 Task: nan
Action: Mouse moved to (566, 714)
Screenshot: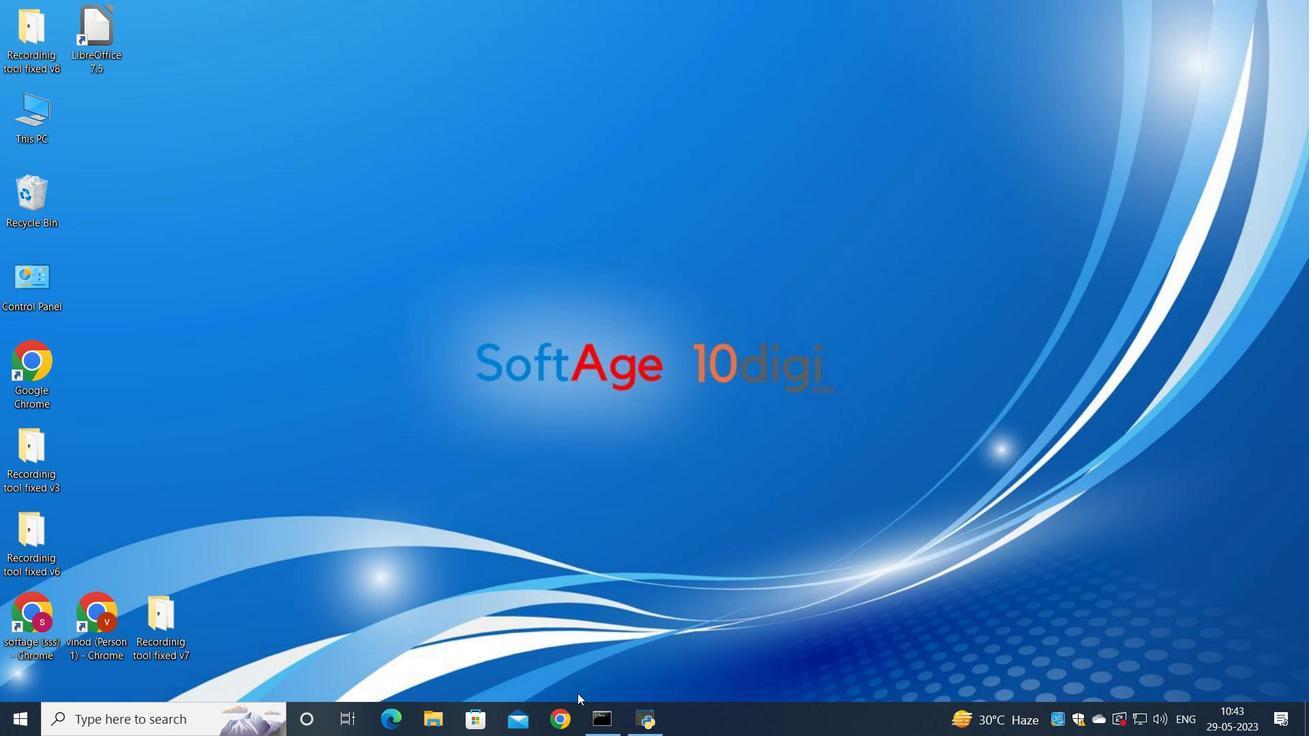 
Action: Mouse pressed left at (566, 714)
Screenshot: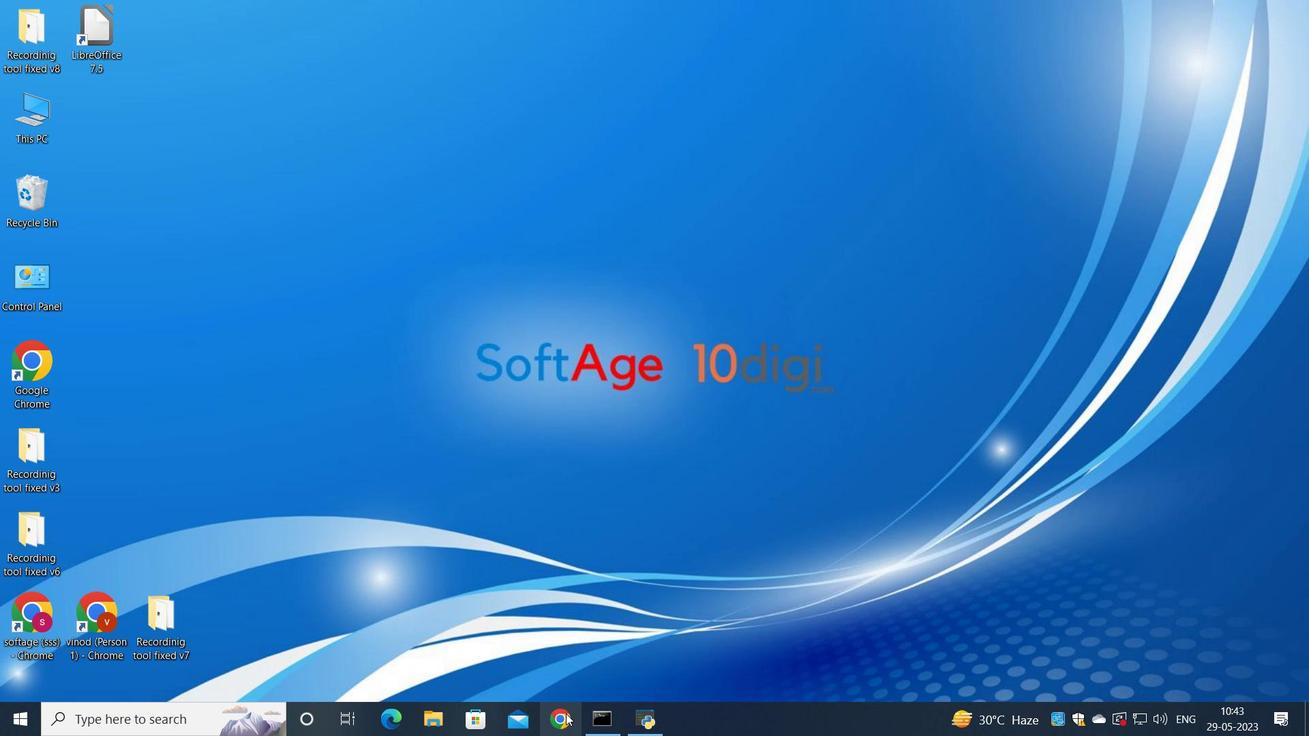 
Action: Mouse moved to (574, 471)
Screenshot: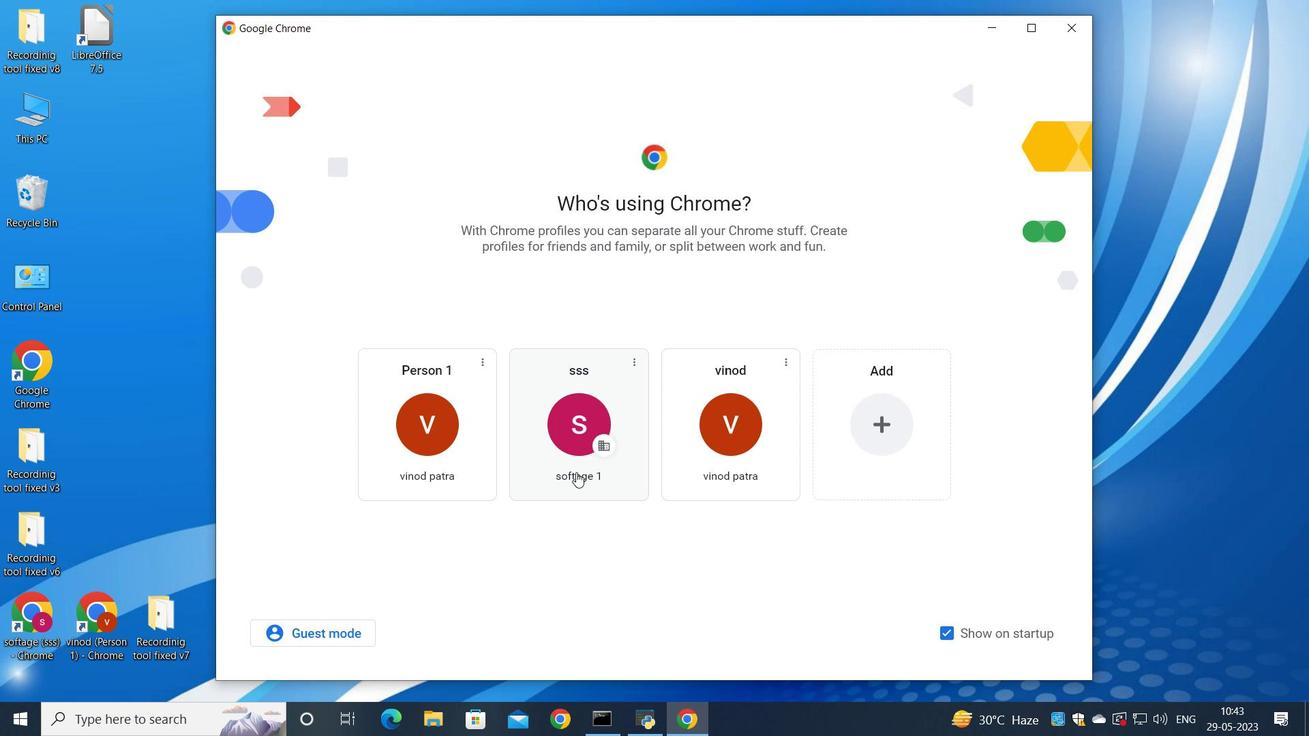 
Action: Mouse pressed left at (574, 471)
Screenshot: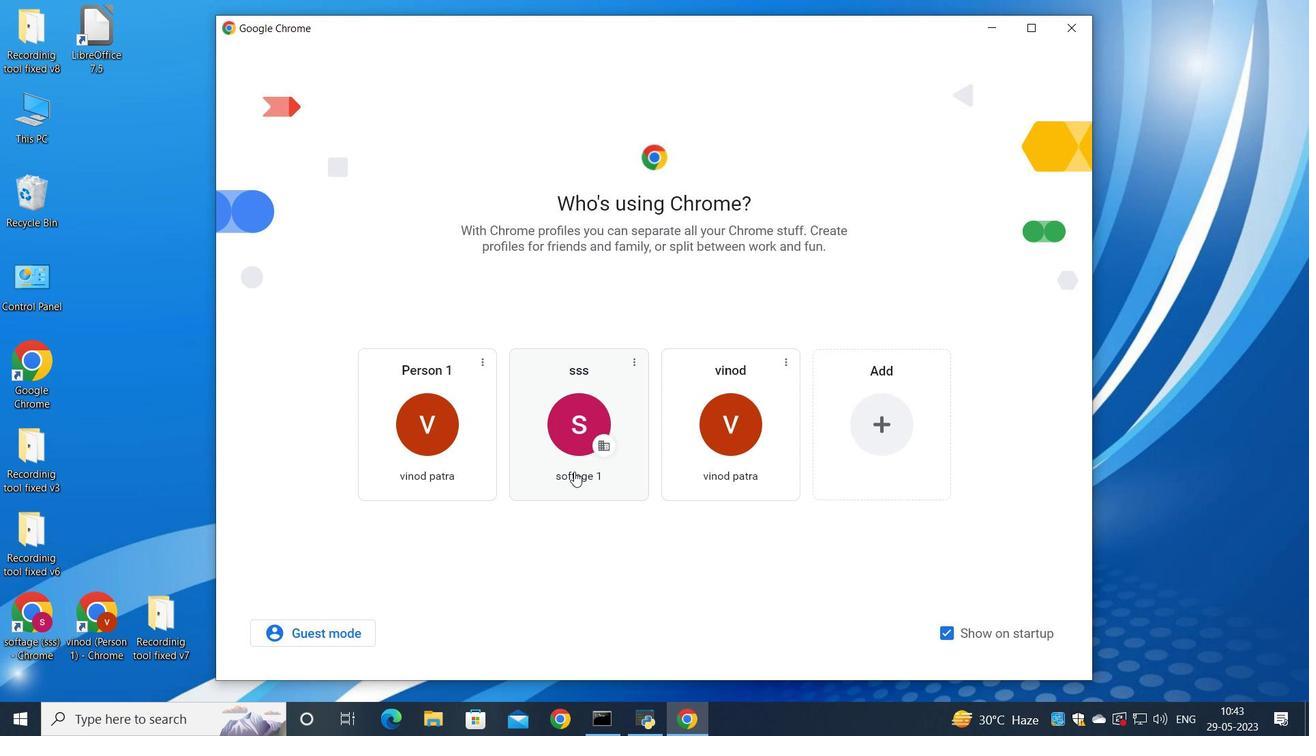 
Action: Mouse moved to (1142, 87)
Screenshot: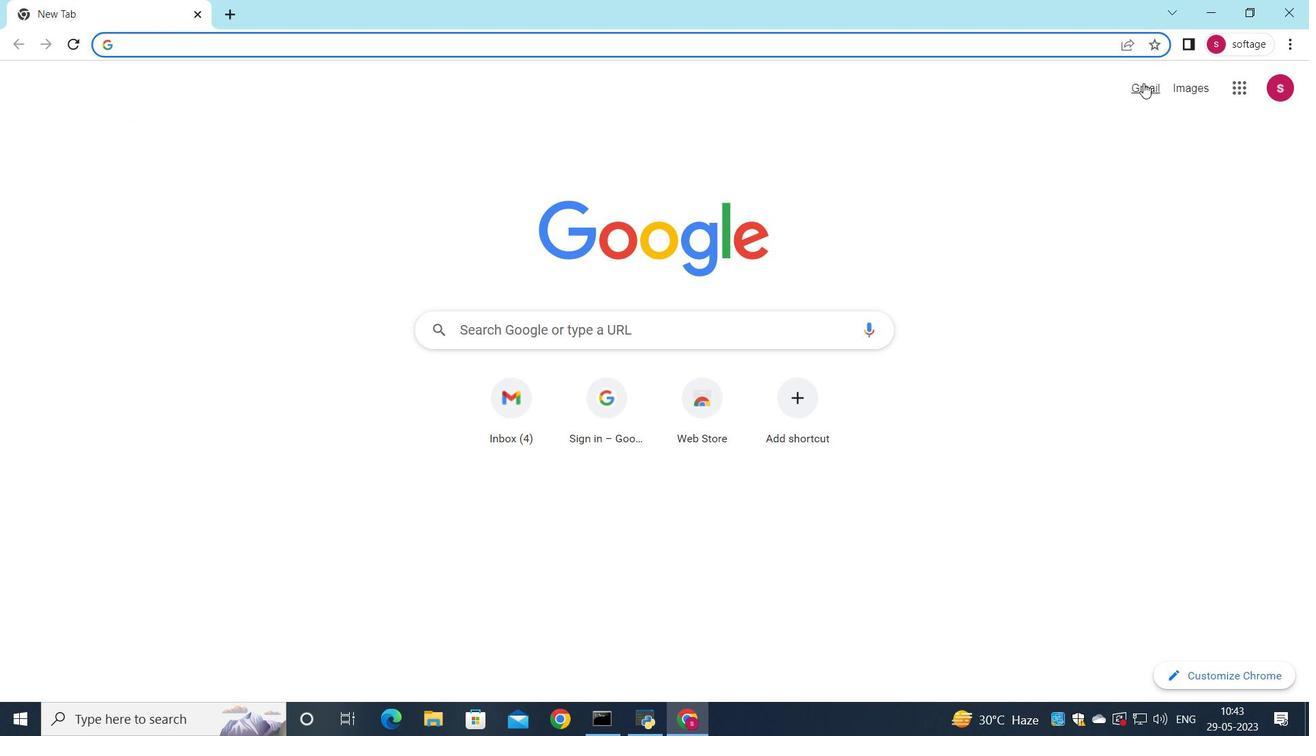 
Action: Mouse pressed left at (1142, 87)
Screenshot: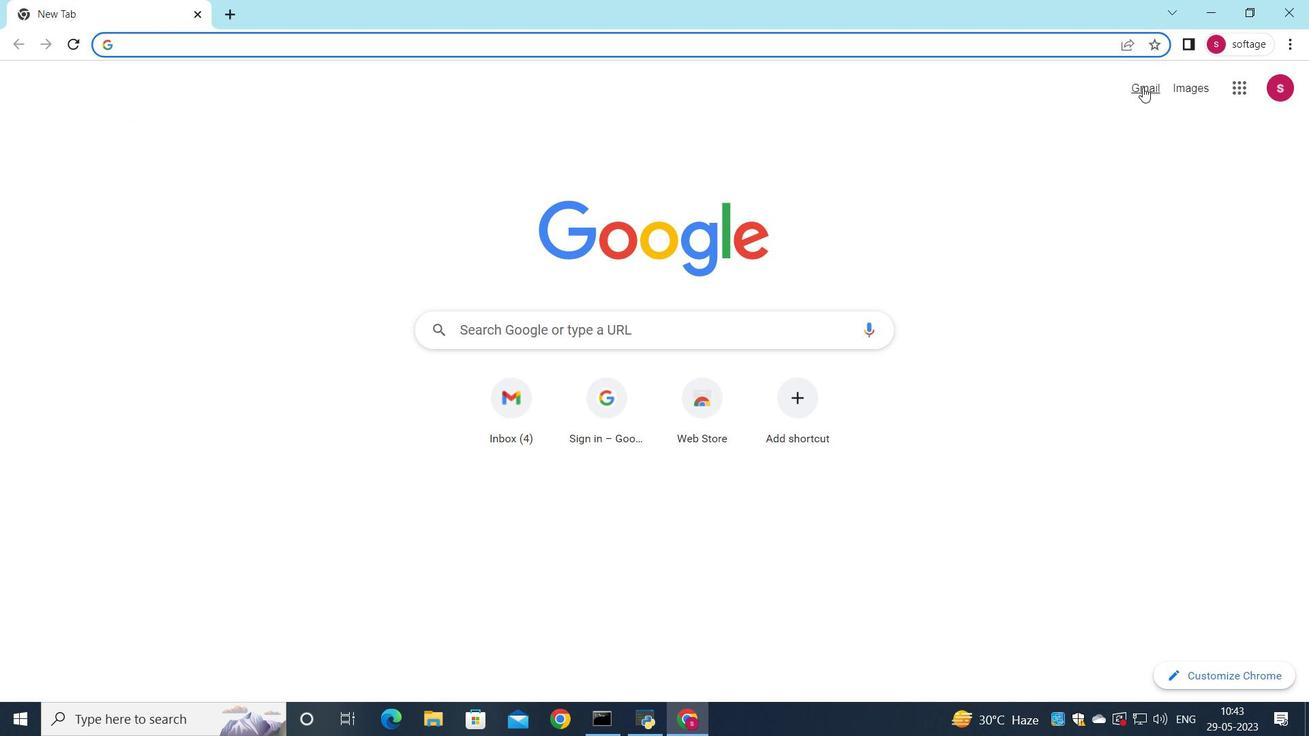 
Action: Mouse moved to (1117, 115)
Screenshot: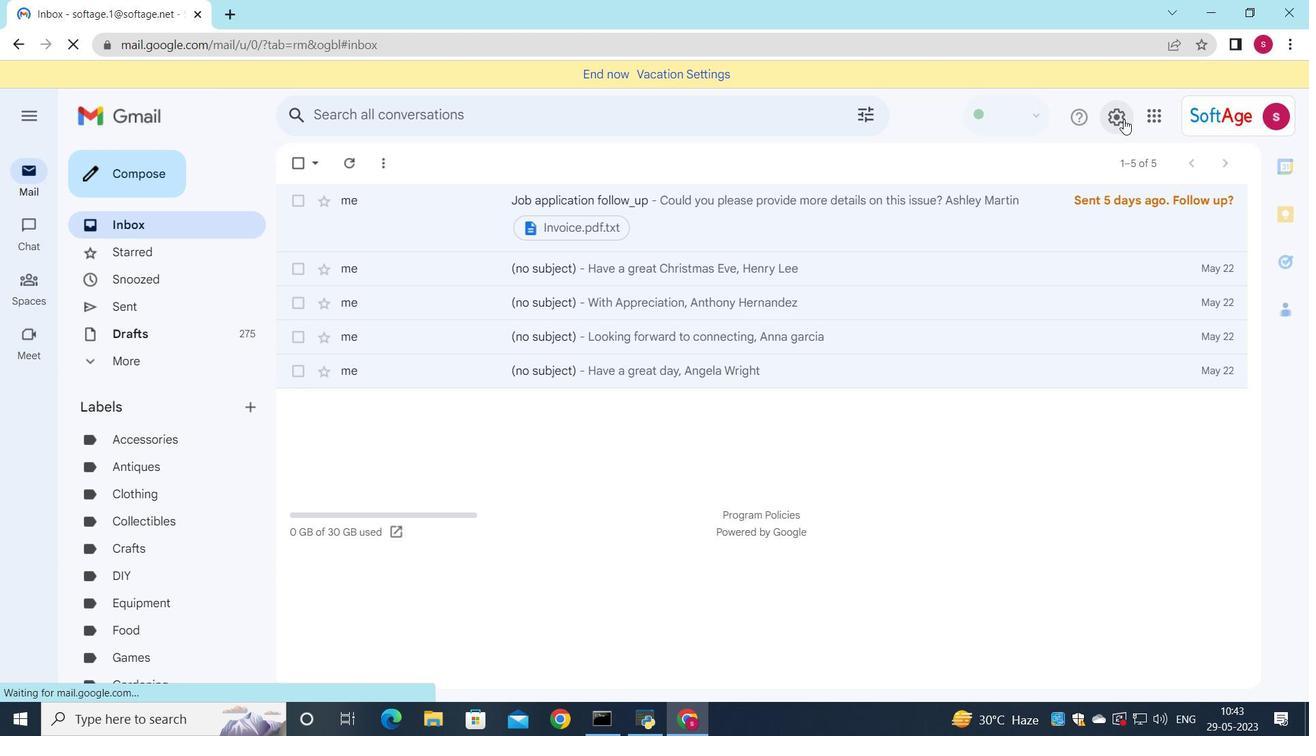 
Action: Mouse pressed left at (1117, 115)
Screenshot: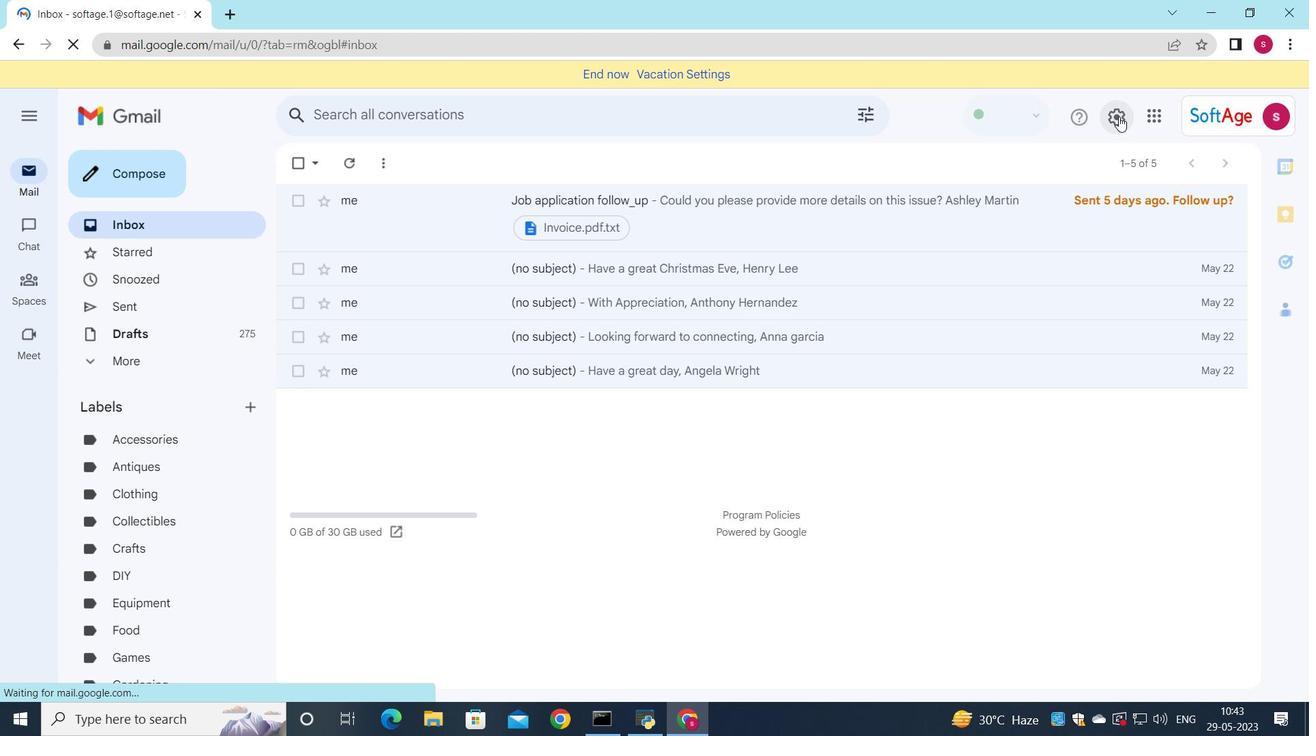 
Action: Mouse moved to (1118, 195)
Screenshot: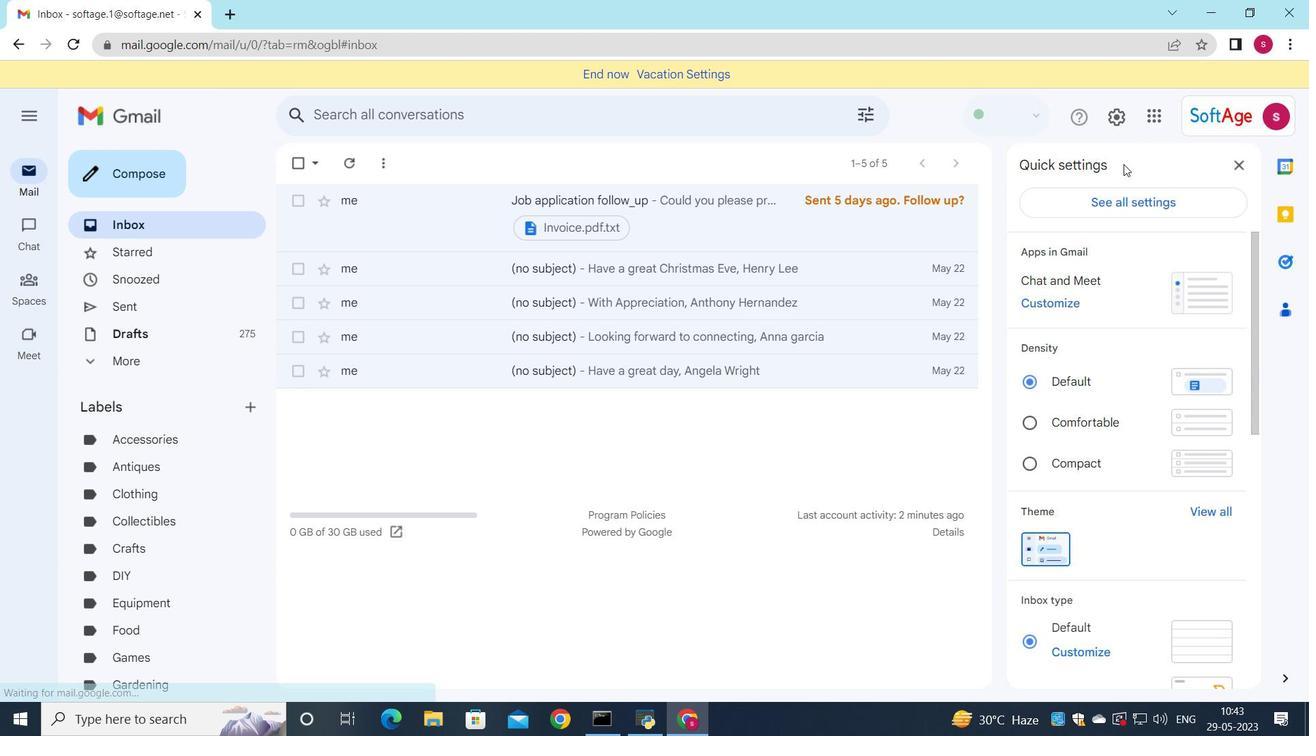 
Action: Mouse pressed left at (1118, 195)
Screenshot: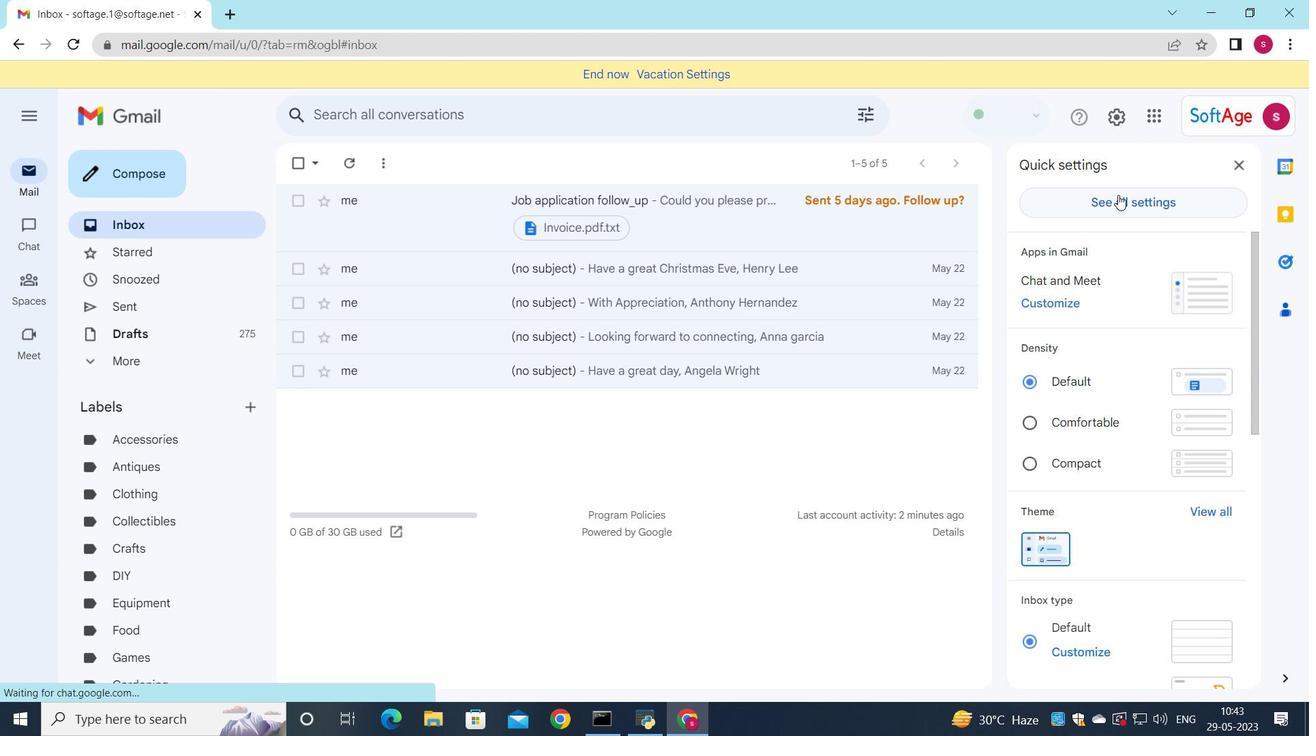 
Action: Mouse moved to (1144, 203)
Screenshot: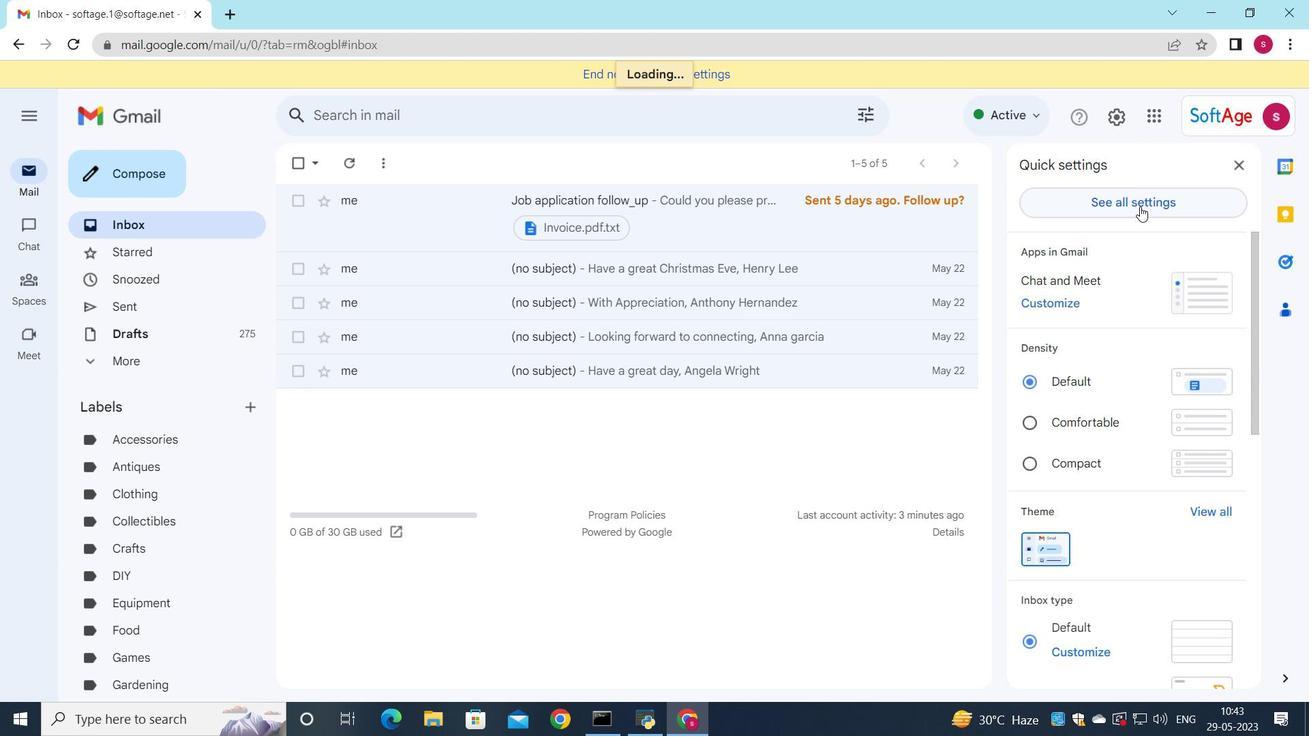 
Action: Mouse pressed left at (1144, 203)
Screenshot: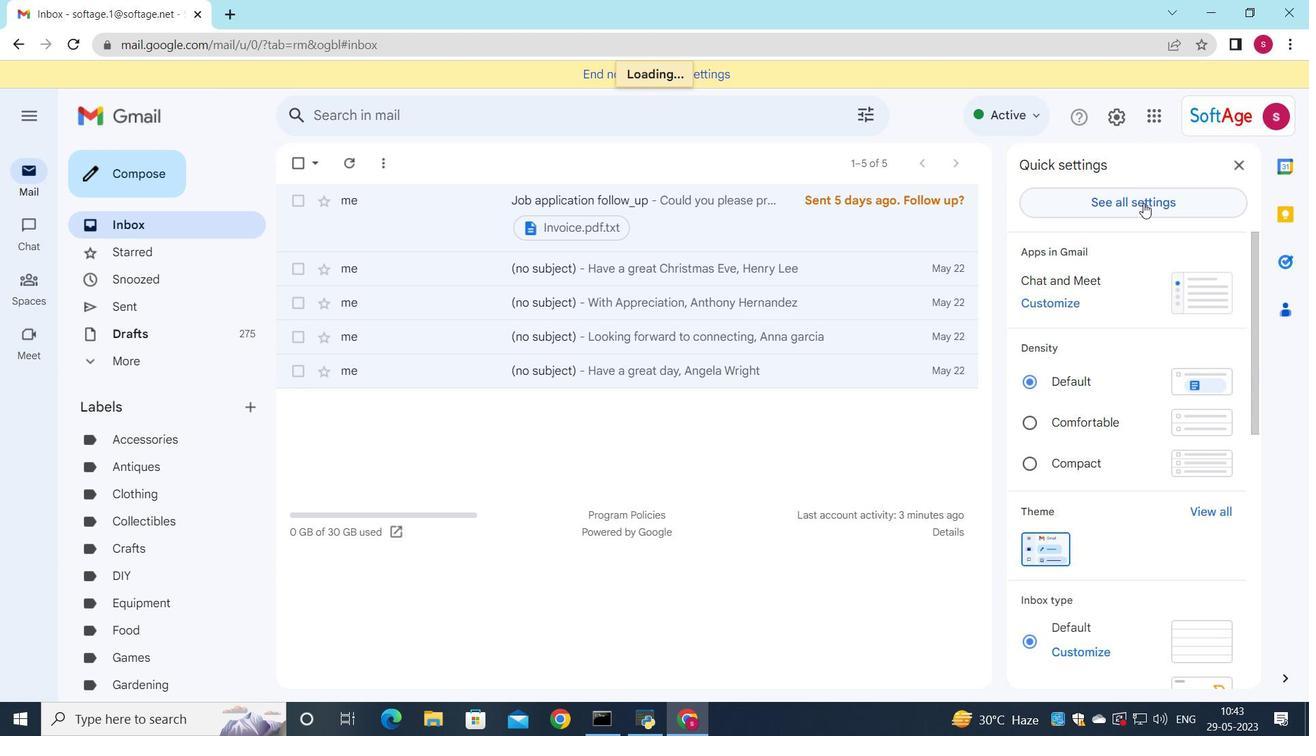 
Action: Mouse moved to (845, 263)
Screenshot: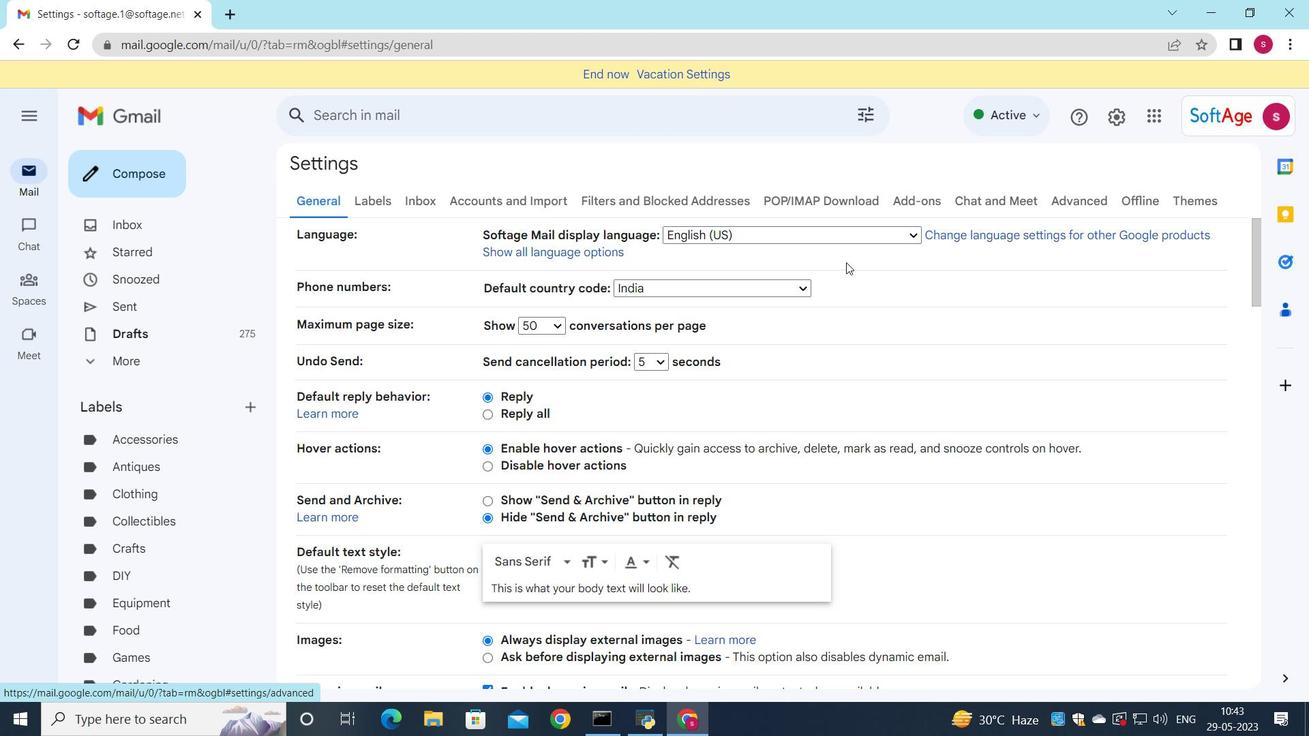 
Action: Mouse scrolled (845, 262) with delta (0, 0)
Screenshot: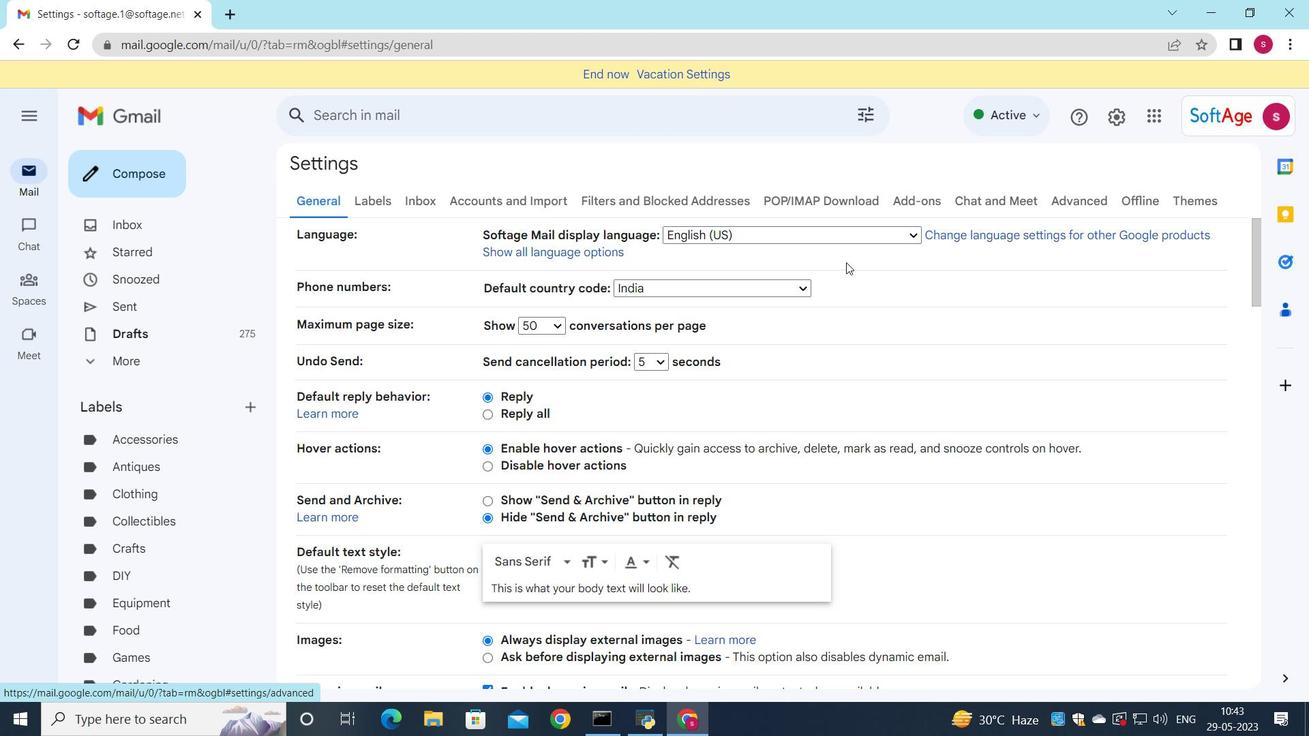 
Action: Mouse moved to (845, 263)
Screenshot: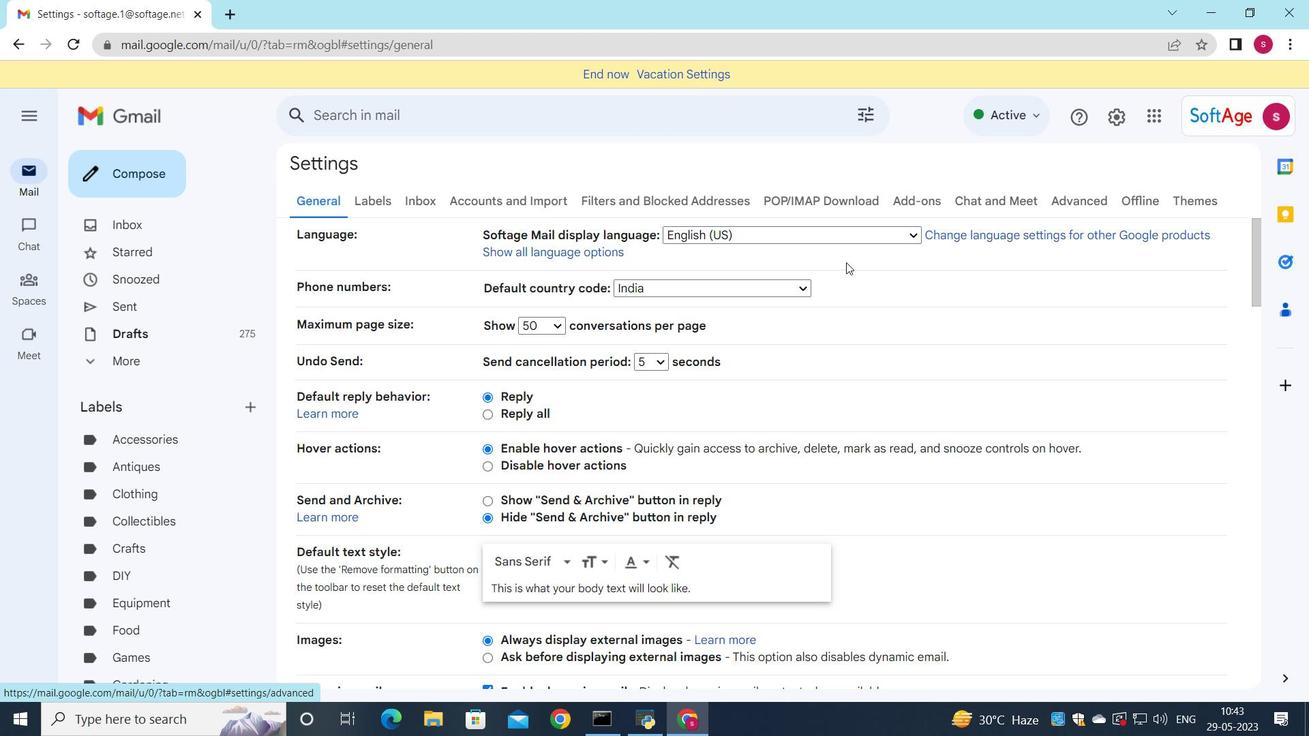 
Action: Mouse scrolled (845, 262) with delta (0, 0)
Screenshot: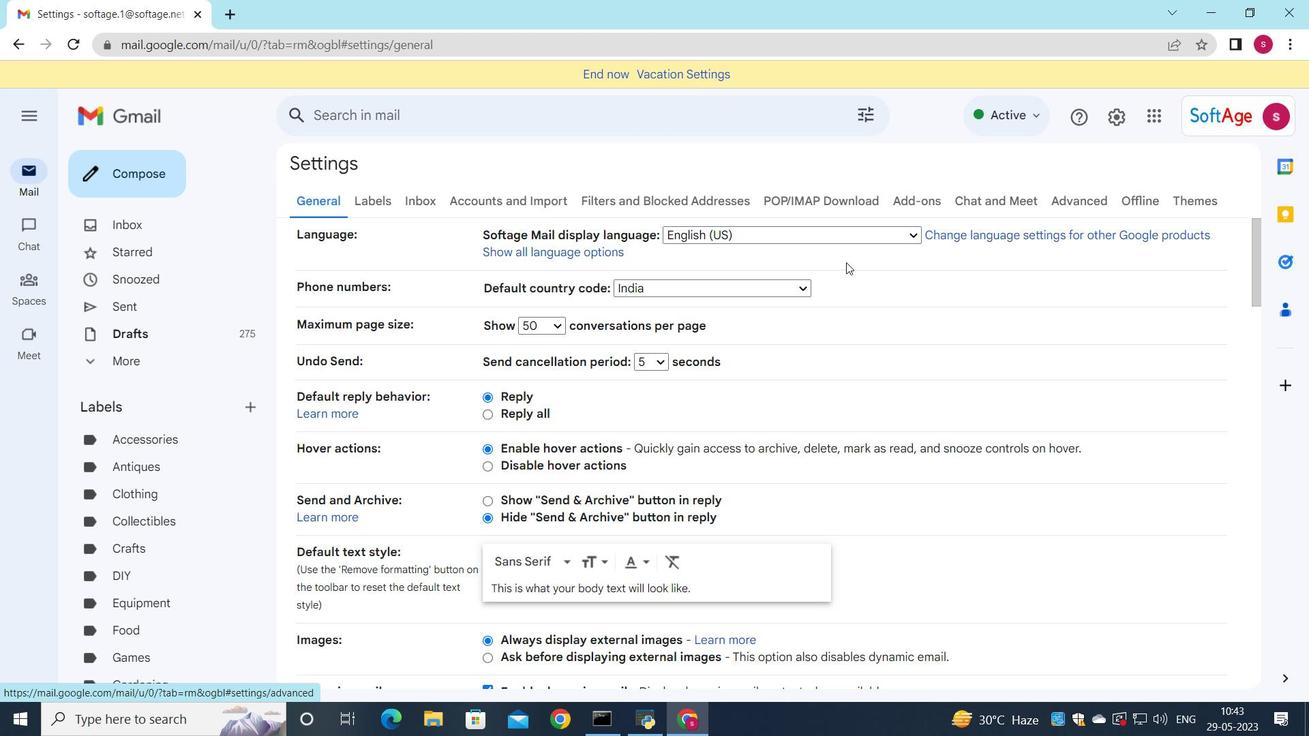 
Action: Mouse scrolled (845, 262) with delta (0, 0)
Screenshot: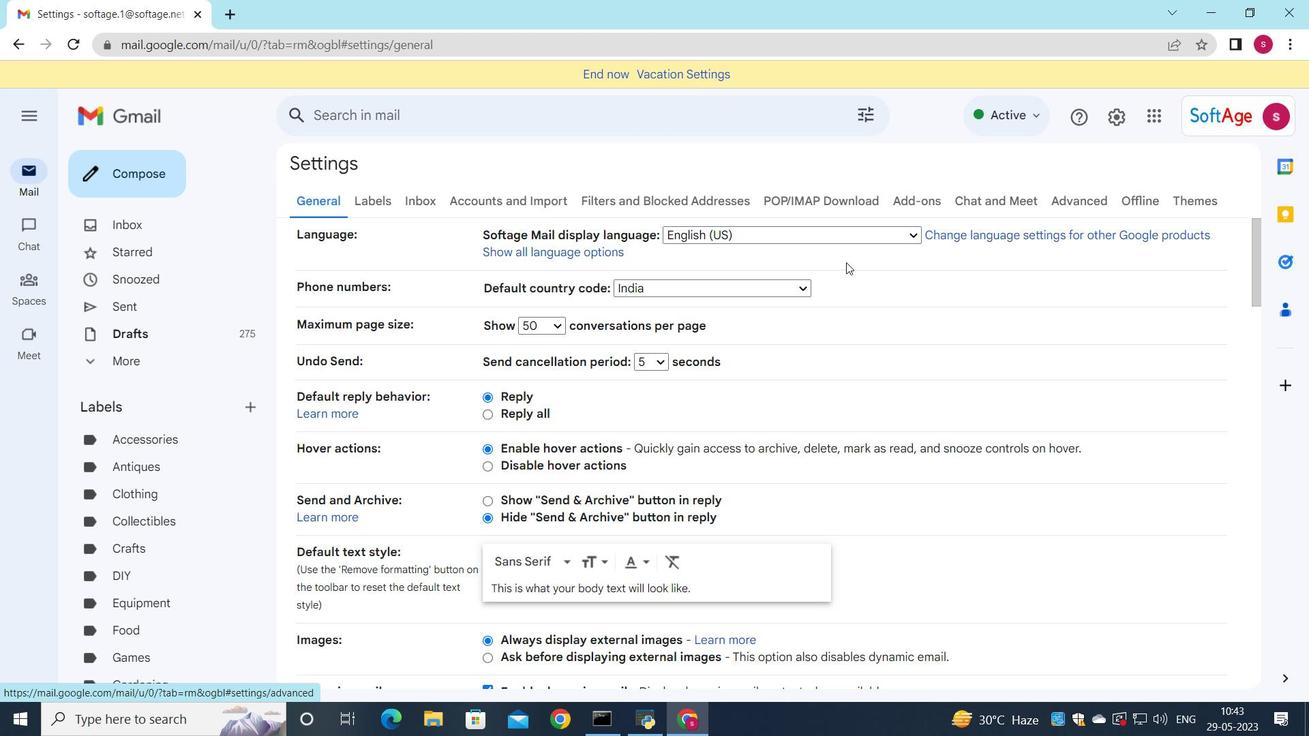
Action: Mouse moved to (844, 263)
Screenshot: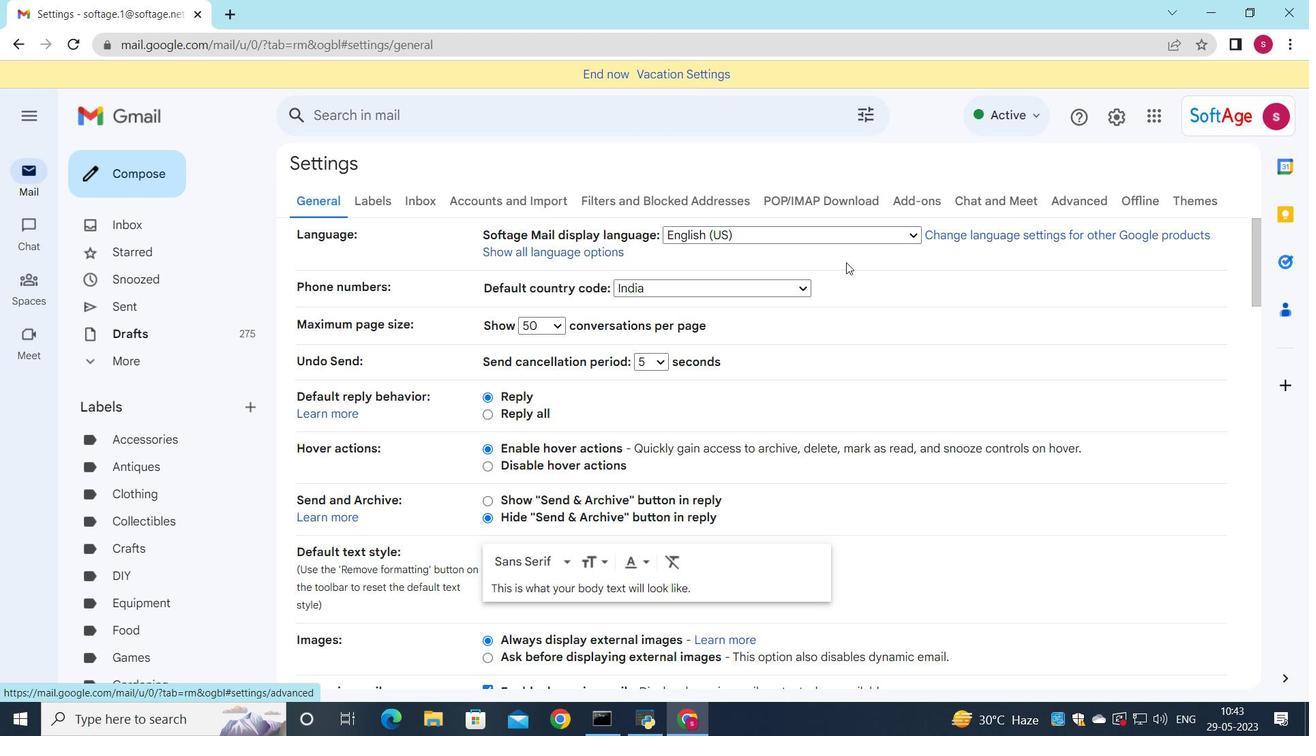 
Action: Mouse scrolled (844, 263) with delta (0, 0)
Screenshot: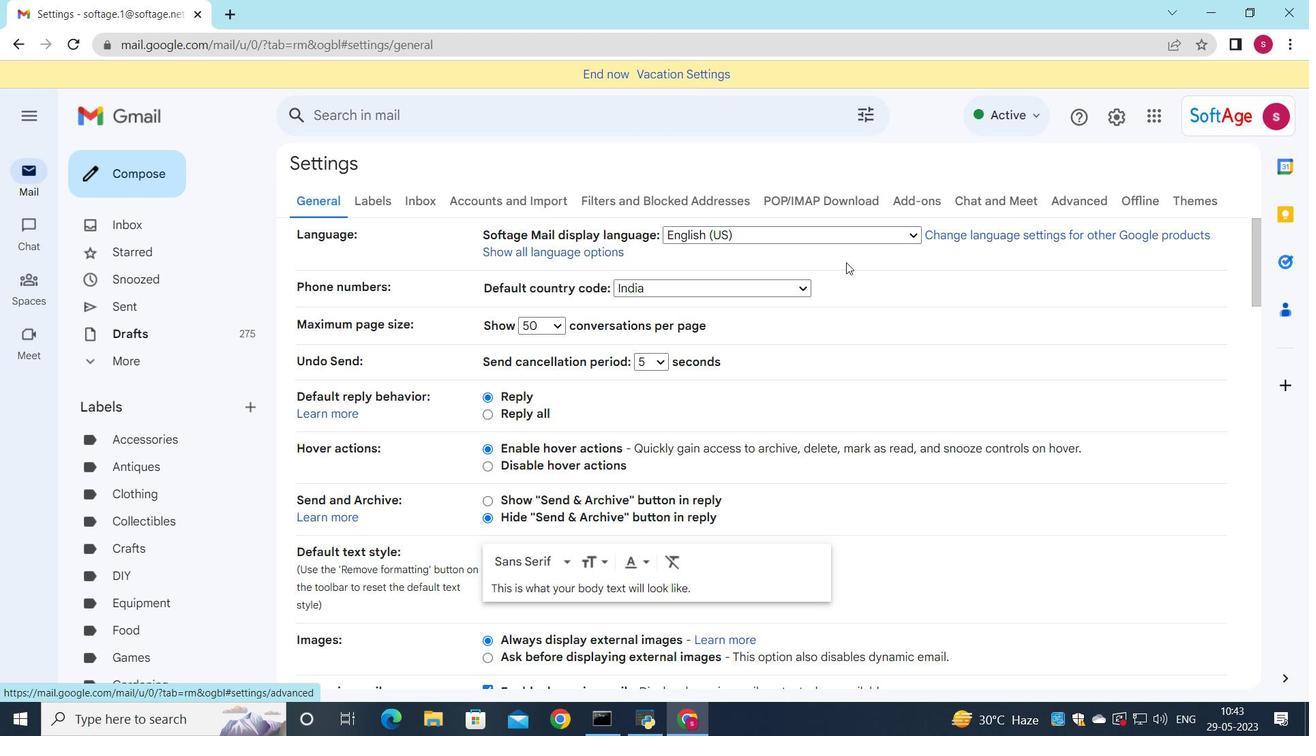 
Action: Mouse moved to (615, 298)
Screenshot: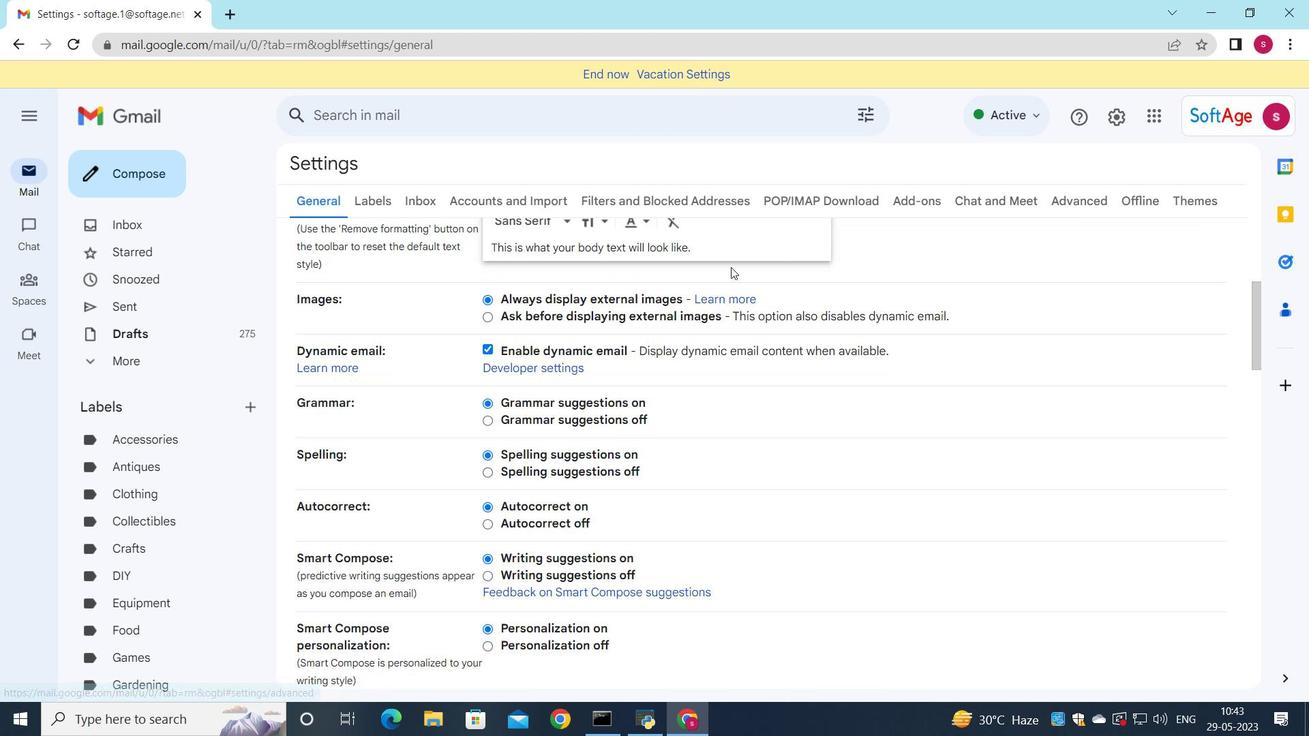 
Action: Mouse scrolled (615, 297) with delta (0, 0)
Screenshot: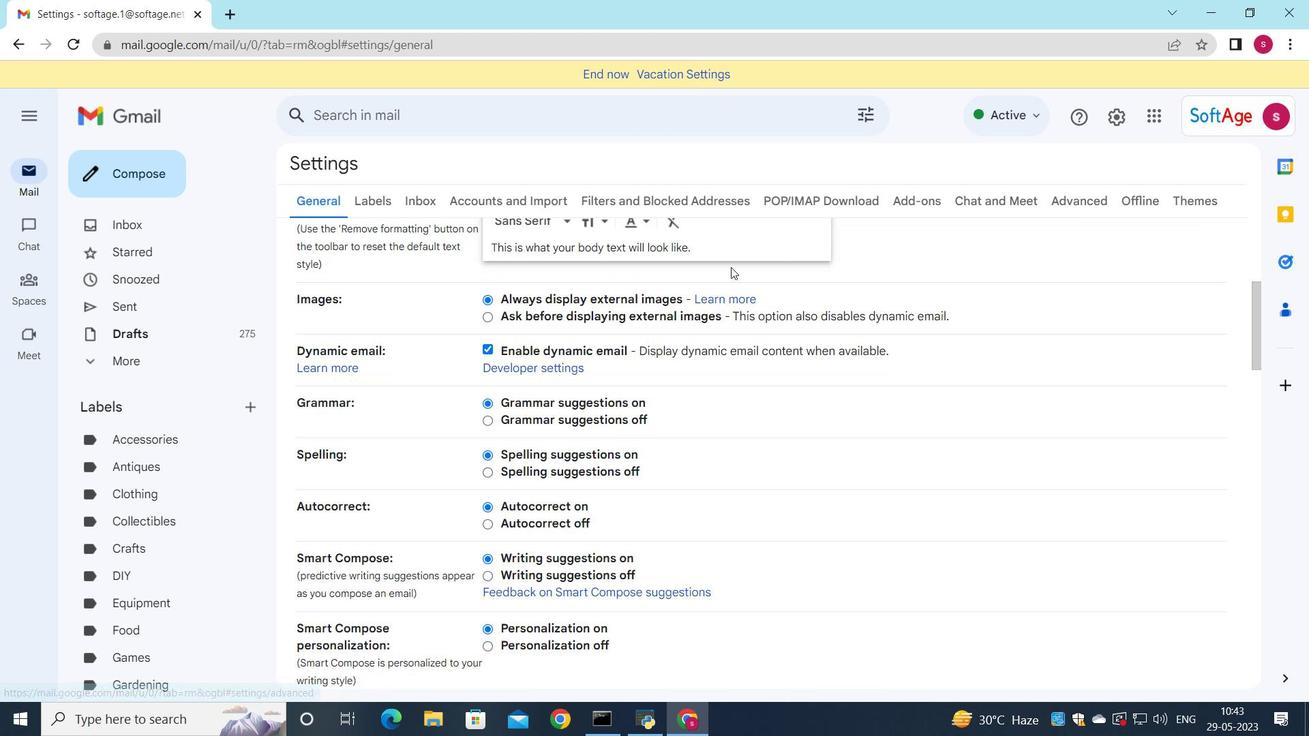 
Action: Mouse moved to (609, 304)
Screenshot: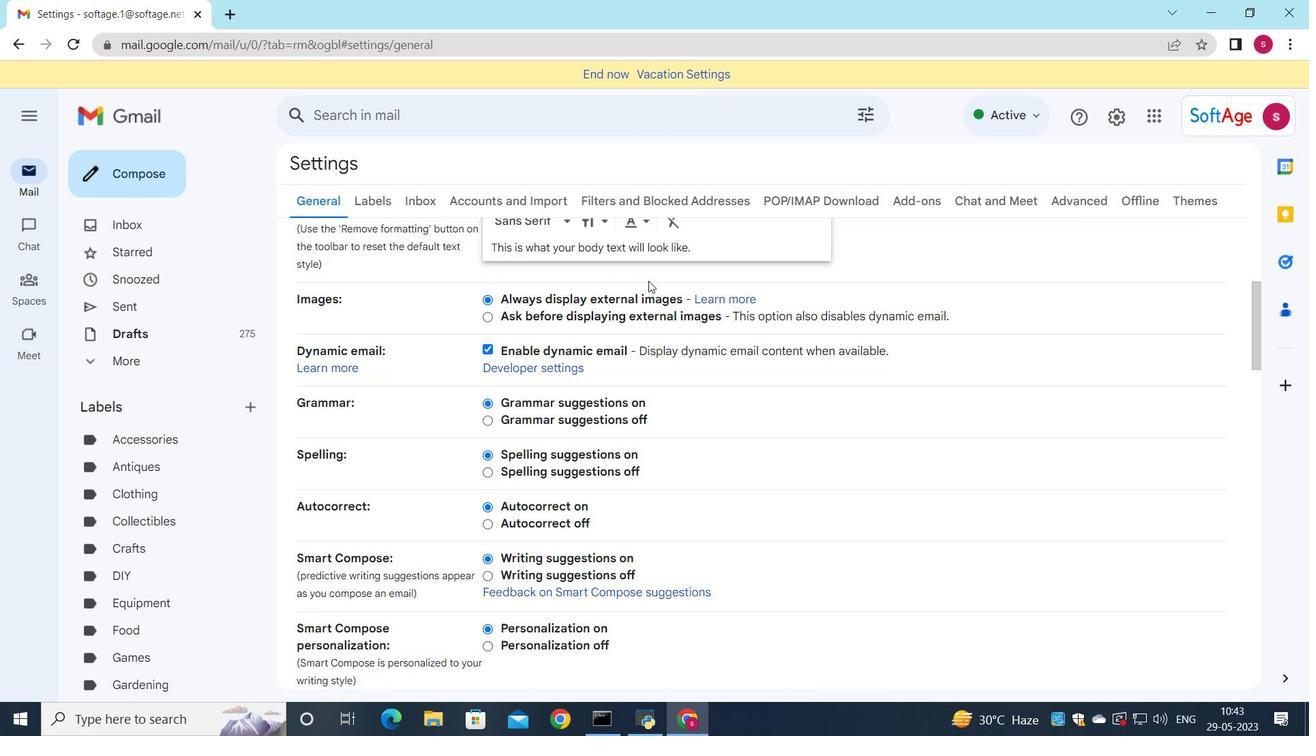 
Action: Mouse scrolled (609, 304) with delta (0, 0)
Screenshot: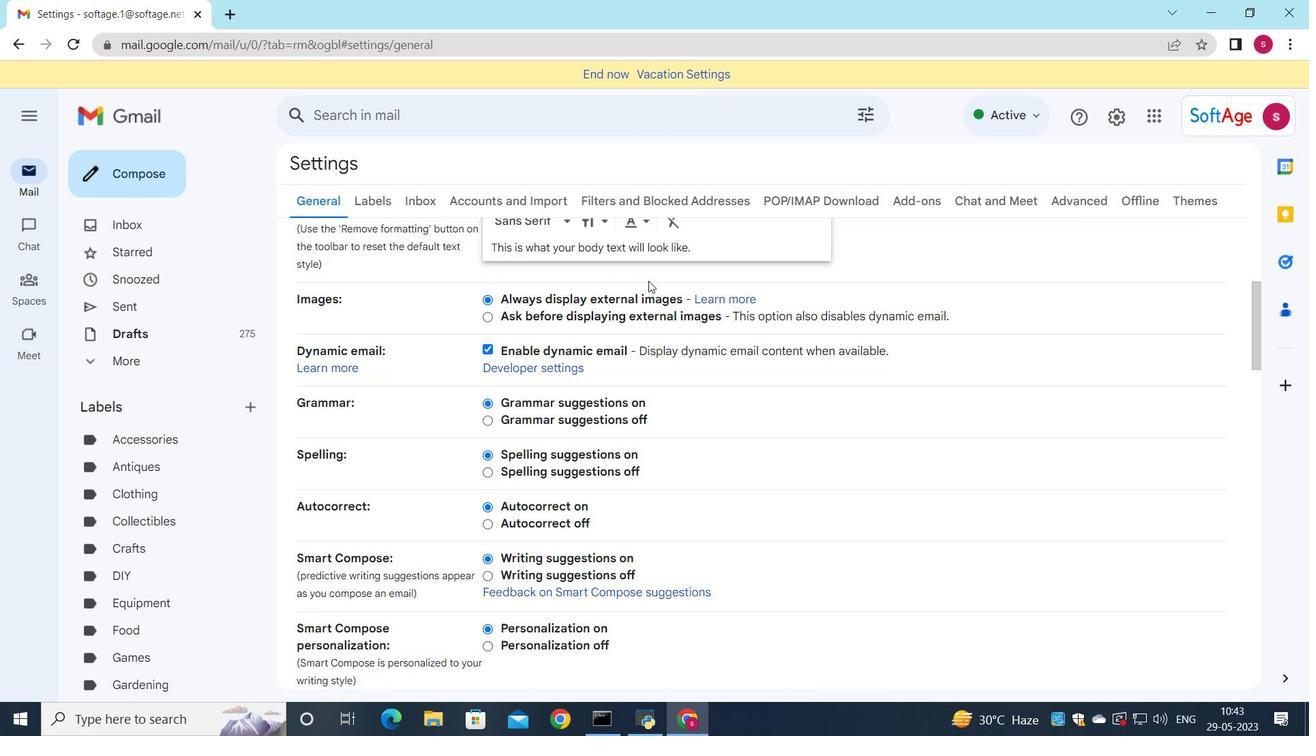 
Action: Mouse moved to (606, 307)
Screenshot: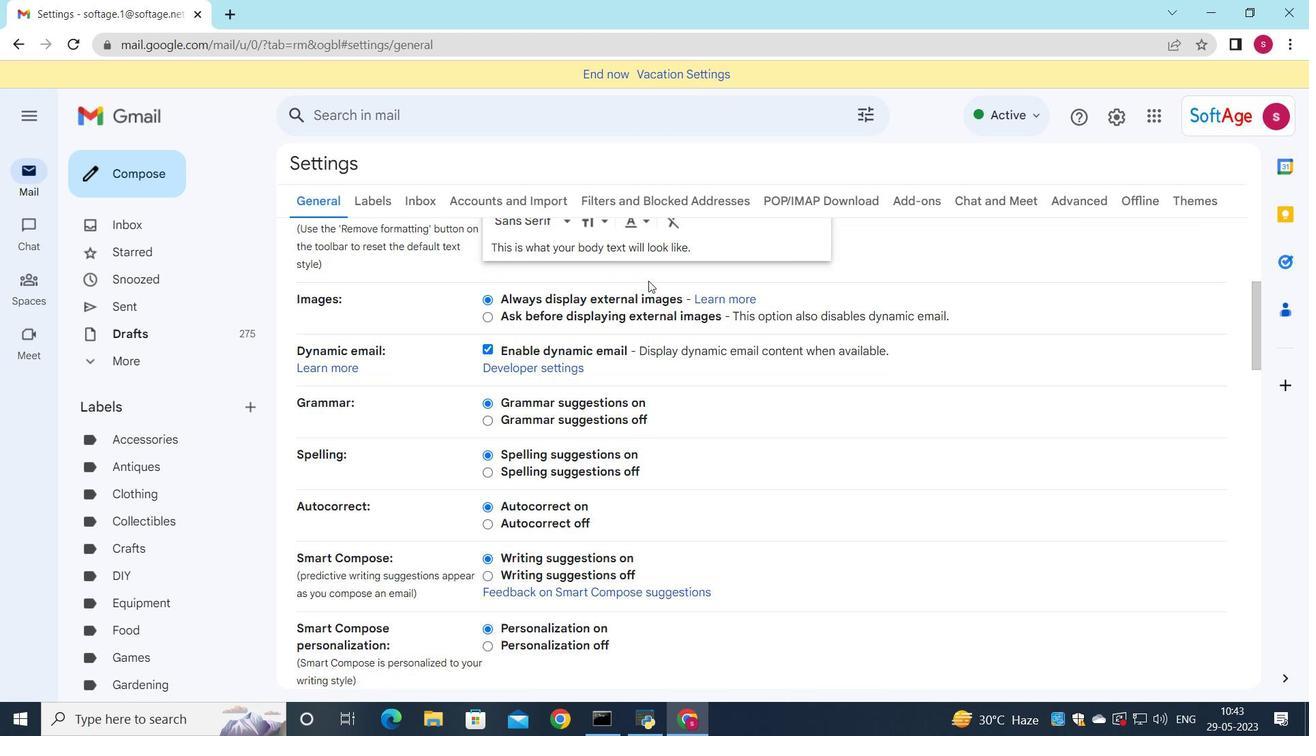 
Action: Mouse scrolled (606, 306) with delta (0, 0)
Screenshot: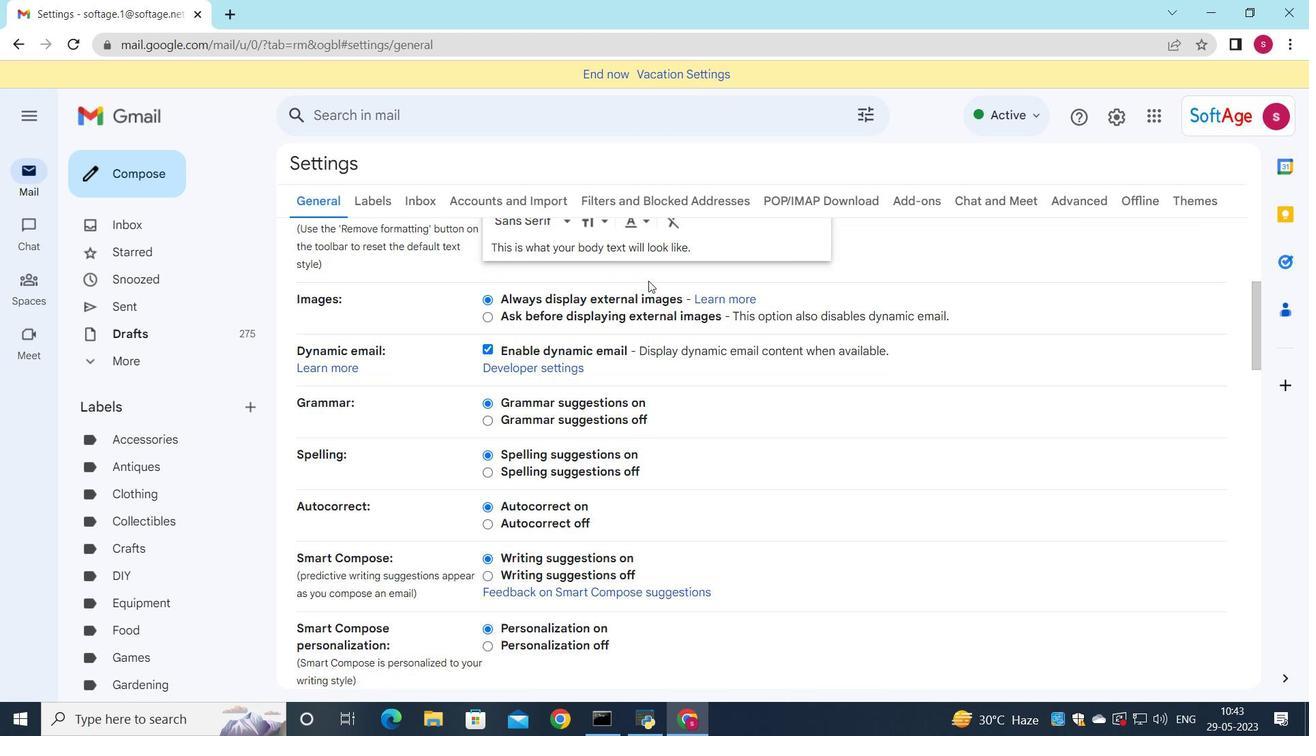 
Action: Mouse moved to (605, 309)
Screenshot: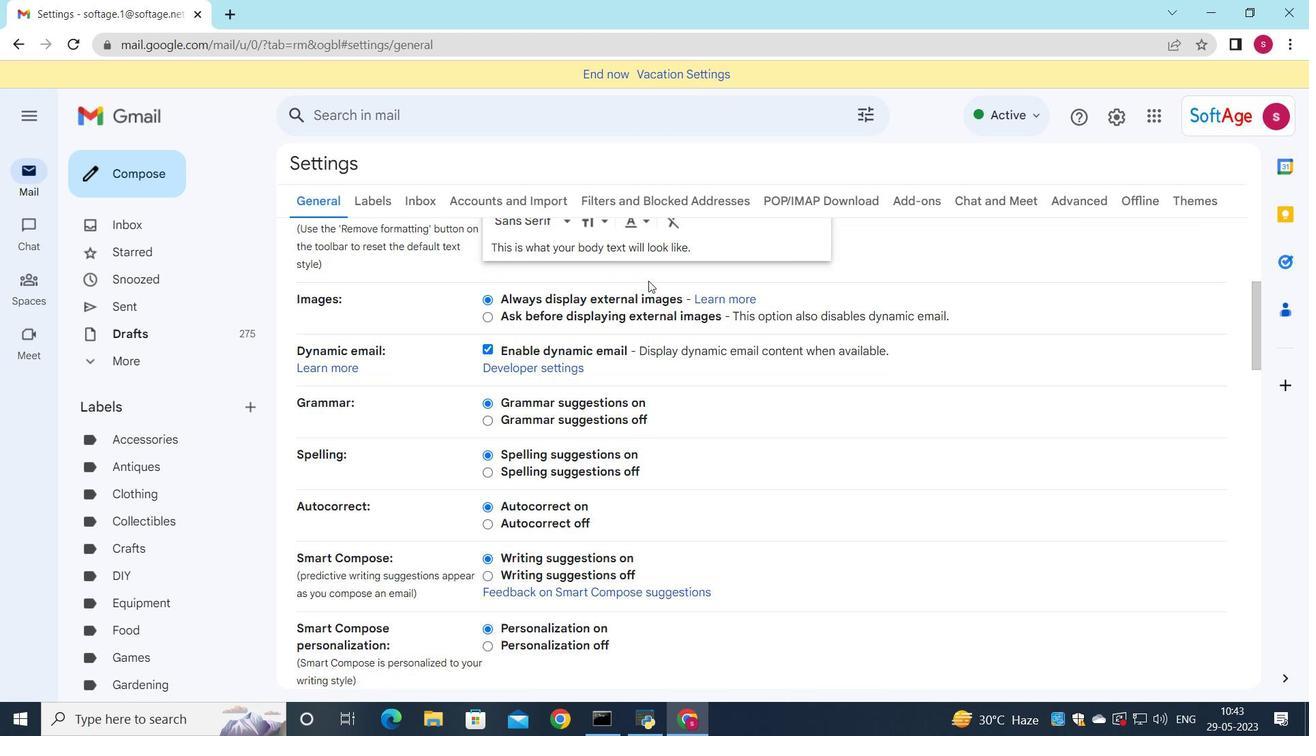 
Action: Mouse scrolled (605, 308) with delta (0, 0)
Screenshot: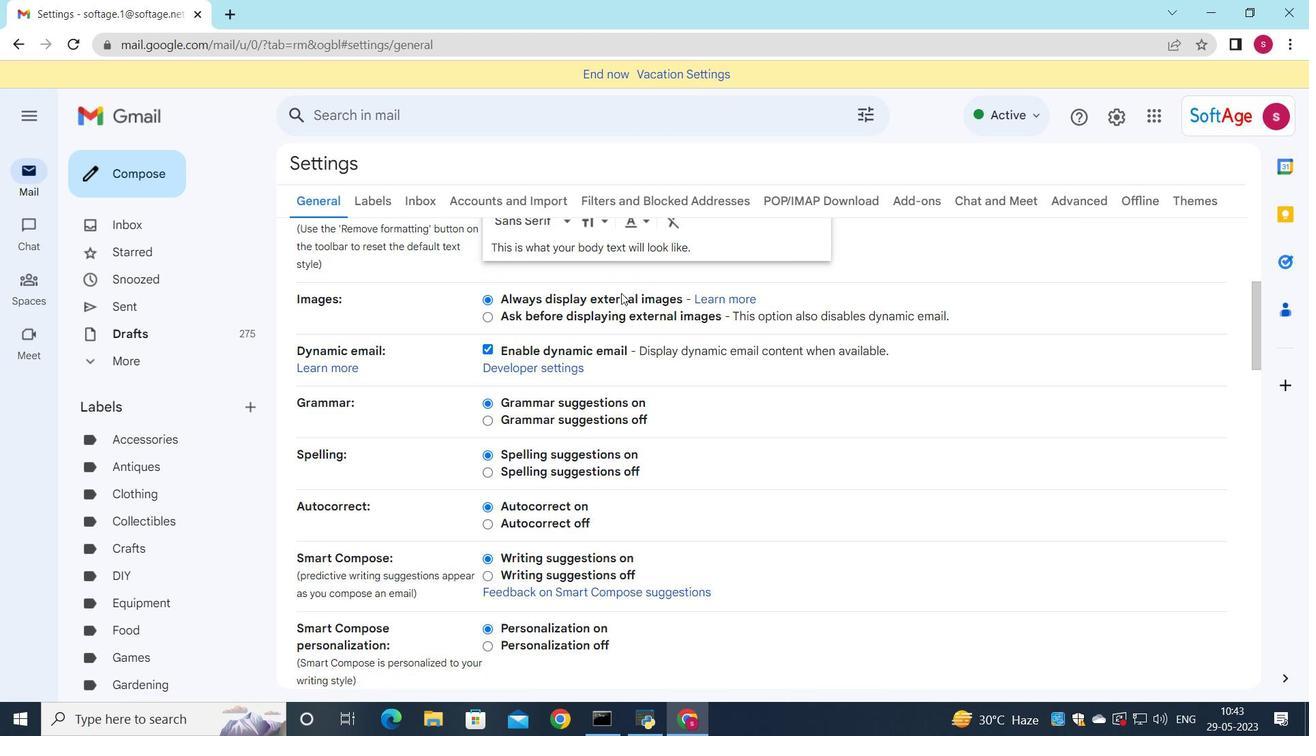 
Action: Mouse moved to (603, 312)
Screenshot: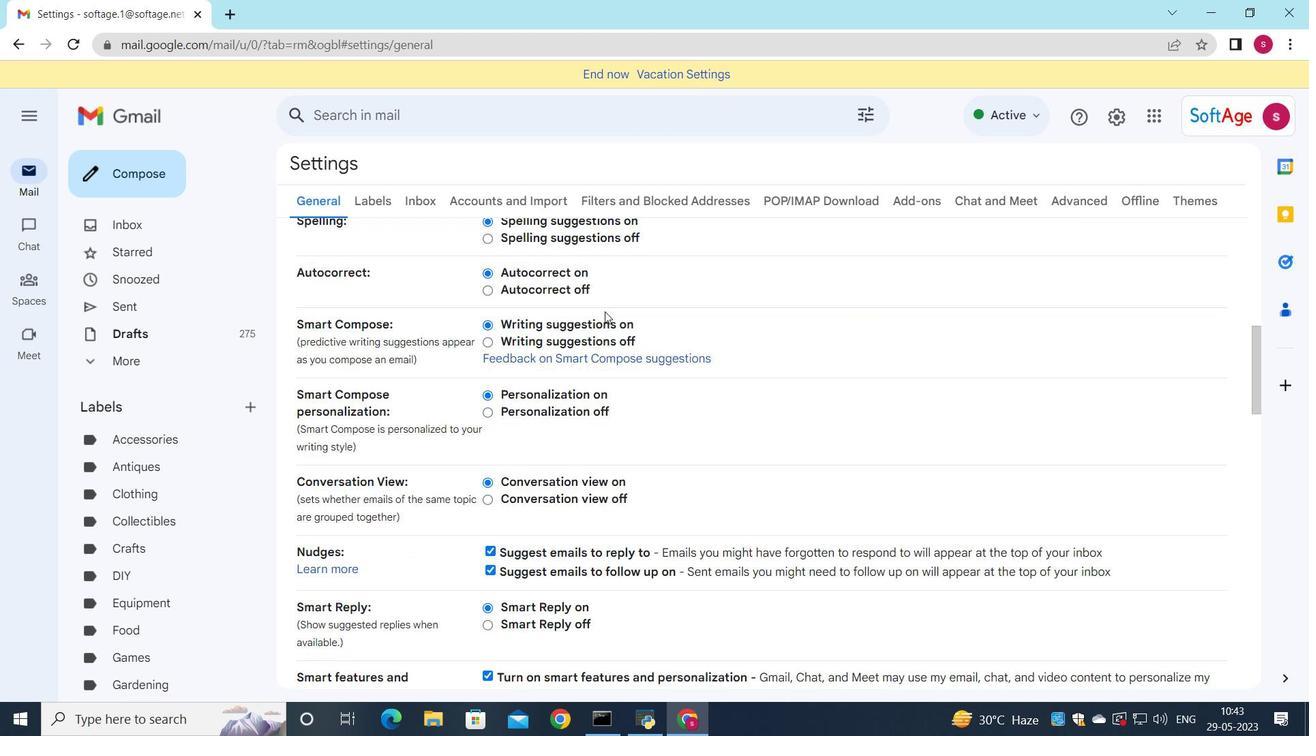 
Action: Mouse scrolled (603, 311) with delta (0, 0)
Screenshot: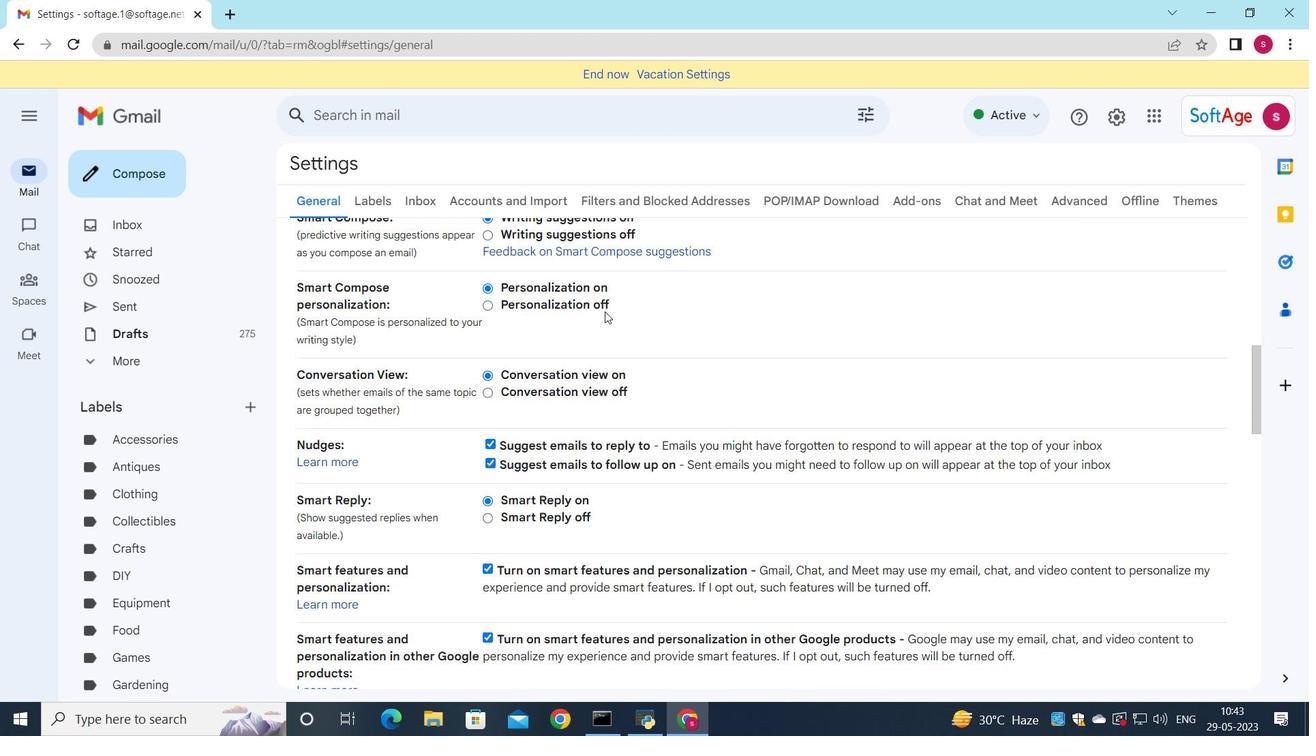 
Action: Mouse scrolled (603, 311) with delta (0, 0)
Screenshot: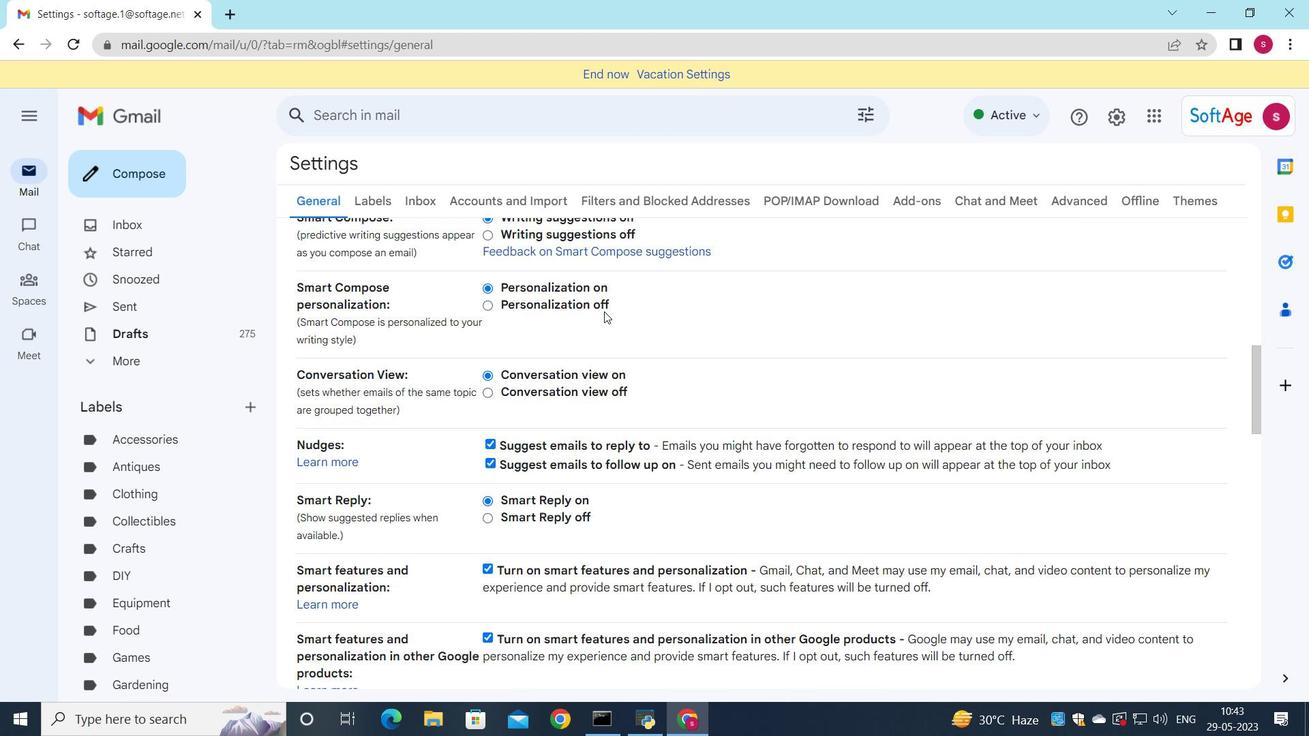 
Action: Mouse moved to (603, 313)
Screenshot: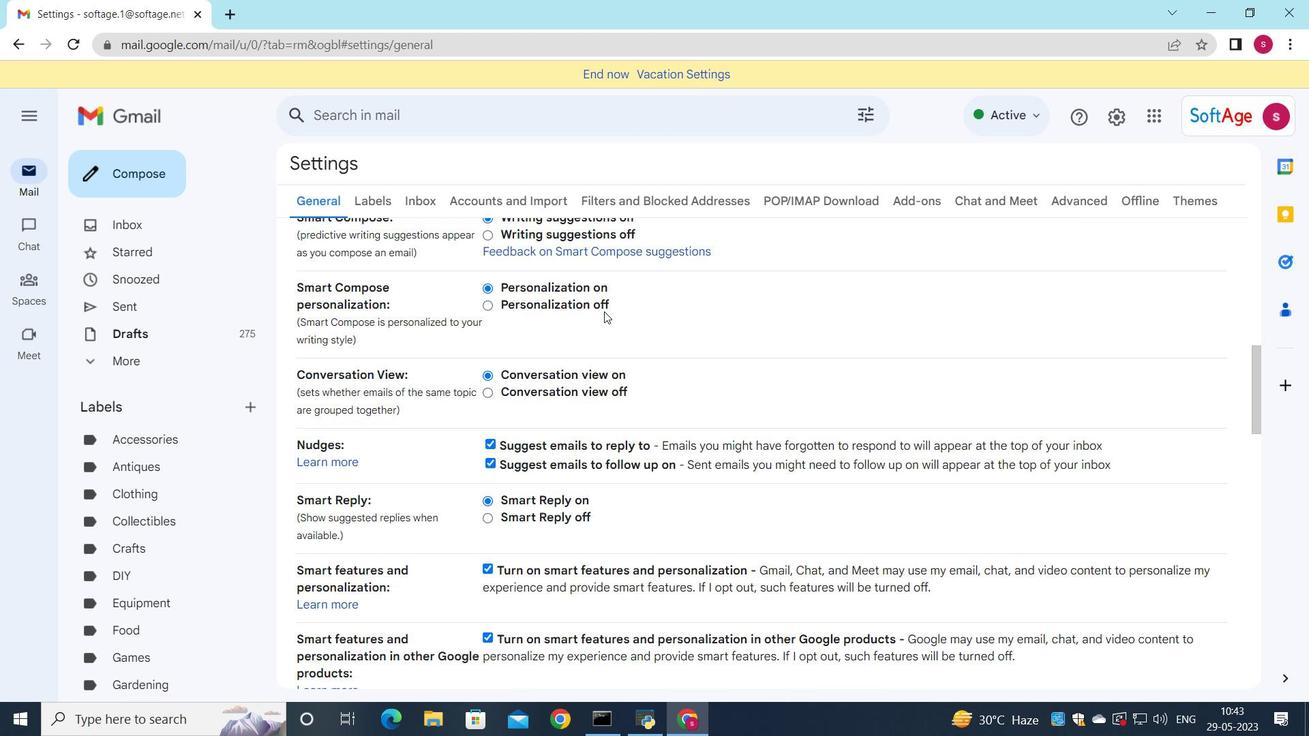 
Action: Mouse scrolled (603, 312) with delta (0, 0)
Screenshot: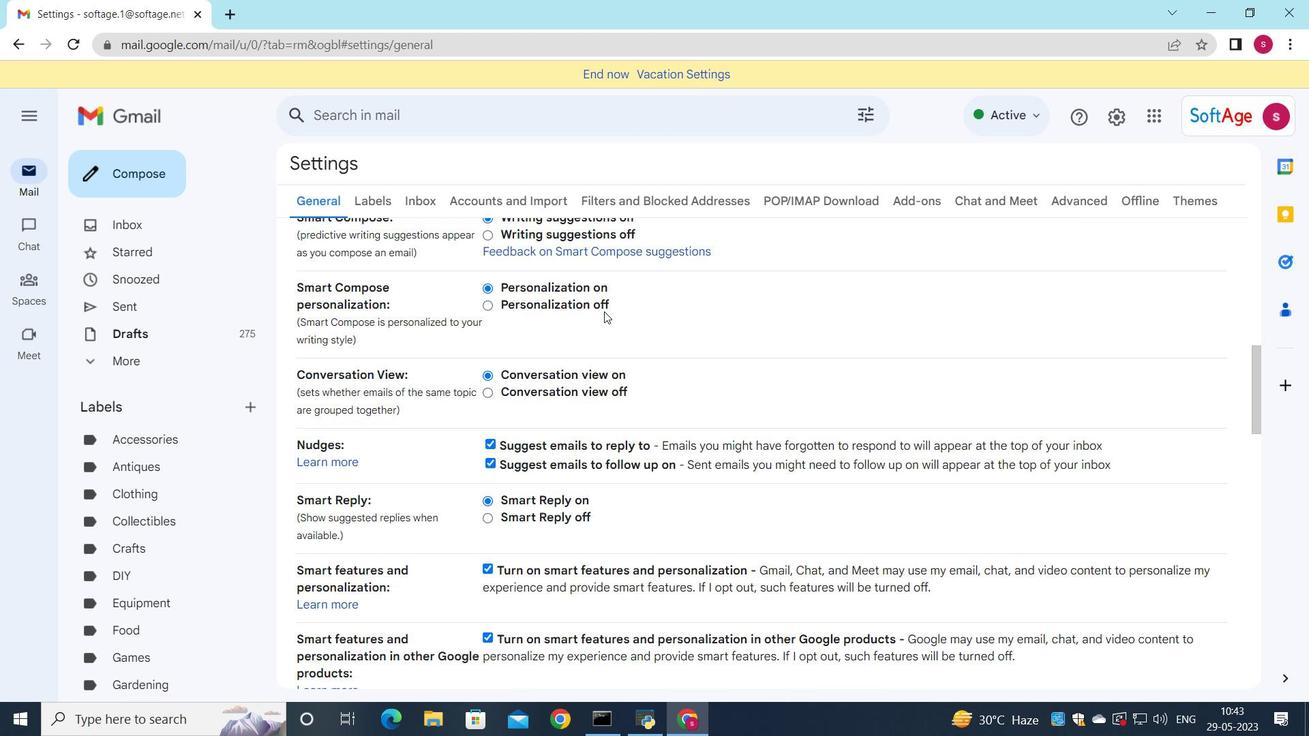 
Action: Mouse moved to (603, 314)
Screenshot: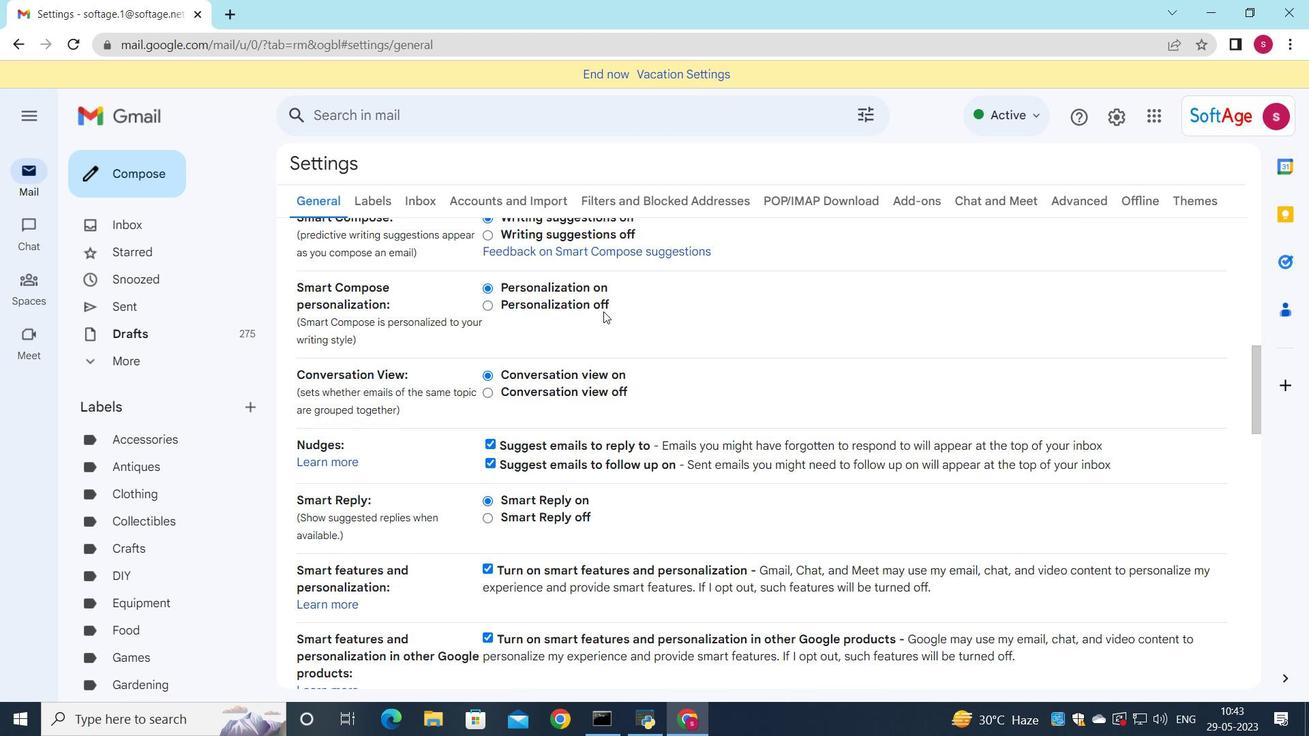 
Action: Mouse scrolled (603, 313) with delta (0, 0)
Screenshot: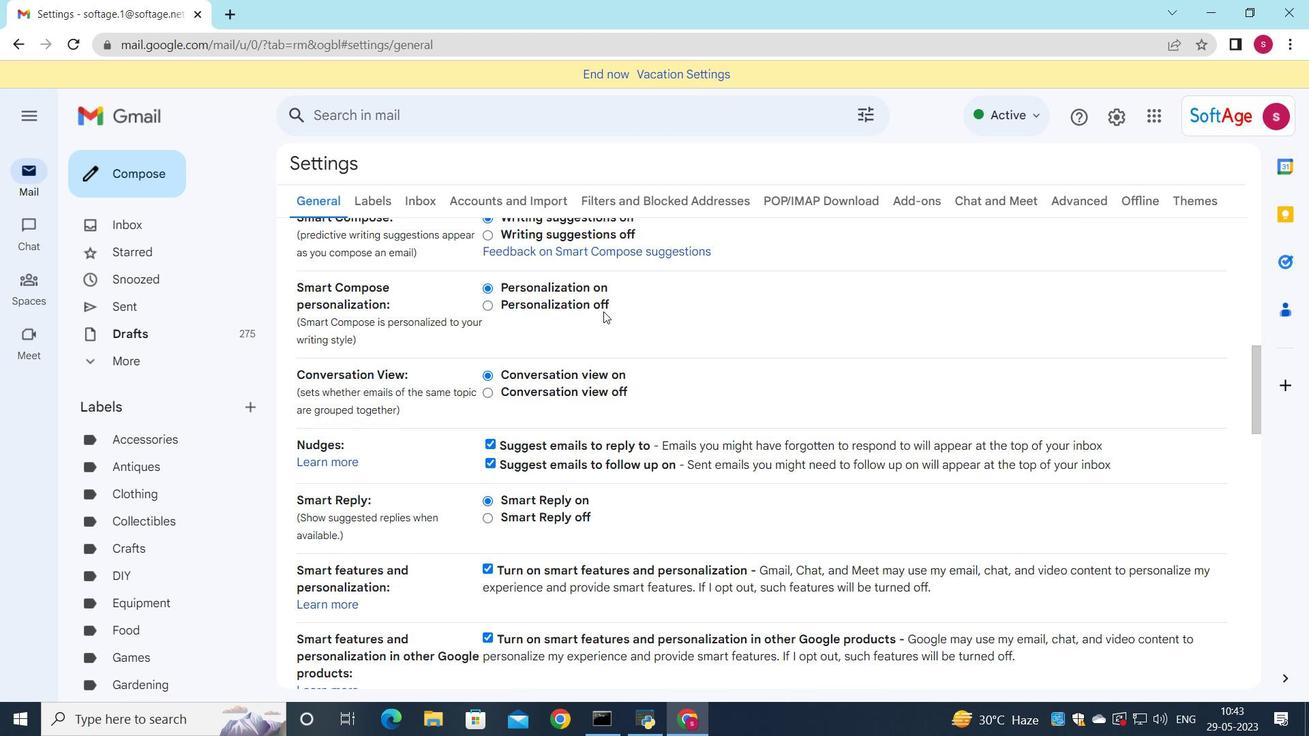 
Action: Mouse moved to (602, 332)
Screenshot: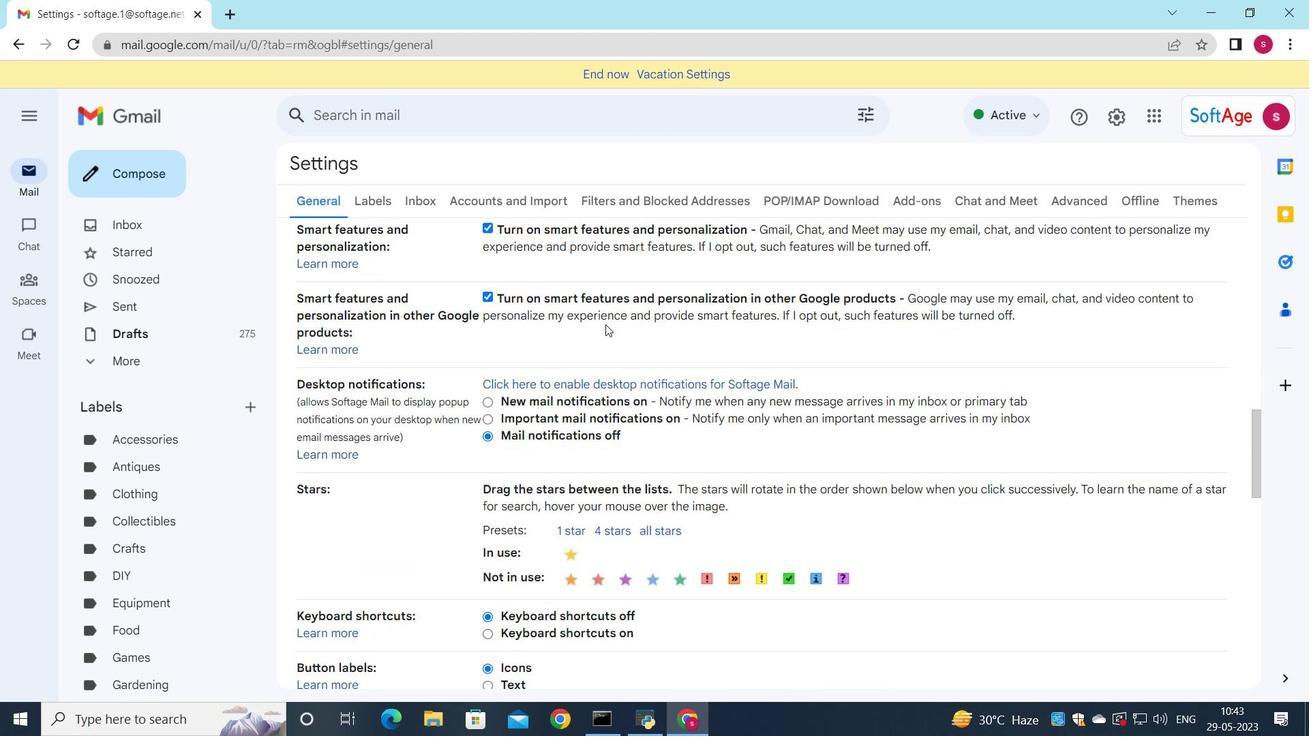 
Action: Mouse scrolled (602, 332) with delta (0, 0)
Screenshot: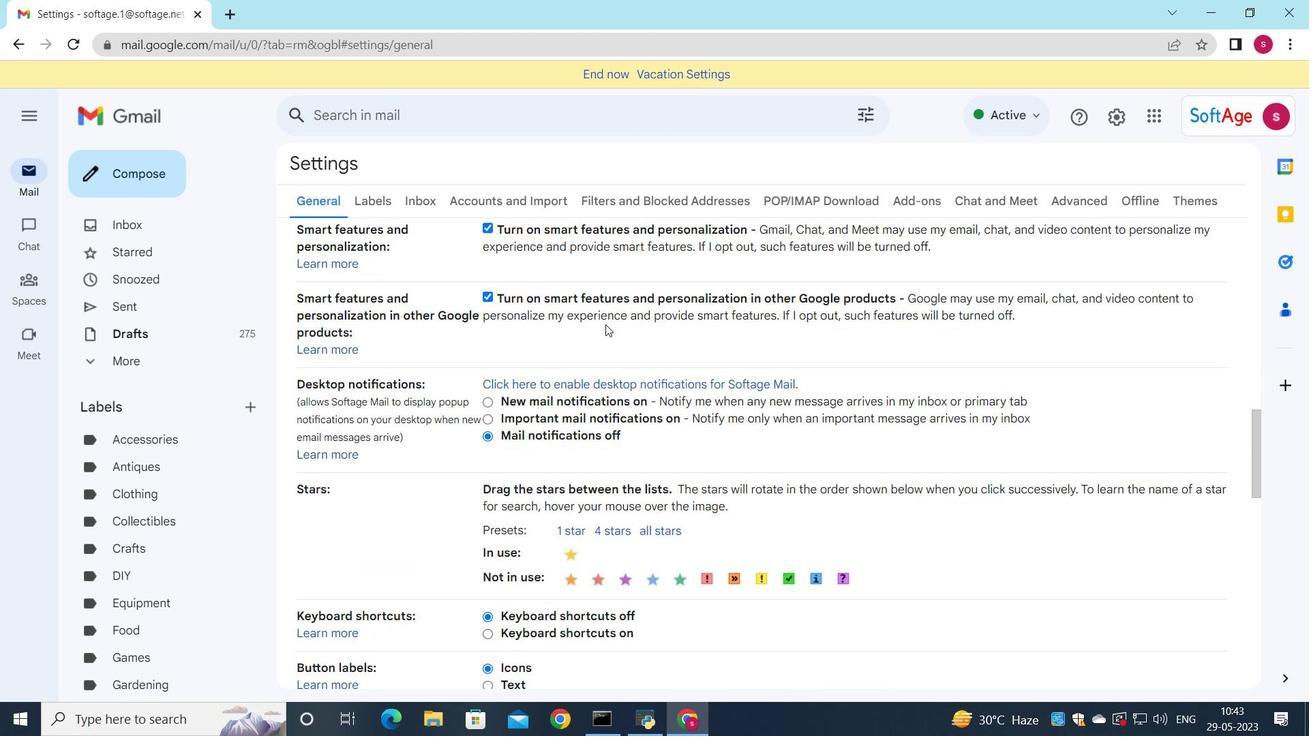 
Action: Mouse moved to (602, 334)
Screenshot: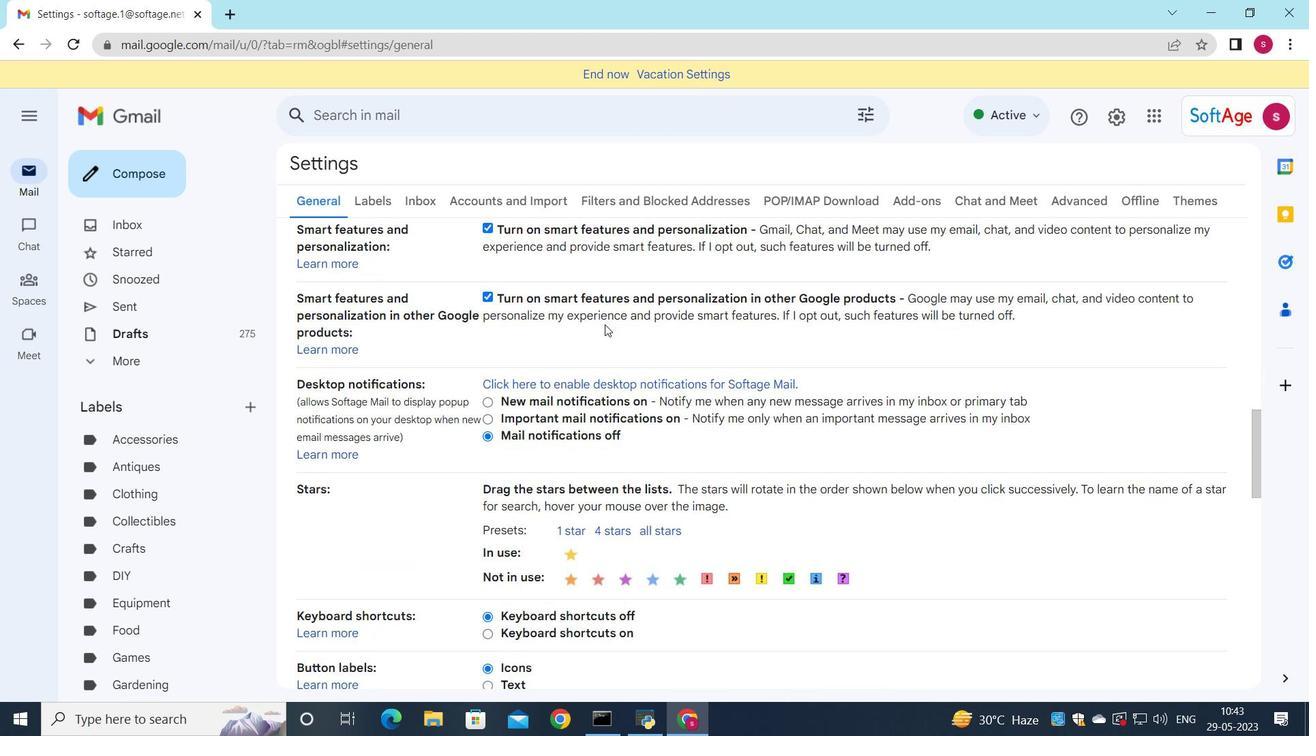 
Action: Mouse scrolled (602, 334) with delta (0, 0)
Screenshot: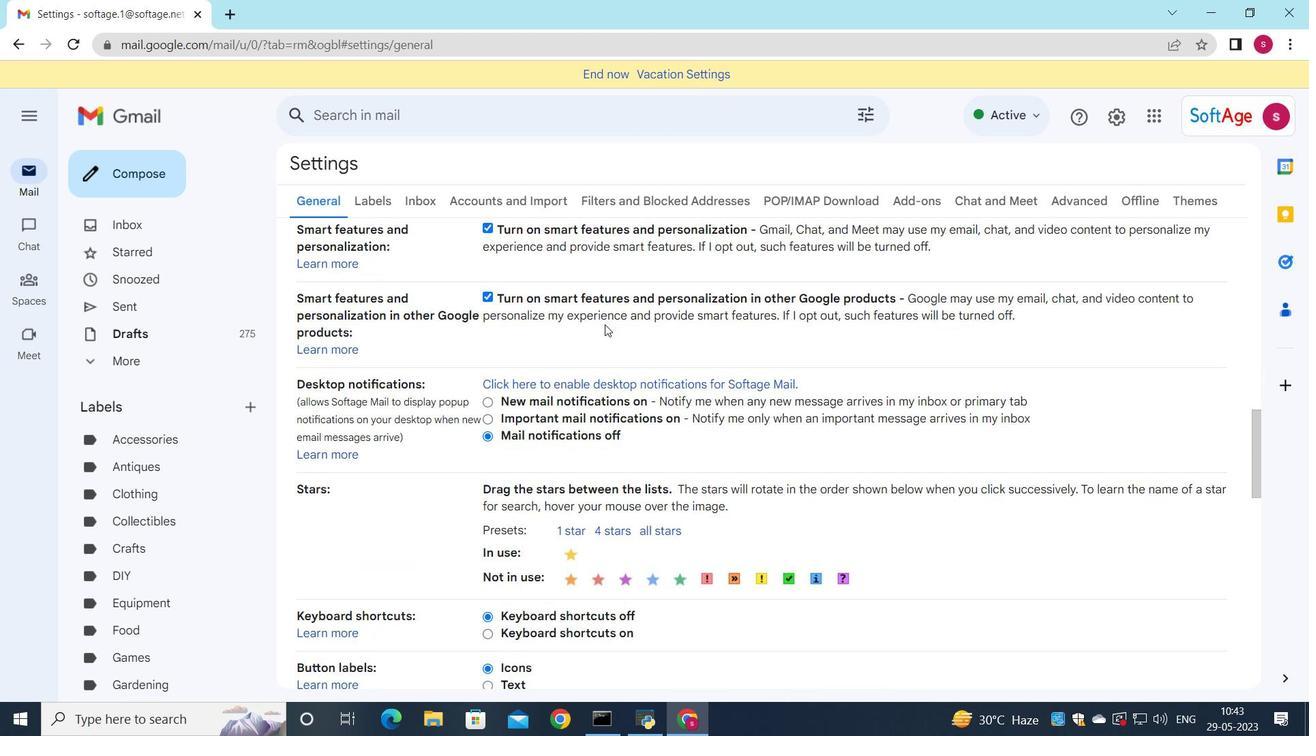 
Action: Mouse moved to (602, 340)
Screenshot: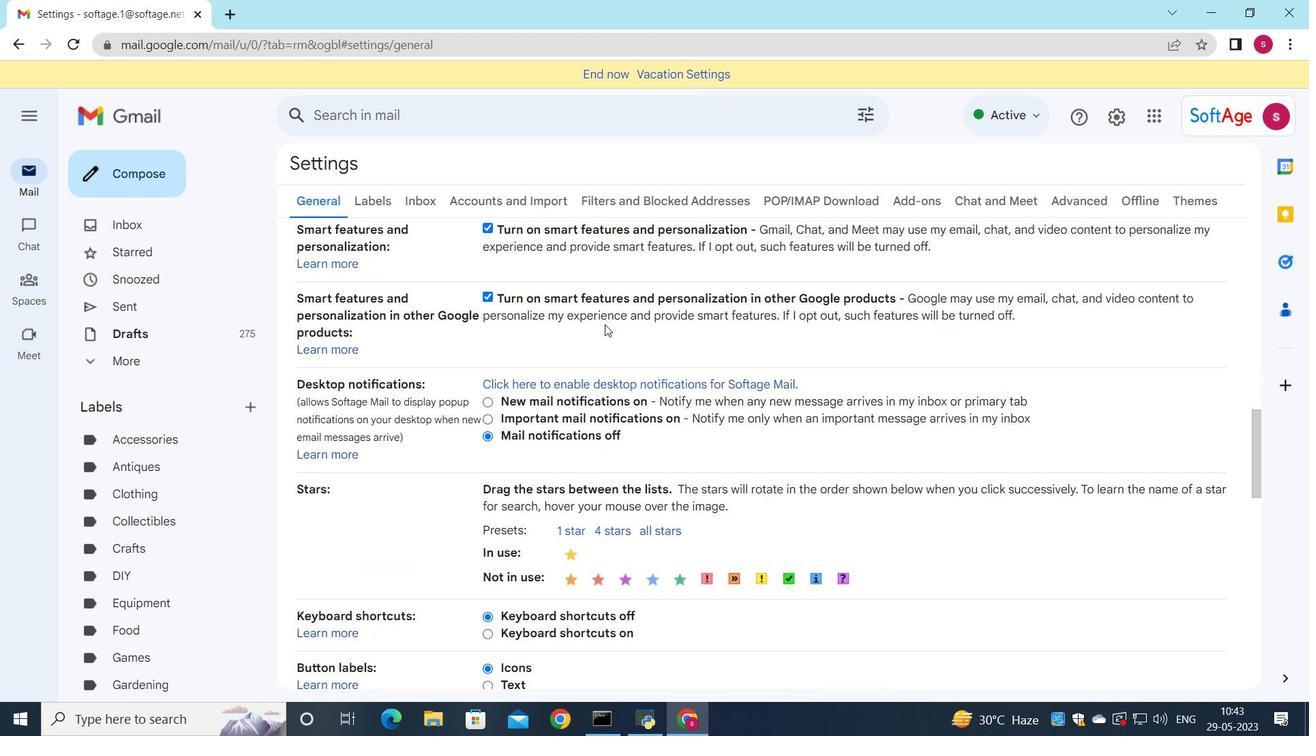 
Action: Mouse scrolled (602, 339) with delta (0, 0)
Screenshot: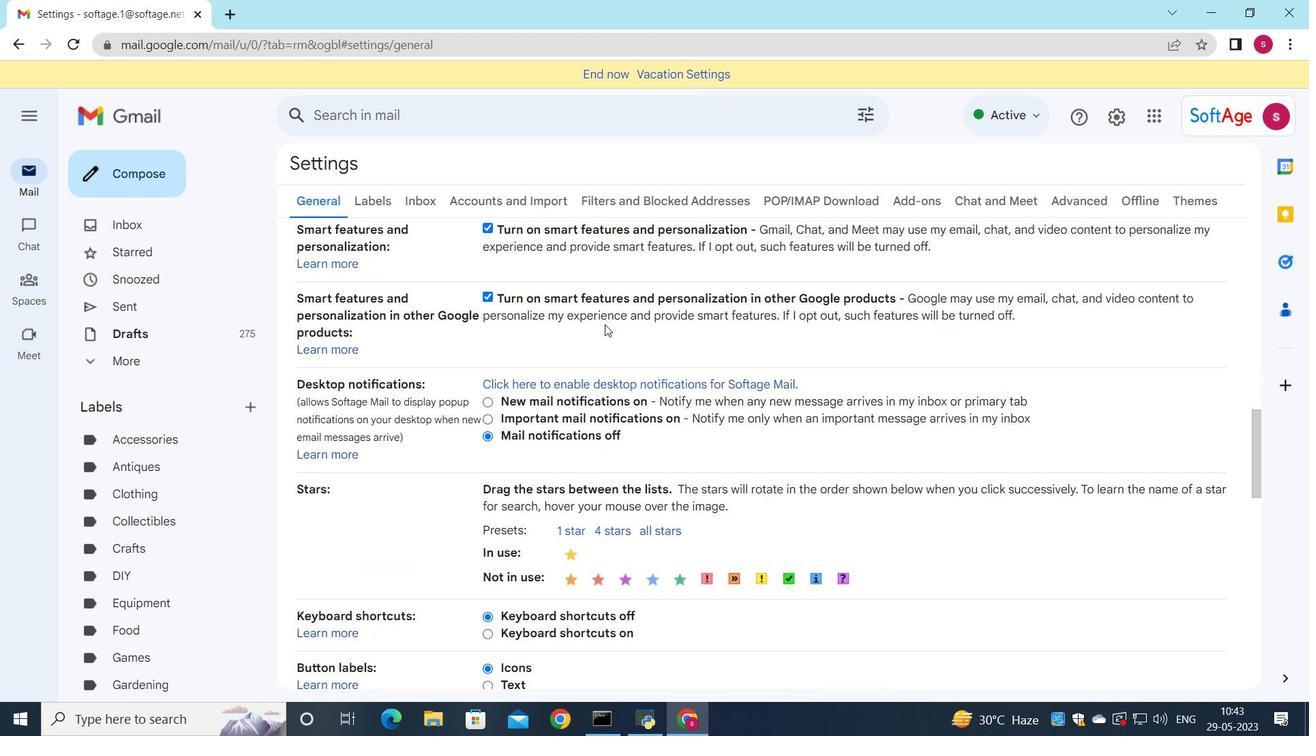 
Action: Mouse moved to (602, 342)
Screenshot: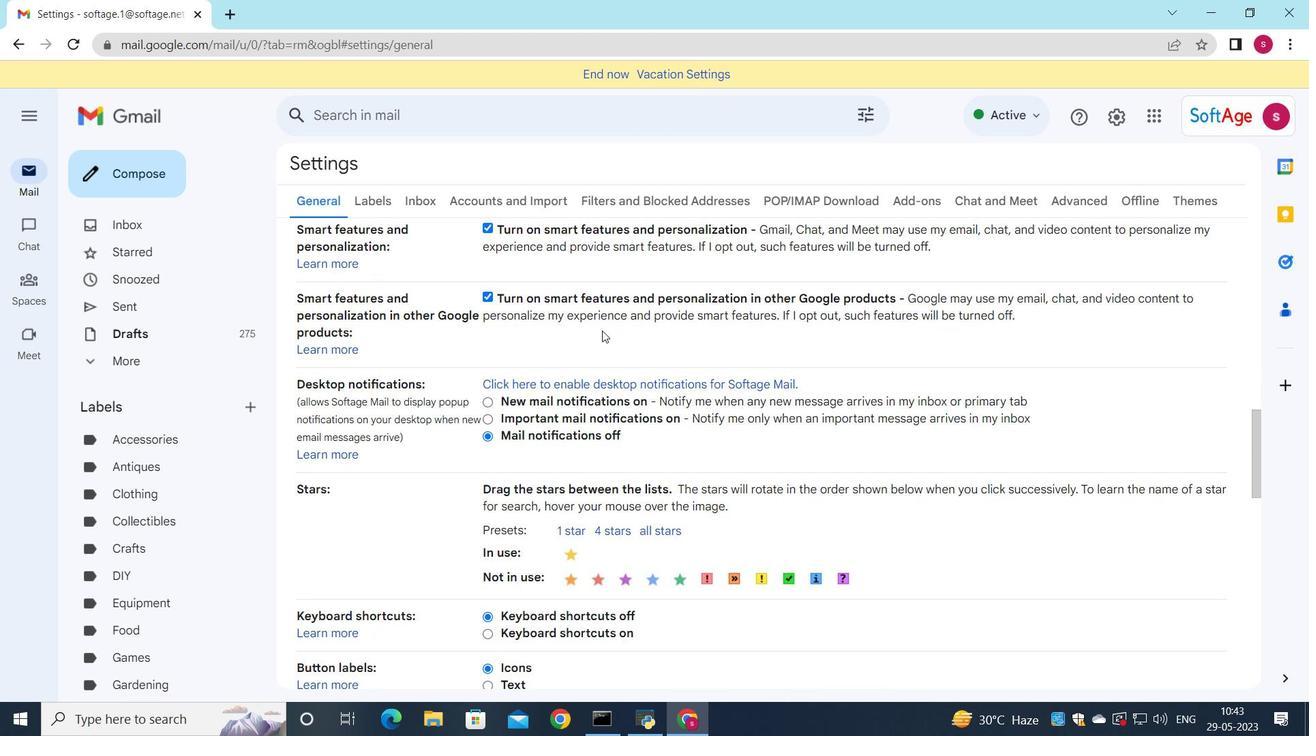 
Action: Mouse scrolled (602, 341) with delta (0, 0)
Screenshot: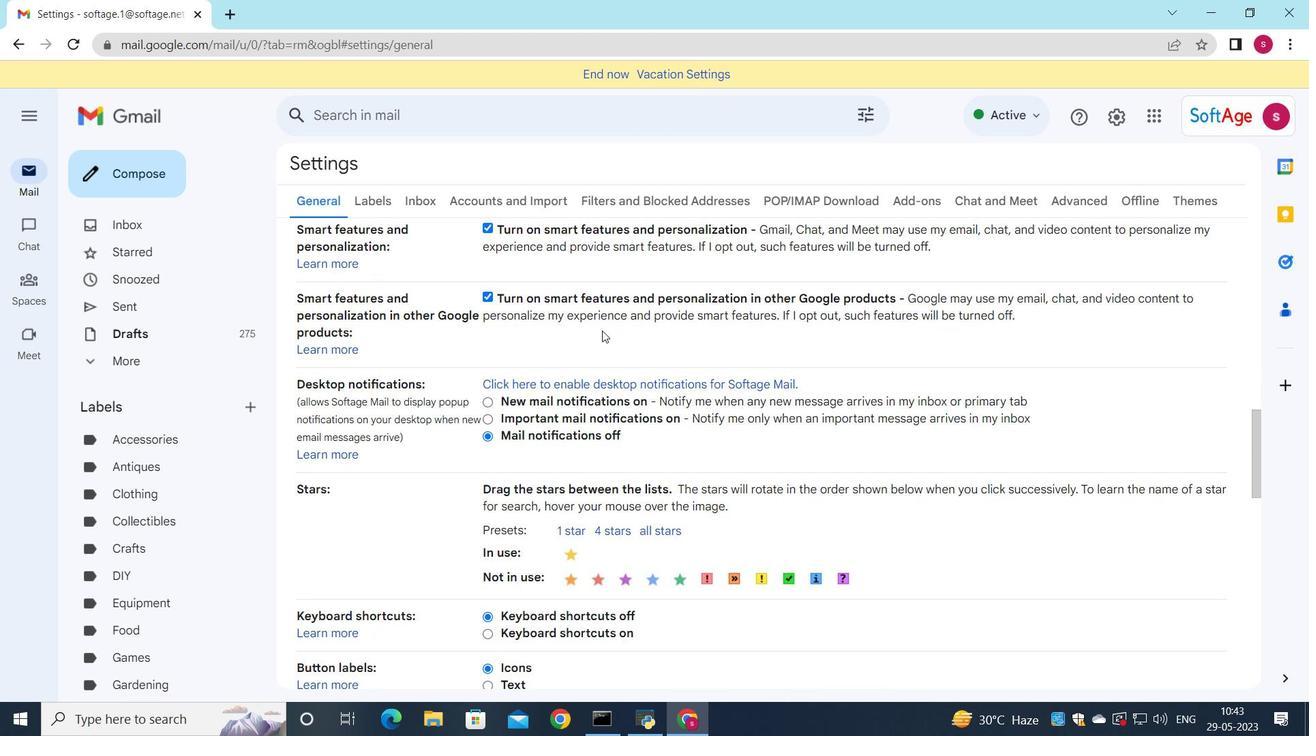 
Action: Mouse moved to (593, 365)
Screenshot: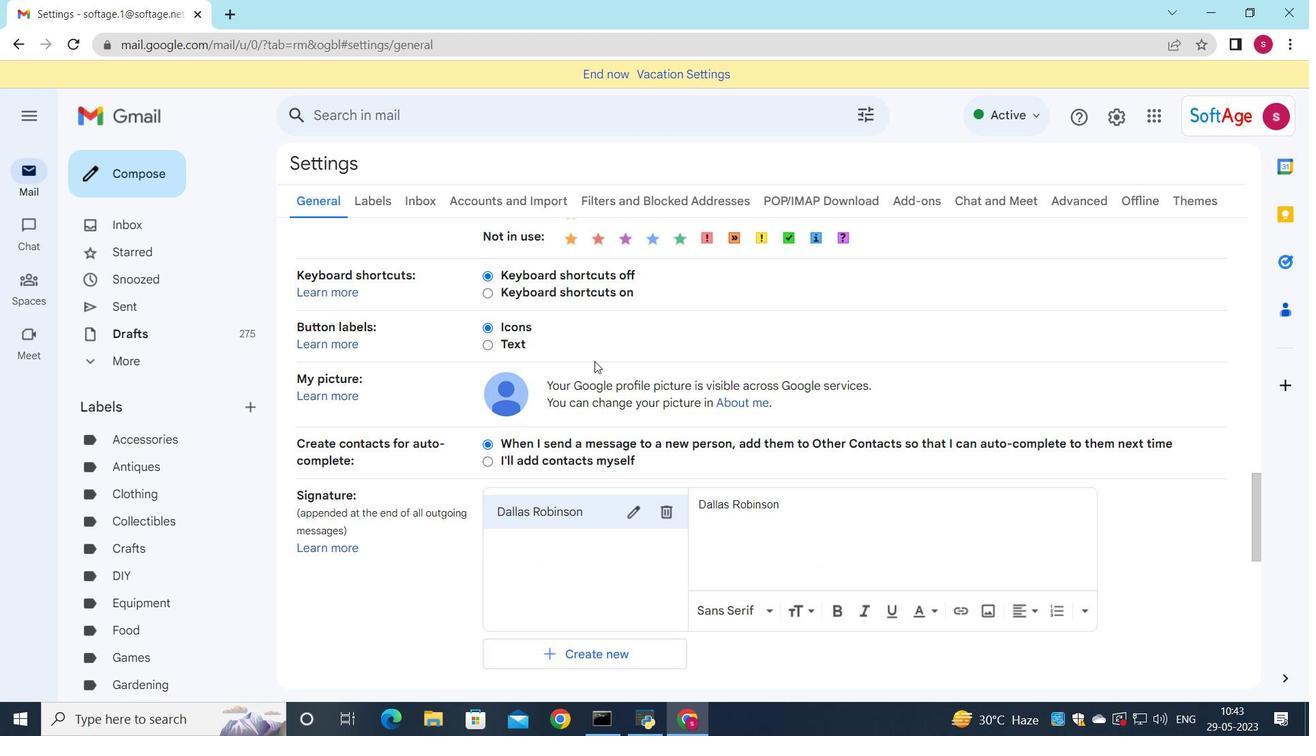 
Action: Mouse scrolled (593, 364) with delta (0, 0)
Screenshot: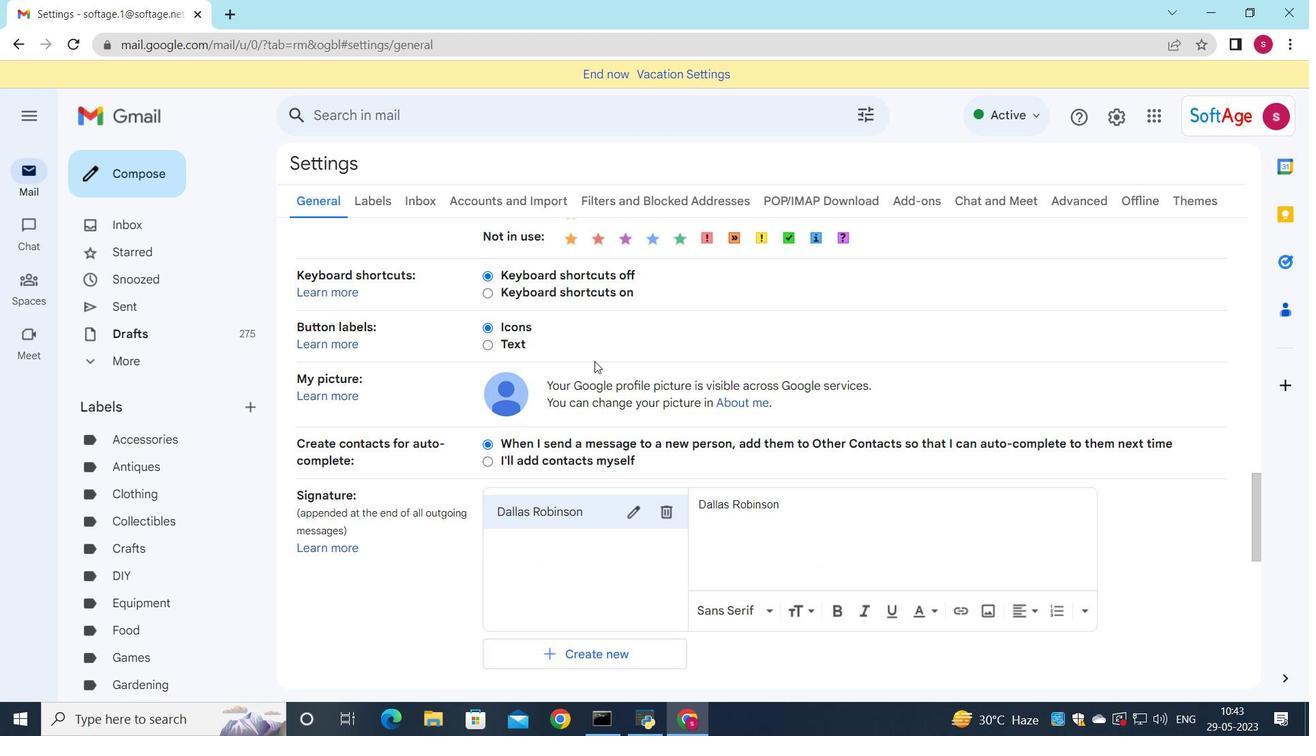 
Action: Mouse moved to (593, 366)
Screenshot: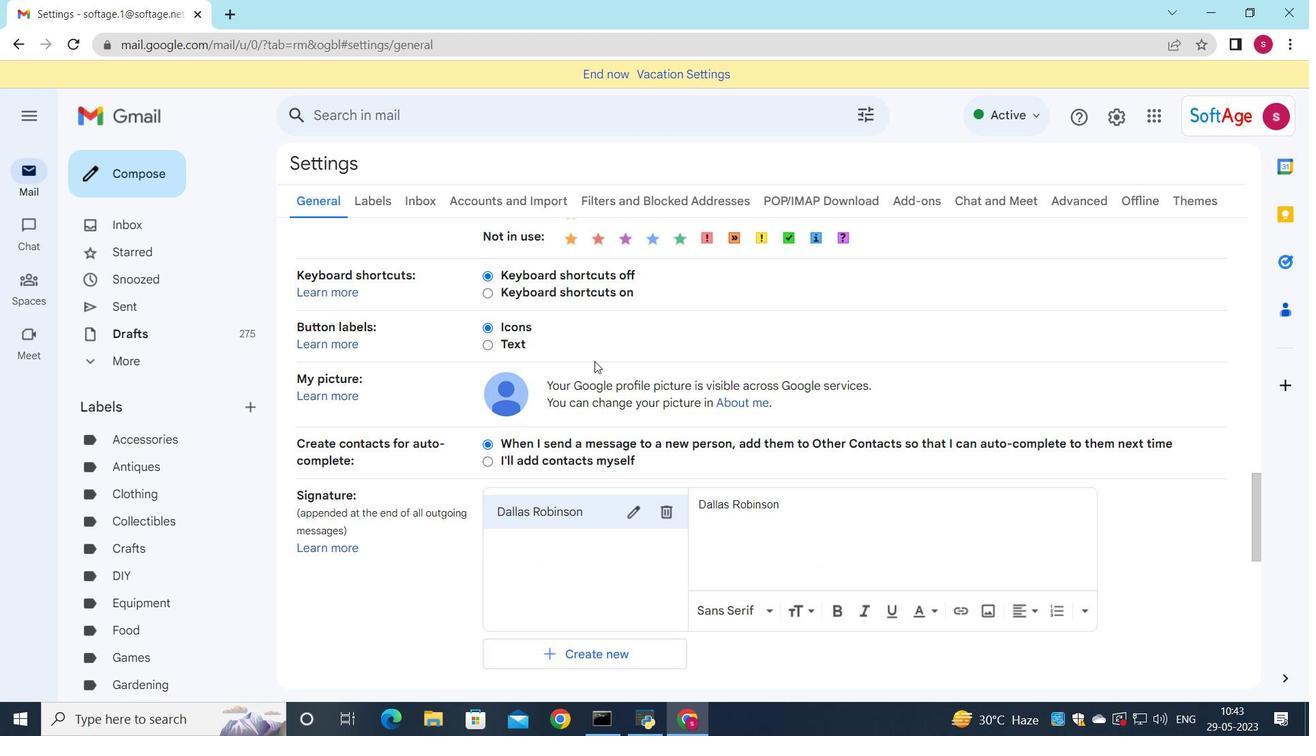 
Action: Mouse scrolled (593, 366) with delta (0, 0)
Screenshot: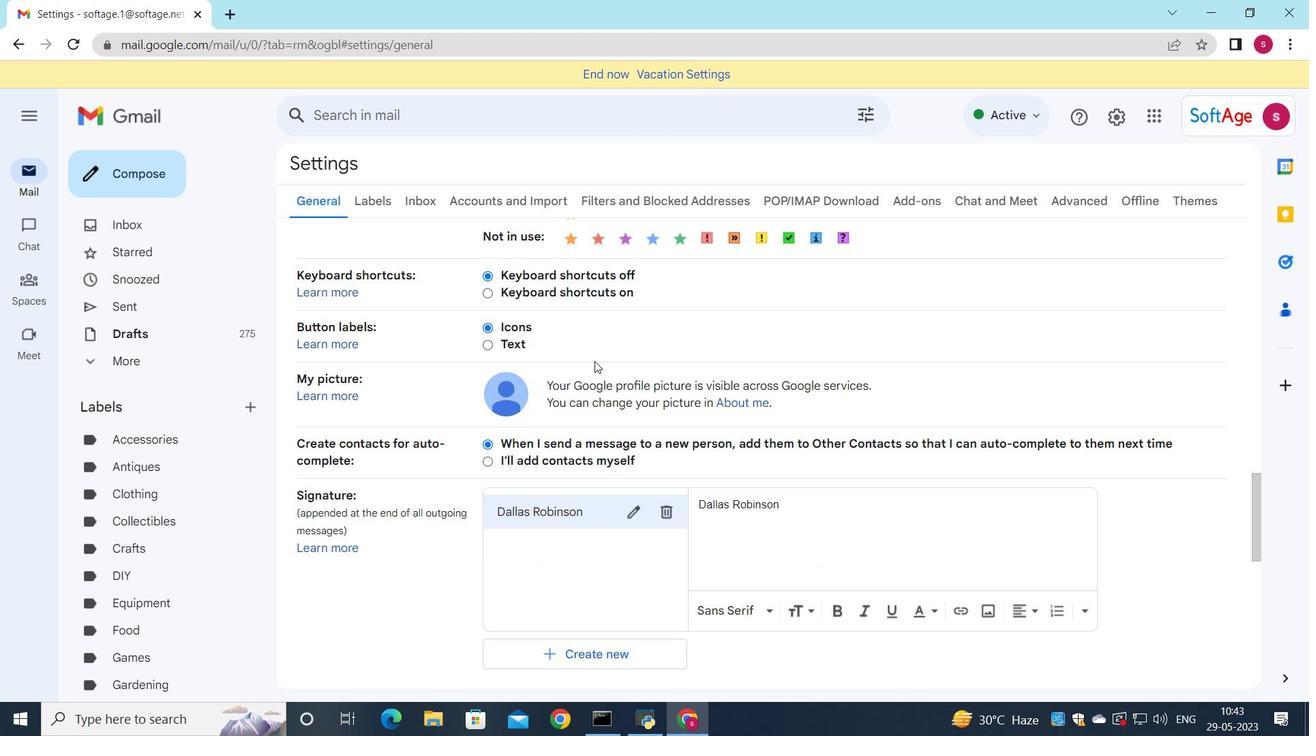 
Action: Mouse moved to (594, 369)
Screenshot: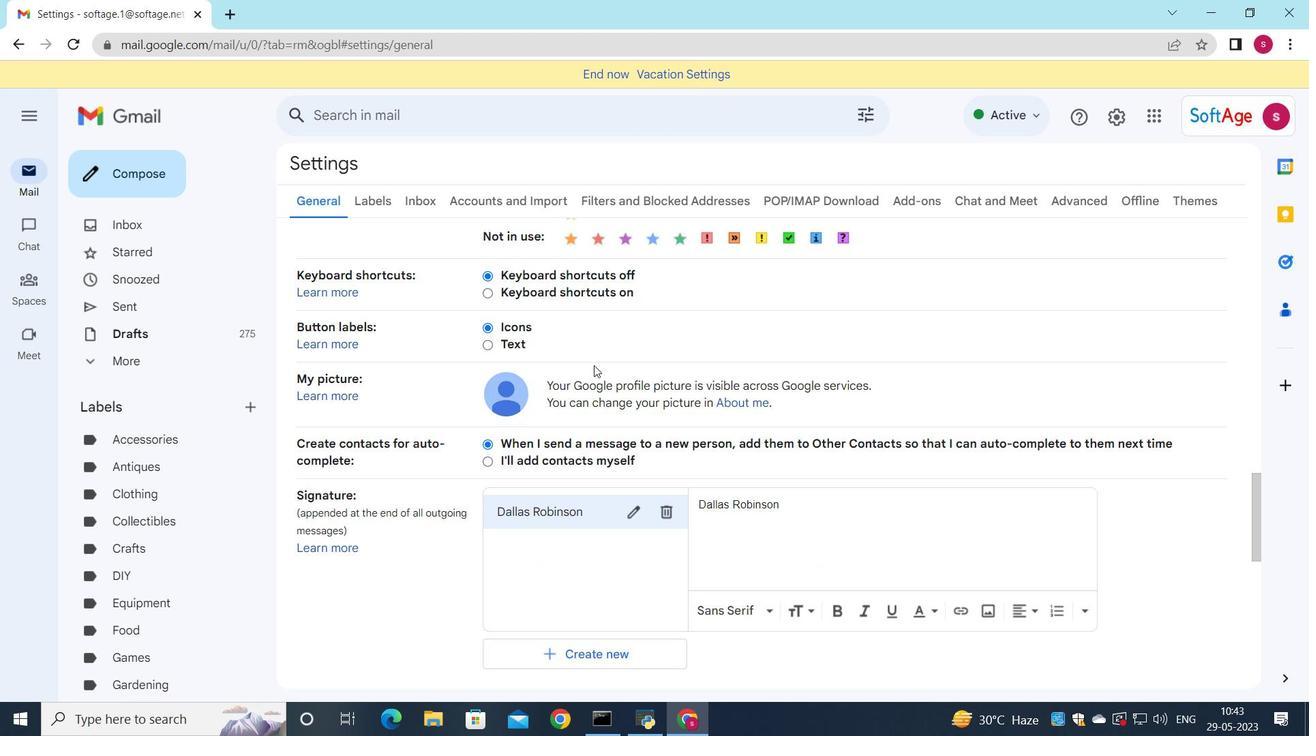 
Action: Mouse scrolled (594, 368) with delta (0, 0)
Screenshot: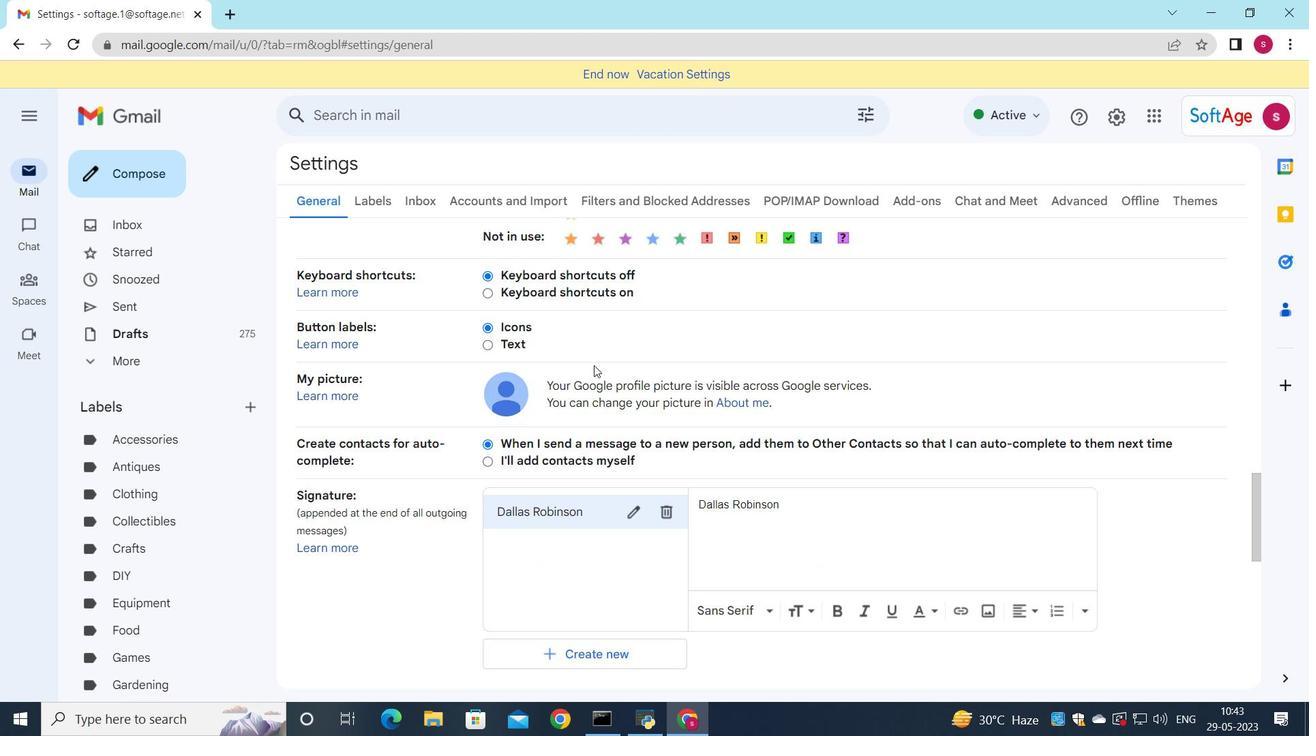 
Action: Mouse moved to (667, 265)
Screenshot: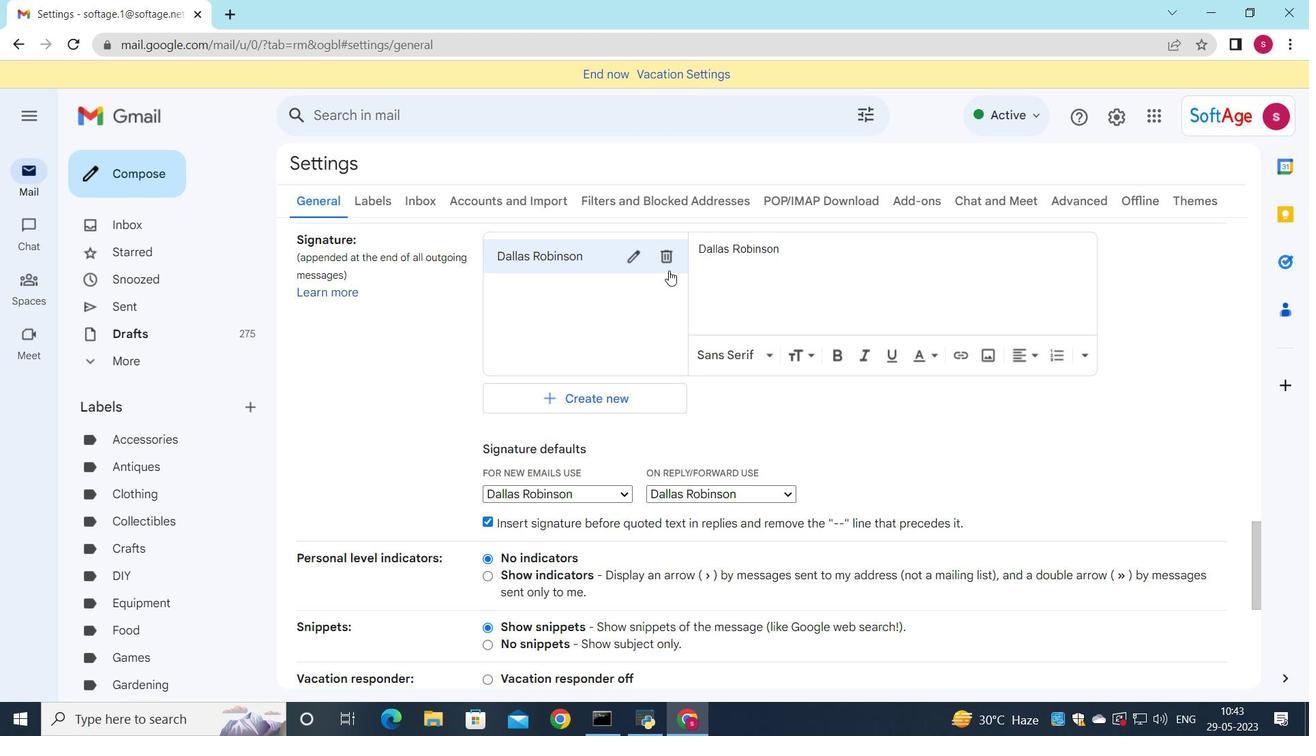 
Action: Mouse pressed left at (667, 265)
Screenshot: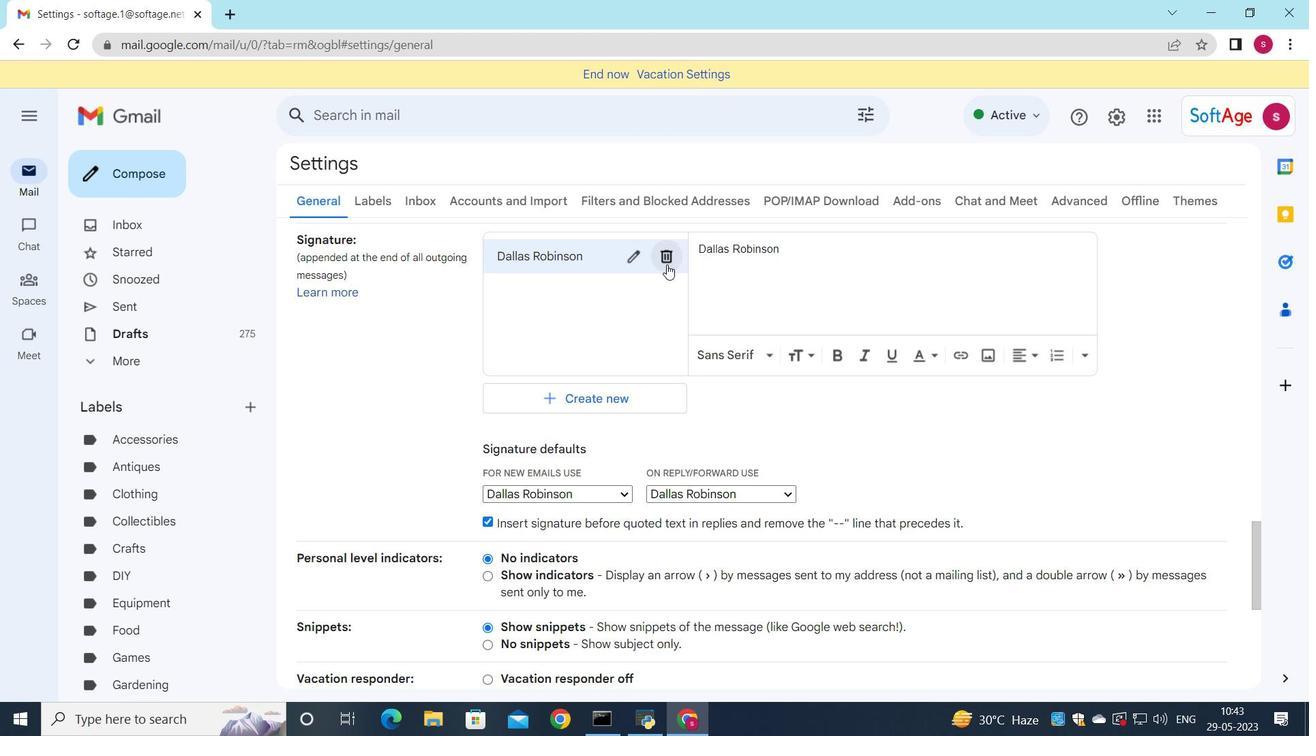 
Action: Mouse moved to (830, 414)
Screenshot: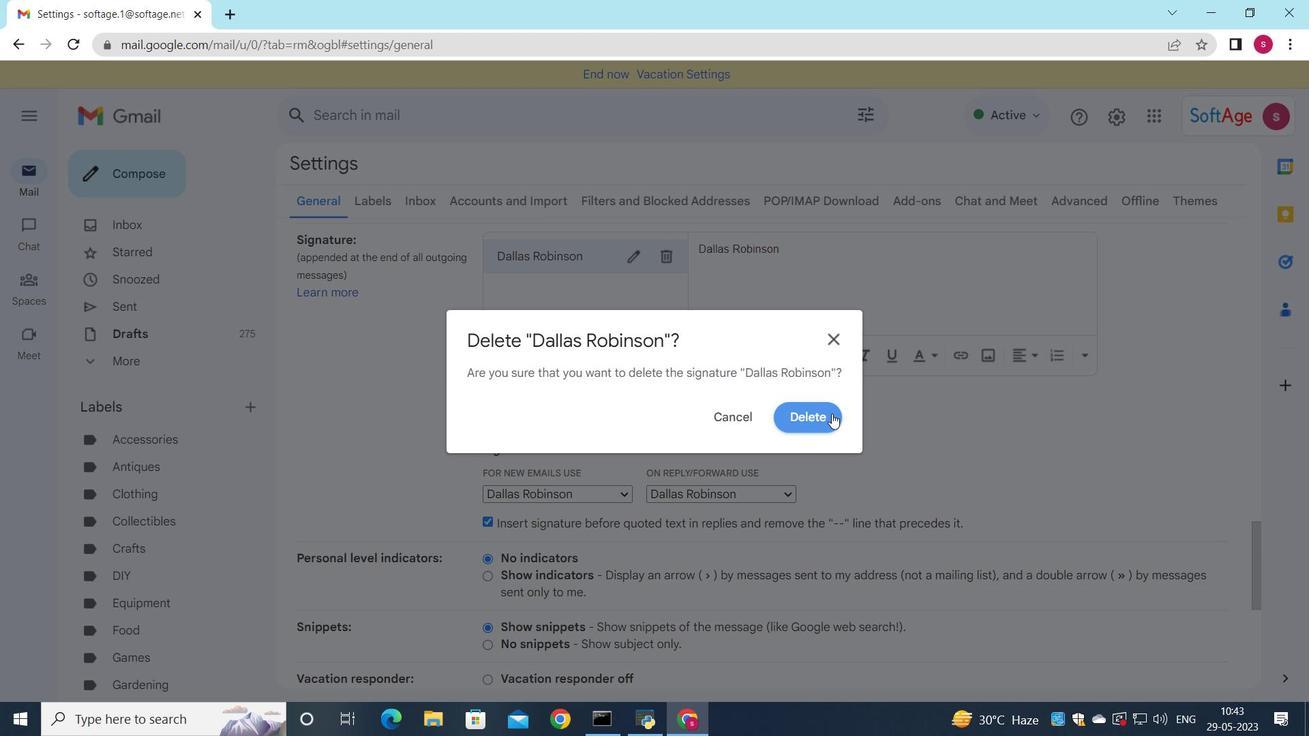 
Action: Mouse pressed left at (830, 414)
Screenshot: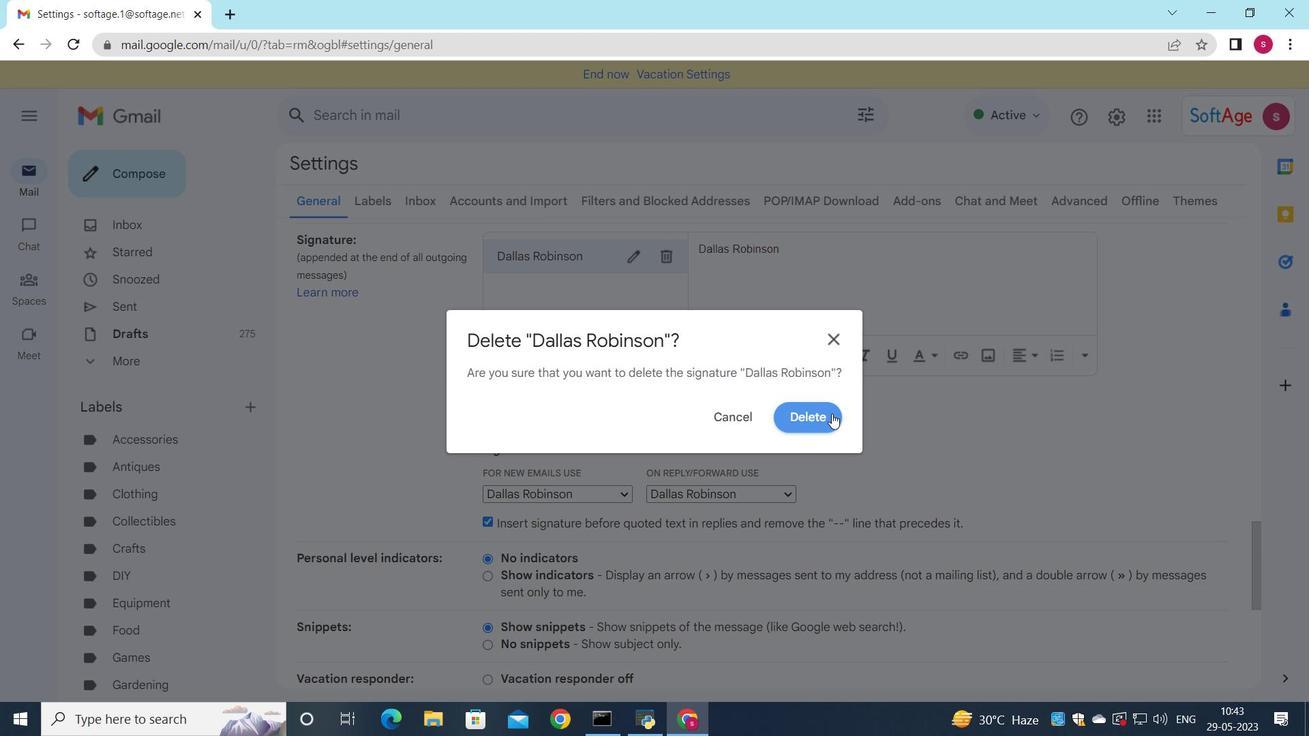 
Action: Mouse moved to (563, 278)
Screenshot: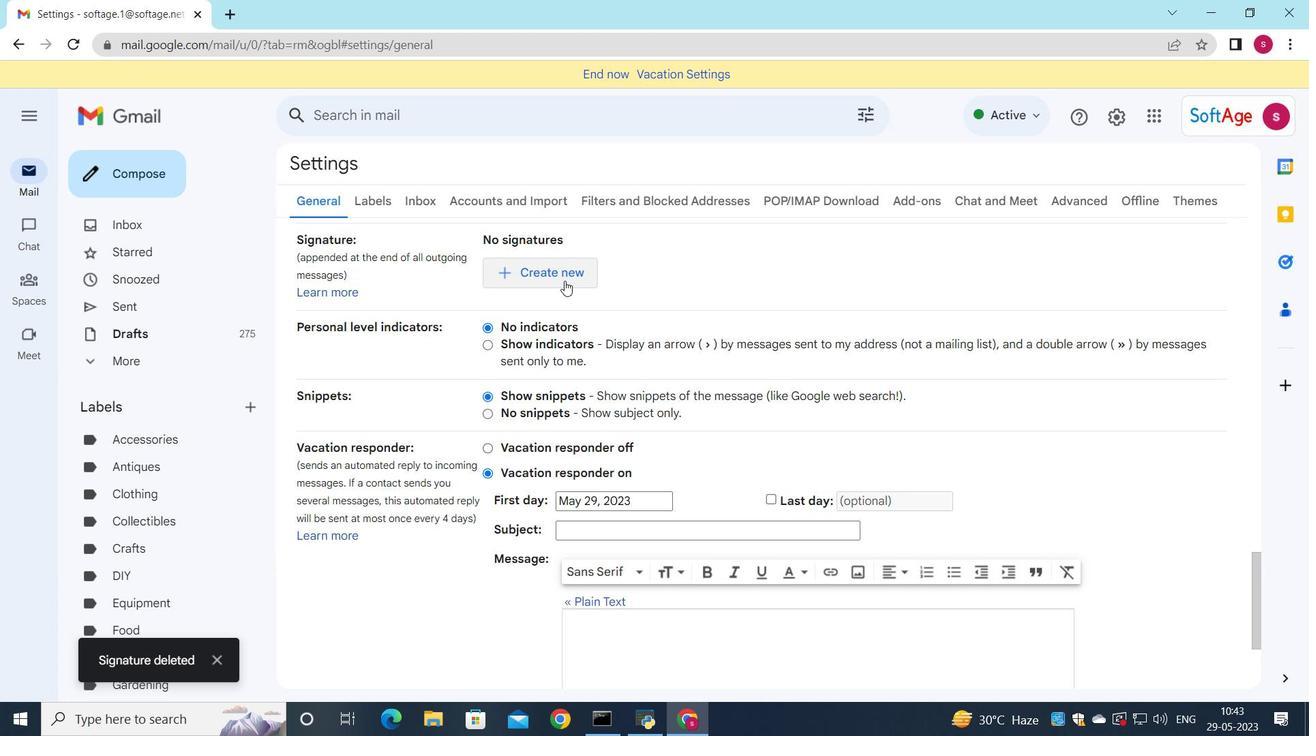 
Action: Mouse pressed left at (563, 278)
Screenshot: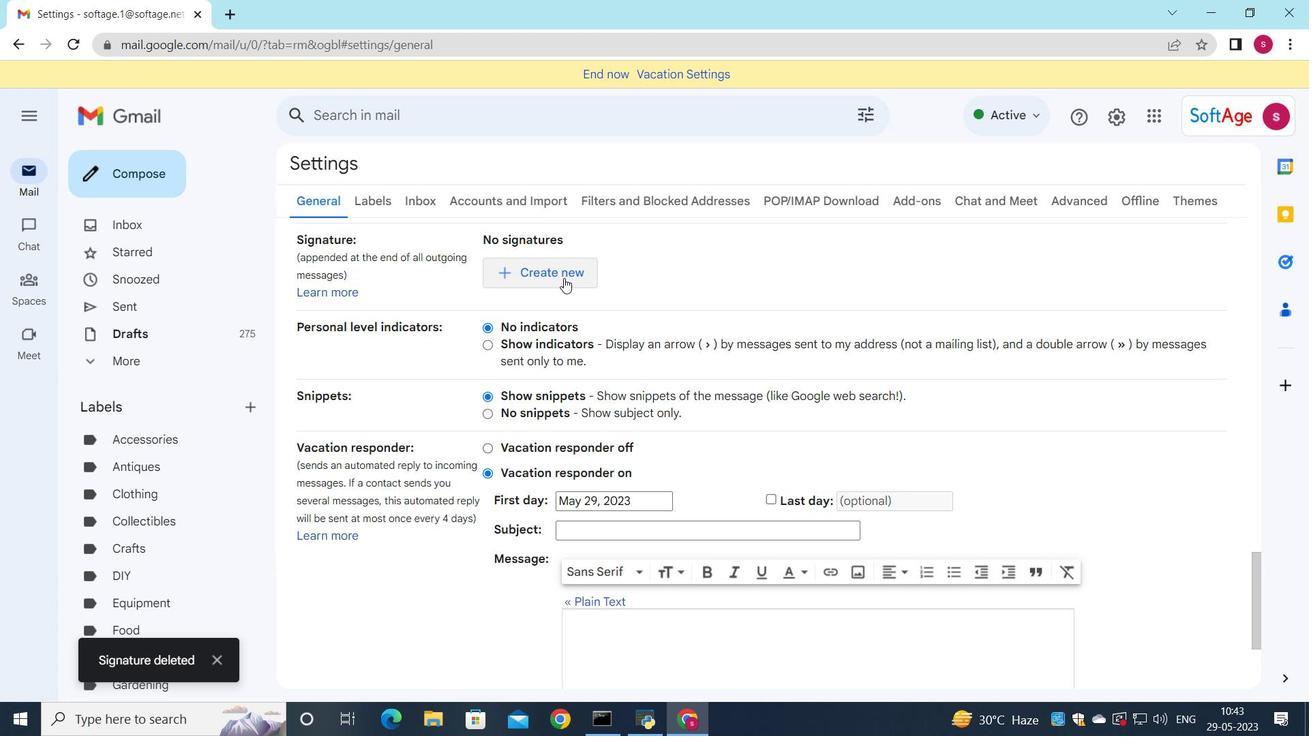 
Action: Mouse moved to (1019, 290)
Screenshot: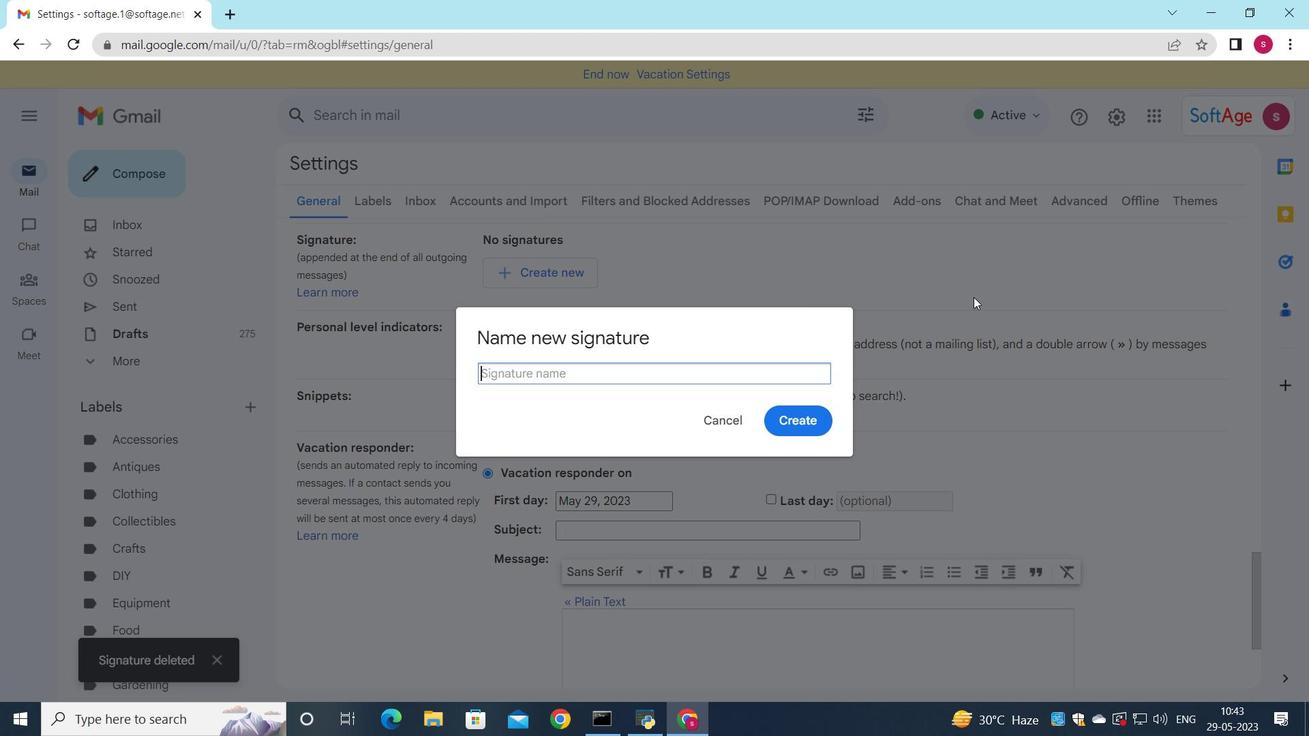 
Action: Key pressed <Key.shift>dana<Key.space><Key.backspace><Key.backspace><Key.backspace><Key.backspace><Key.backspace><Key.backspace><Key.backspace><Key.backspace><Key.backspace><Key.backspace><Key.backspace><Key.shift>Dana<Key.space><Key.shift>Mitchell
Screenshot: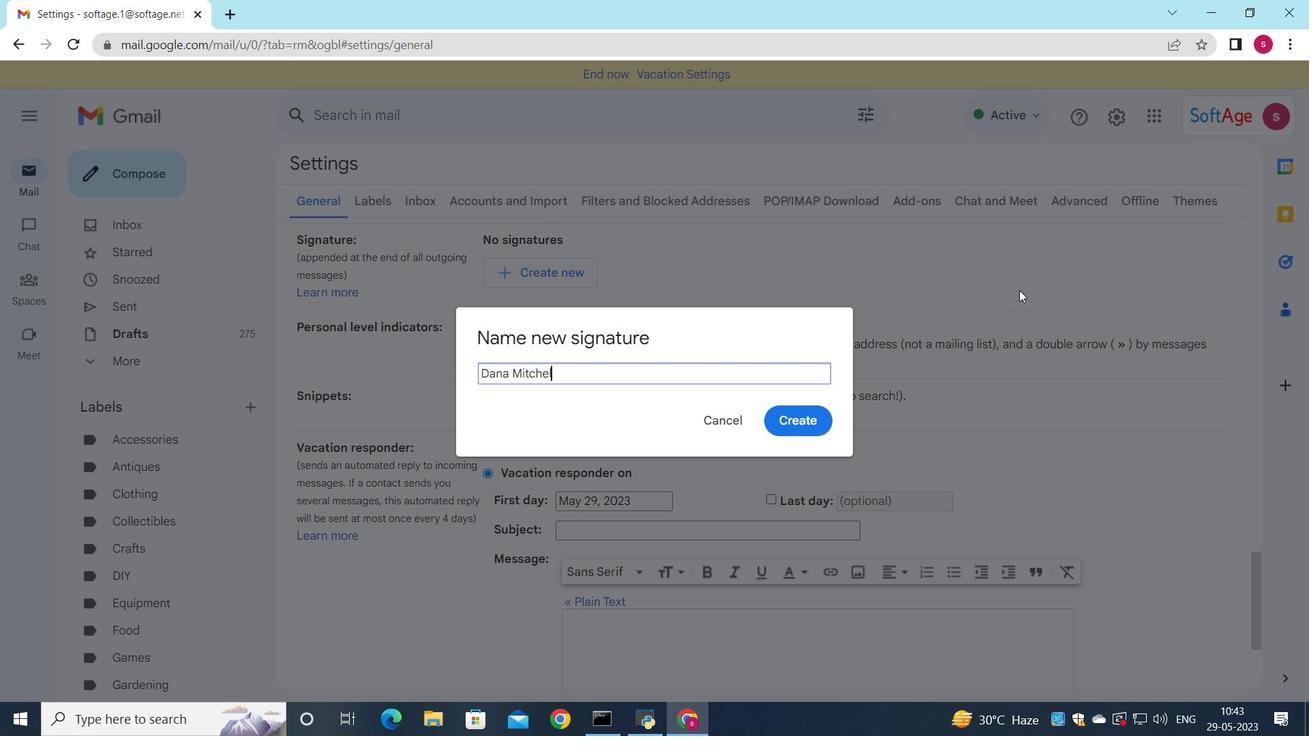 
Action: Mouse moved to (791, 429)
Screenshot: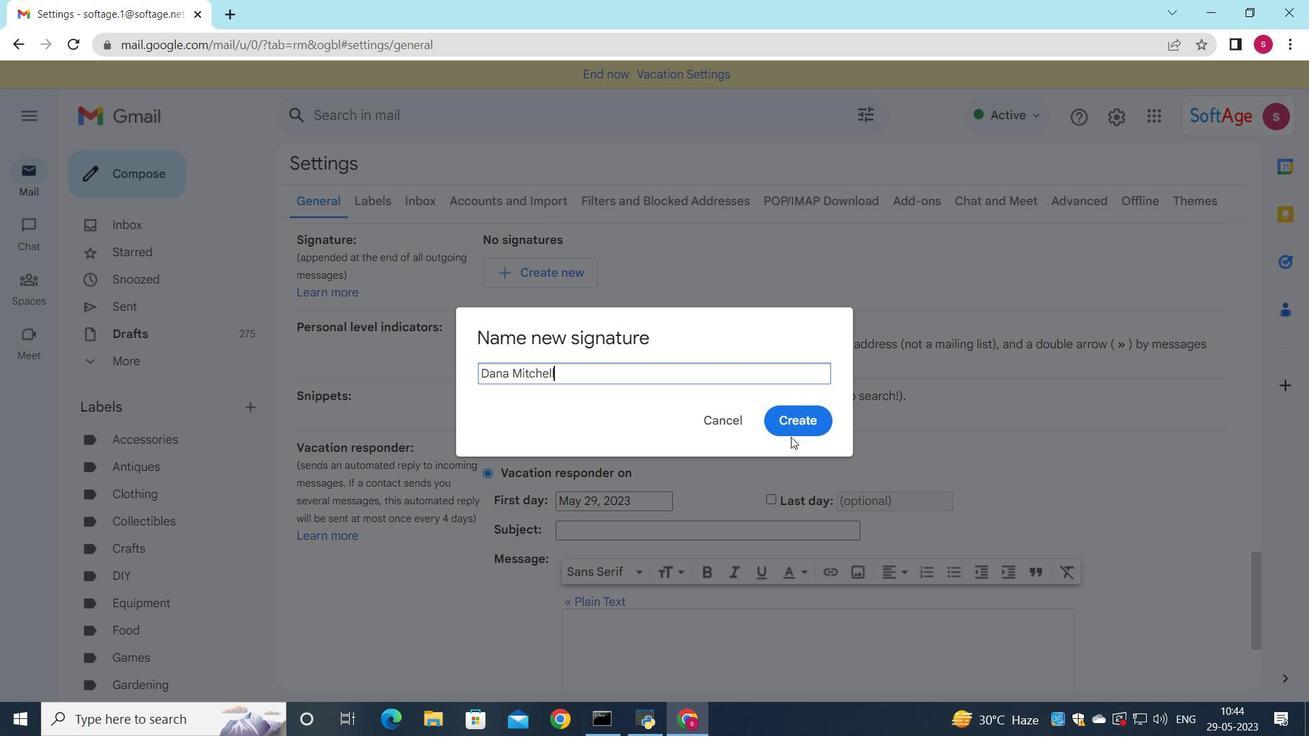 
Action: Mouse pressed left at (791, 429)
Screenshot: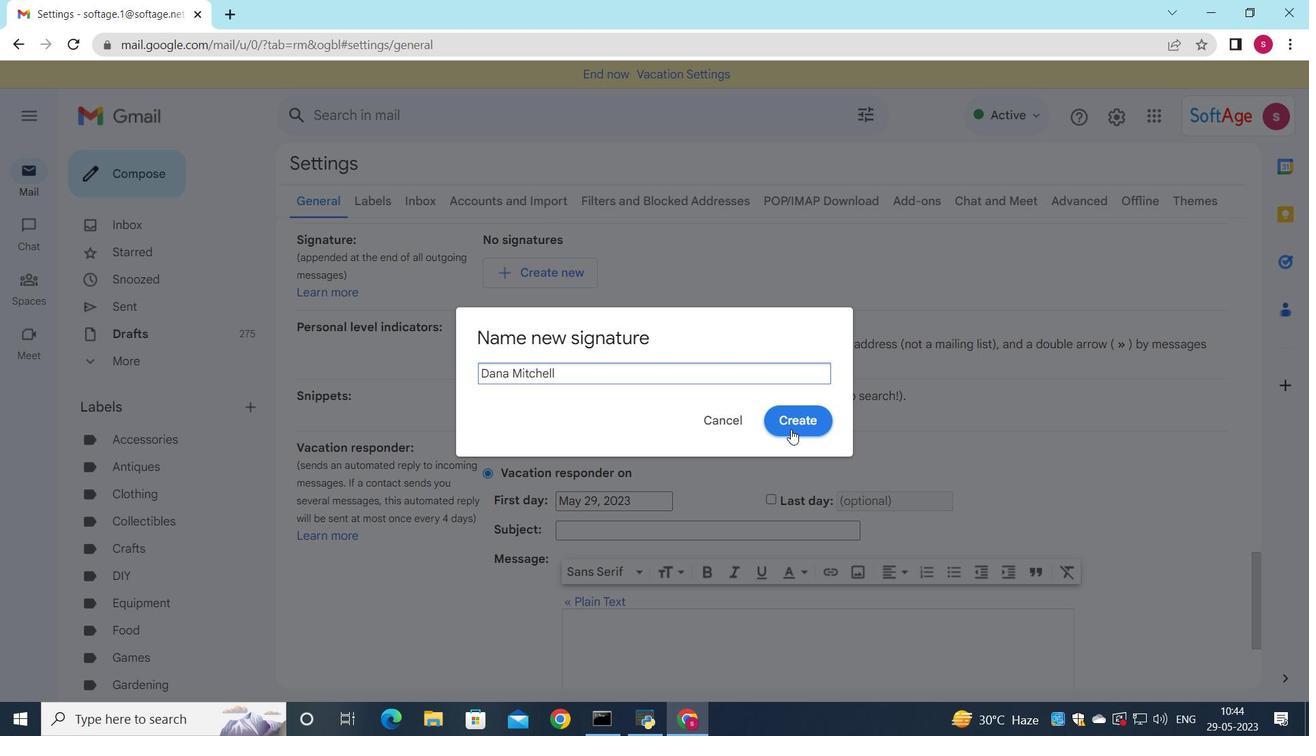 
Action: Mouse moved to (806, 291)
Screenshot: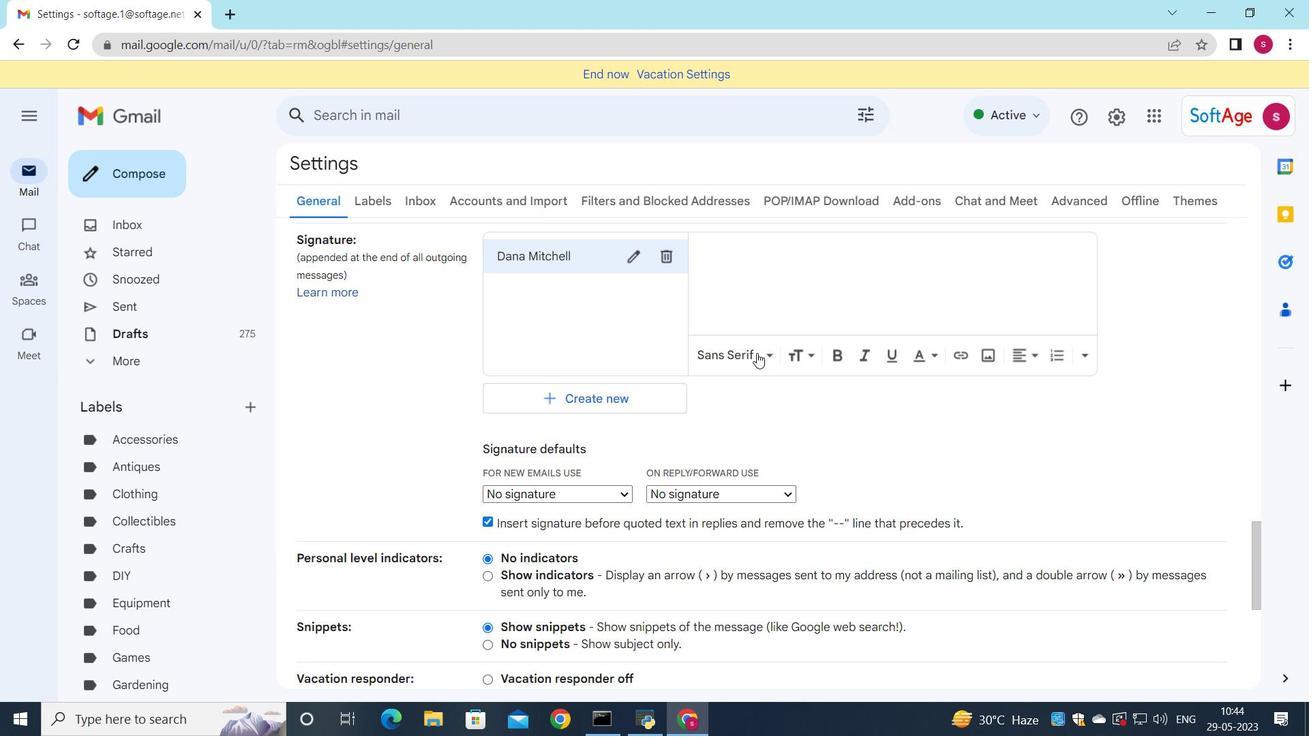 
Action: Mouse pressed left at (806, 291)
Screenshot: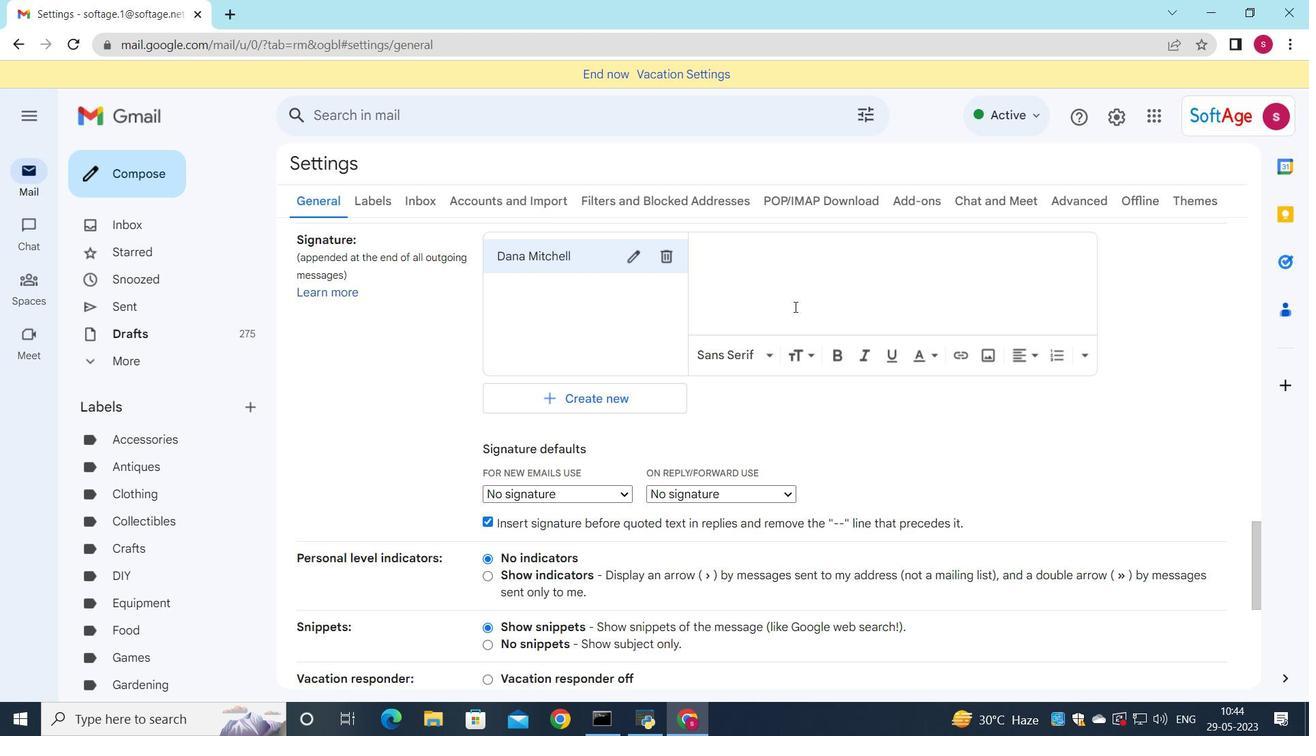 
Action: Key pressed <Key.shift>Dana<Key.space><Key.shift><Key.shift><Key.shift><Key.shift><Key.shift><Key.shift><Key.shift><Key.shift><Key.shift><Key.shift><Key.shift><Key.shift><Key.shift><Key.shift><Key.shift><Key.shift><Key.shift><Key.shift><Key.shift><Key.shift><Key.shift><Key.shift><Key.shift><Key.shift><Key.shift><Key.shift><Key.shift><Key.shift><Key.shift><Key.shift><Key.shift><Key.shift><Key.shift><Key.shift><Key.shift><Key.shift><Key.shift><Key.shift><Key.shift><Key.shift><Key.shift>Mitchell
Screenshot: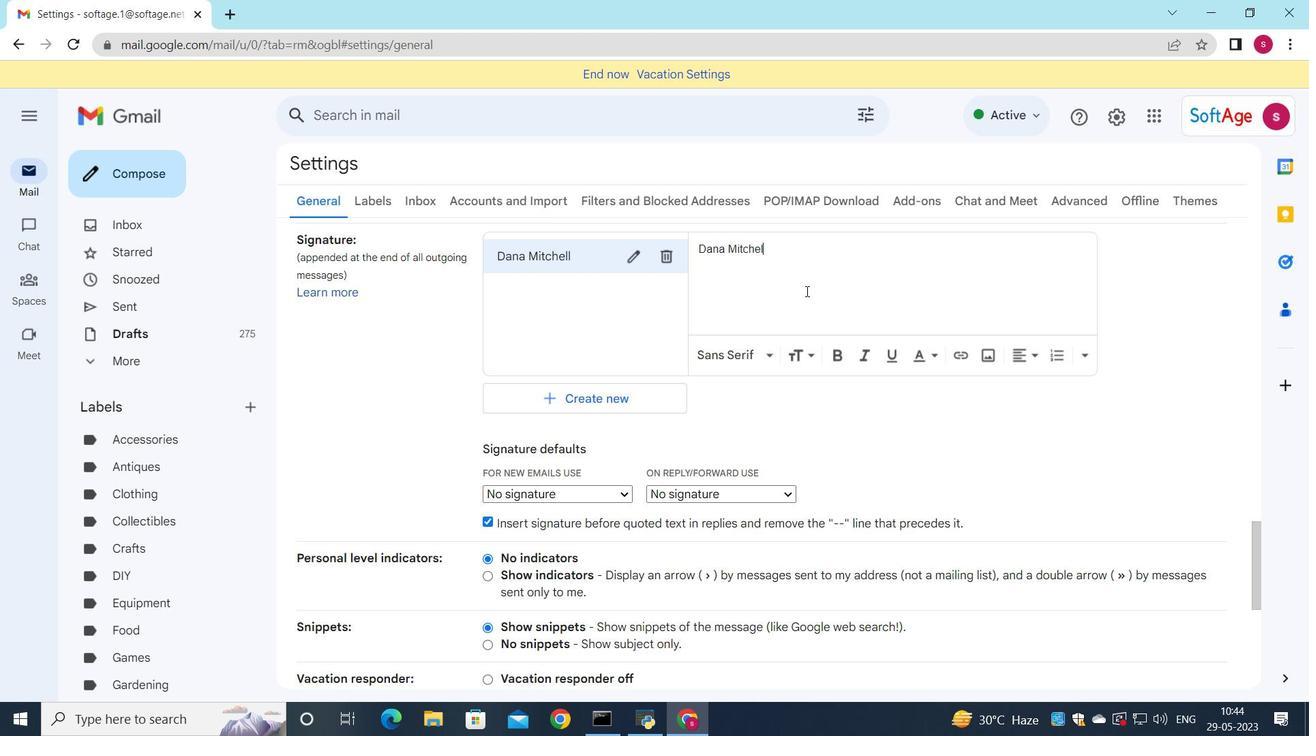 
Action: Mouse moved to (598, 312)
Screenshot: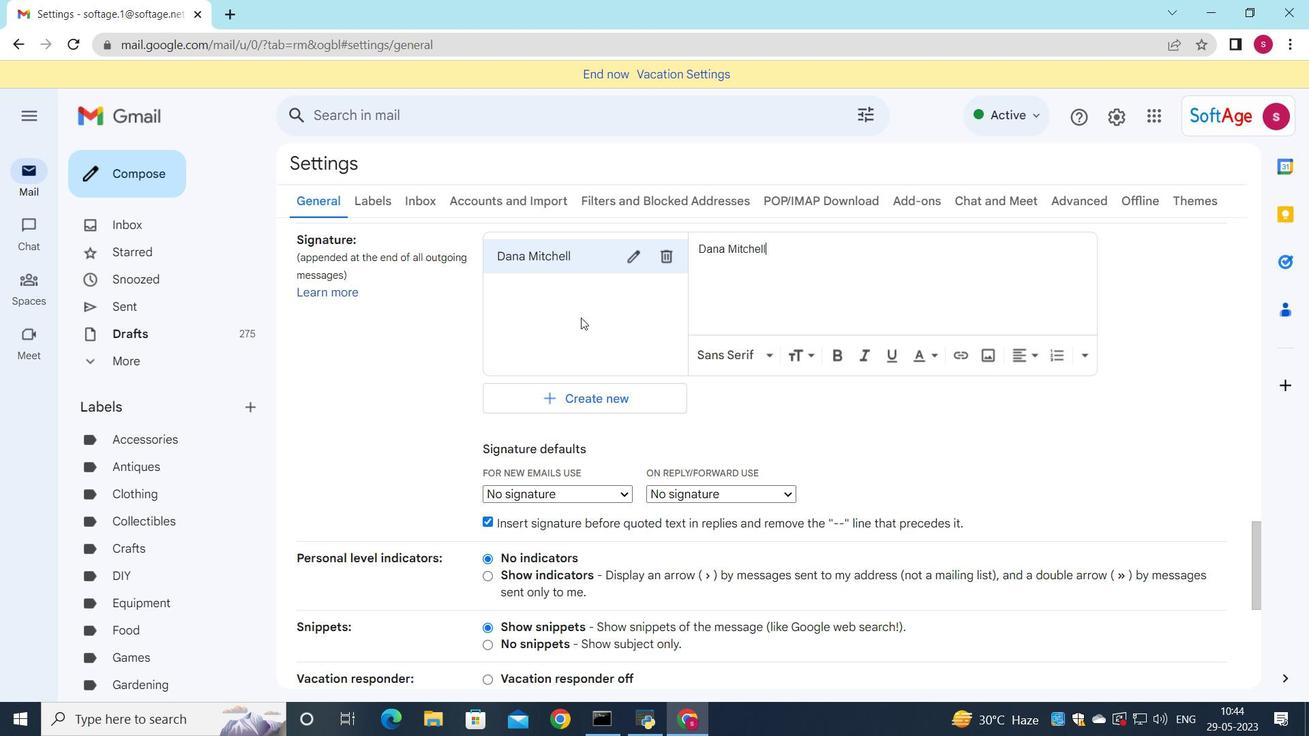 
Action: Mouse scrolled (598, 311) with delta (0, 0)
Screenshot: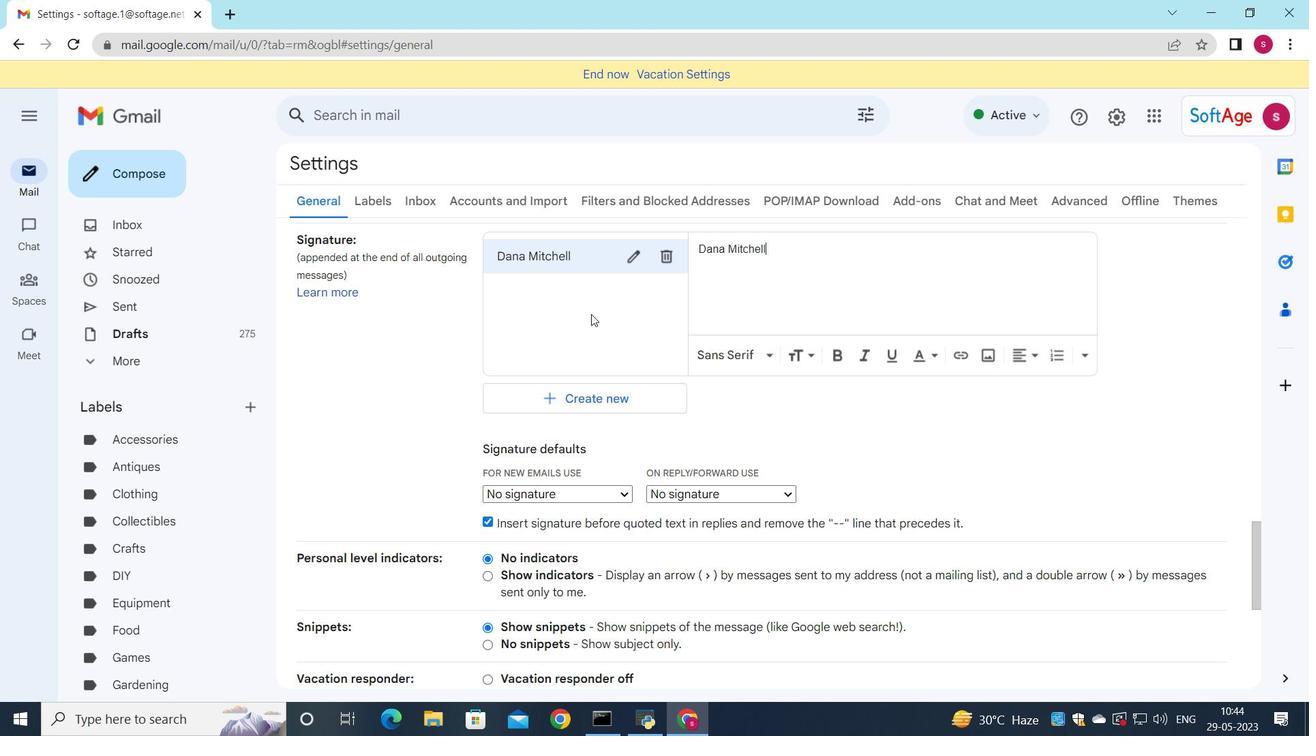 
Action: Mouse moved to (598, 313)
Screenshot: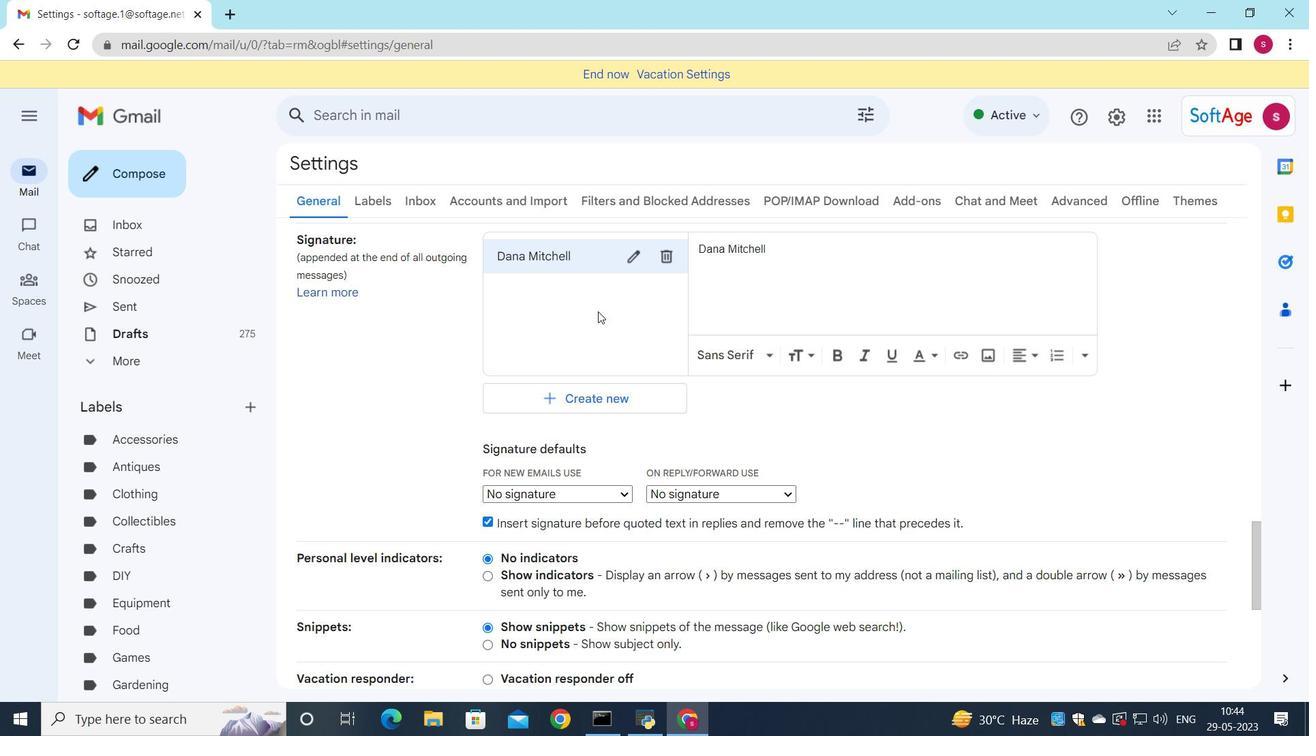 
Action: Mouse scrolled (598, 312) with delta (0, 0)
Screenshot: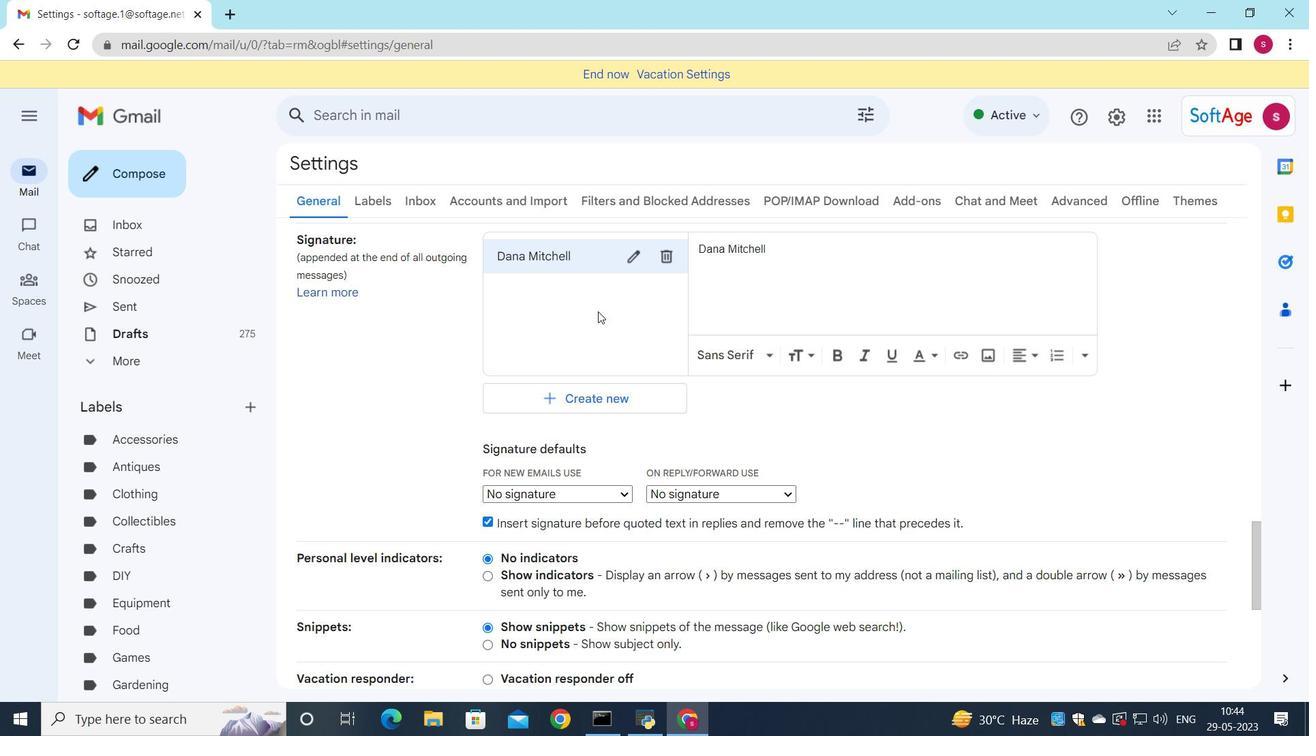 
Action: Mouse moved to (594, 320)
Screenshot: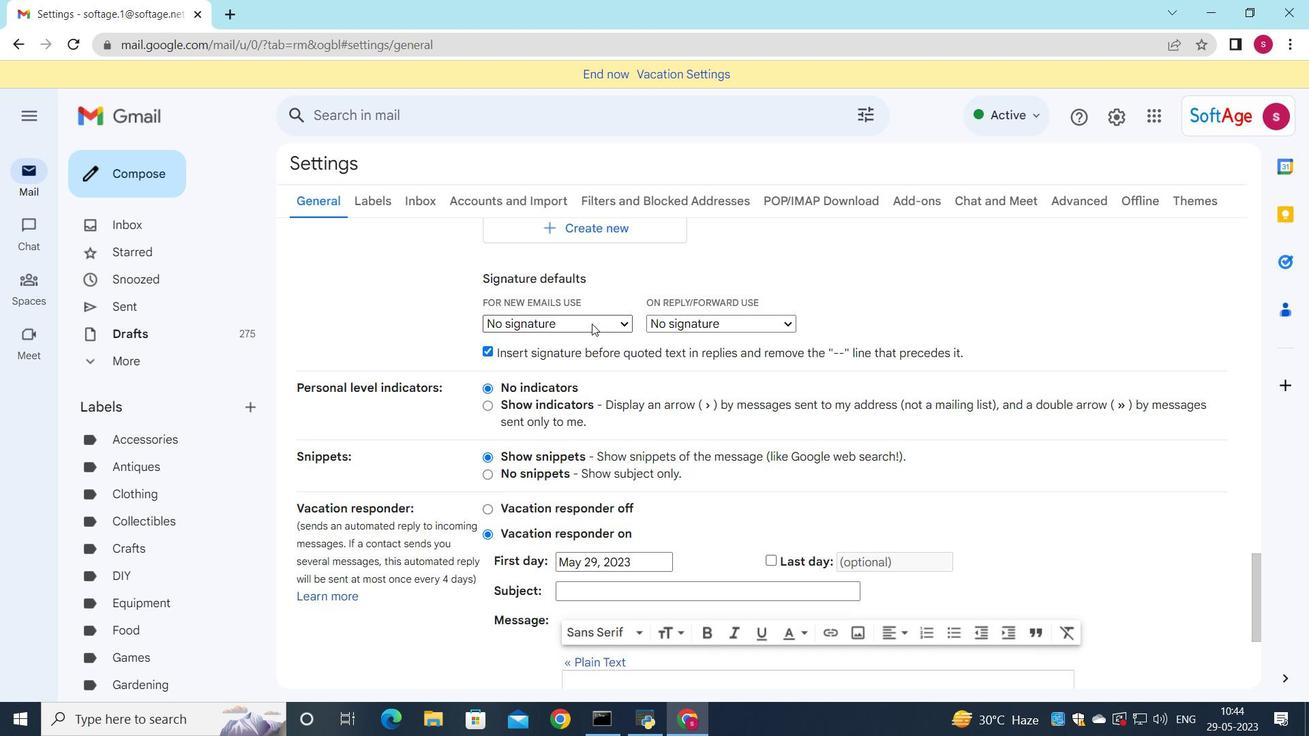 
Action: Mouse pressed left at (594, 320)
Screenshot: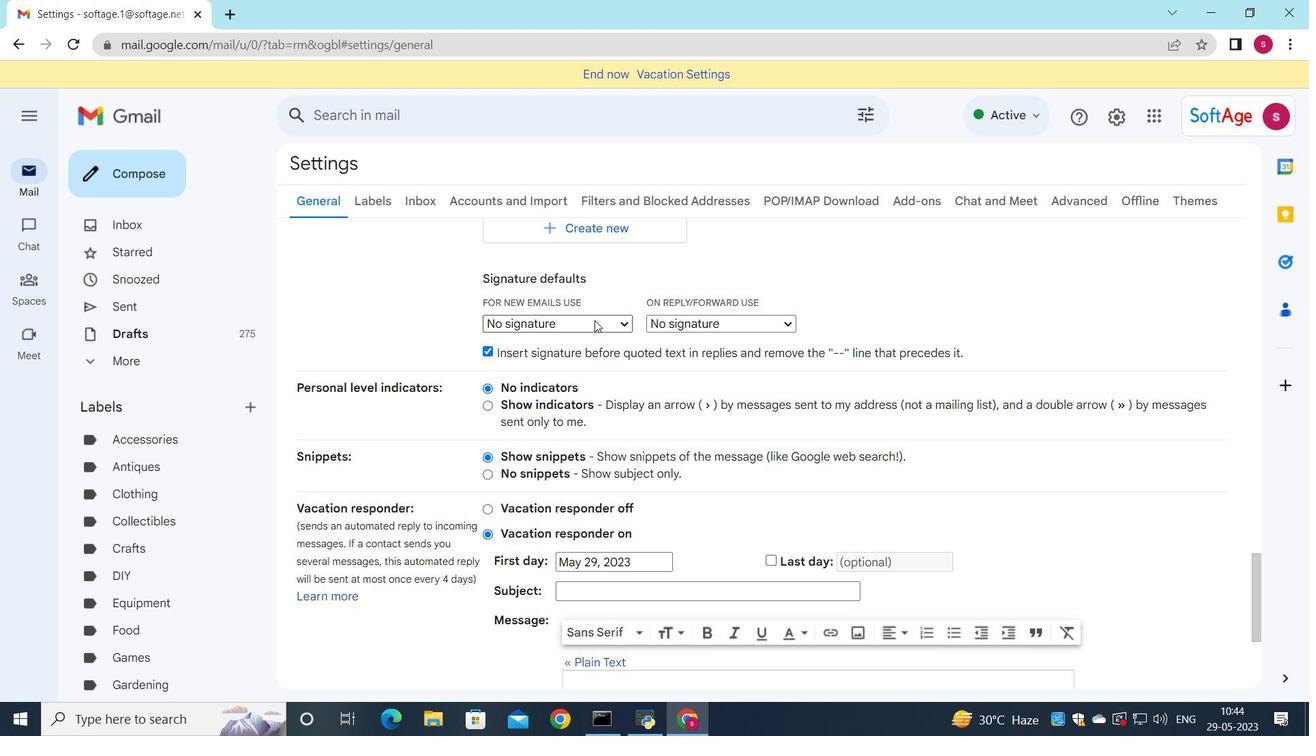 
Action: Mouse moved to (596, 349)
Screenshot: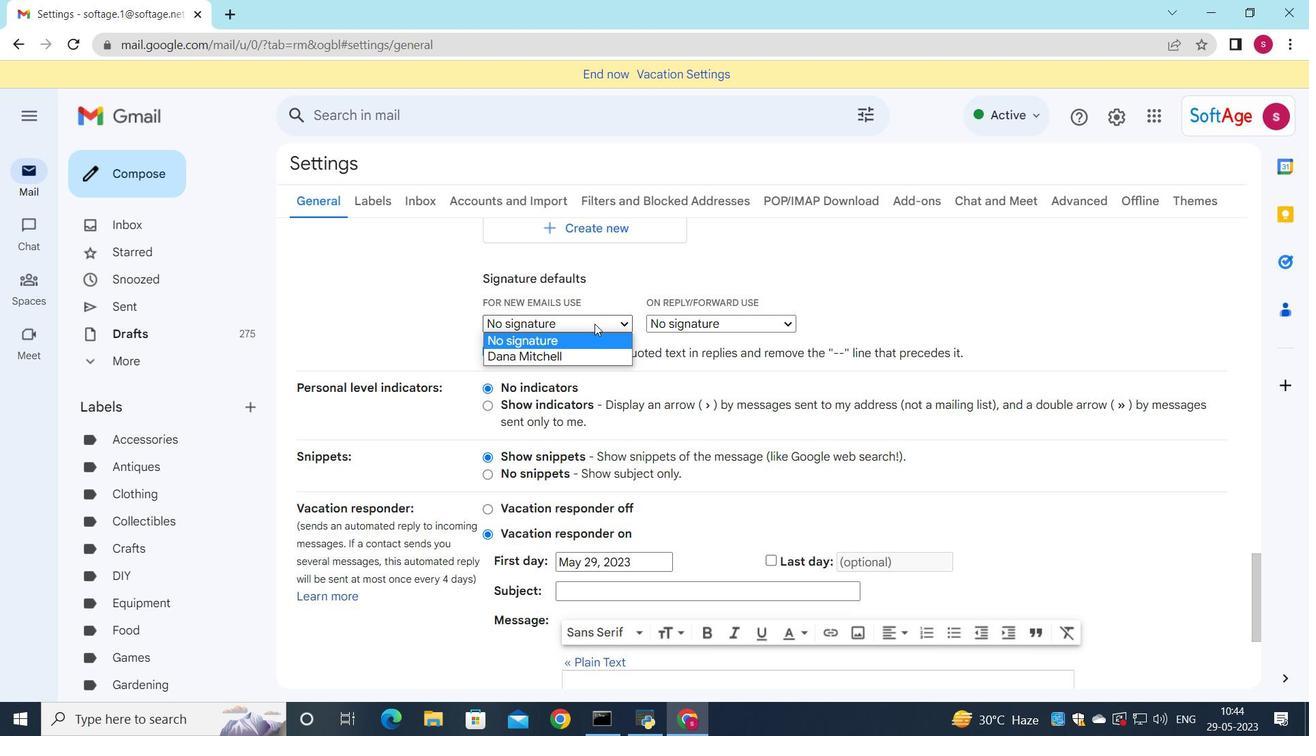 
Action: Mouse pressed left at (596, 349)
Screenshot: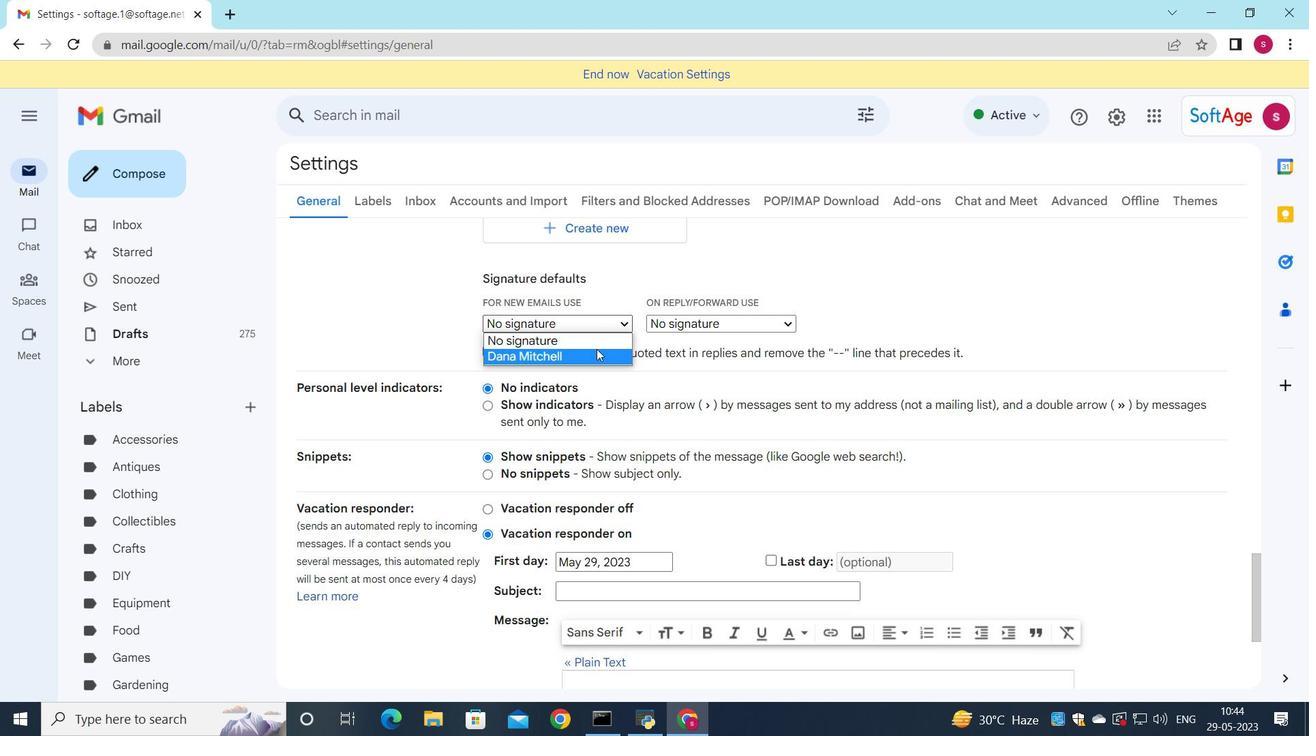 
Action: Mouse moved to (654, 327)
Screenshot: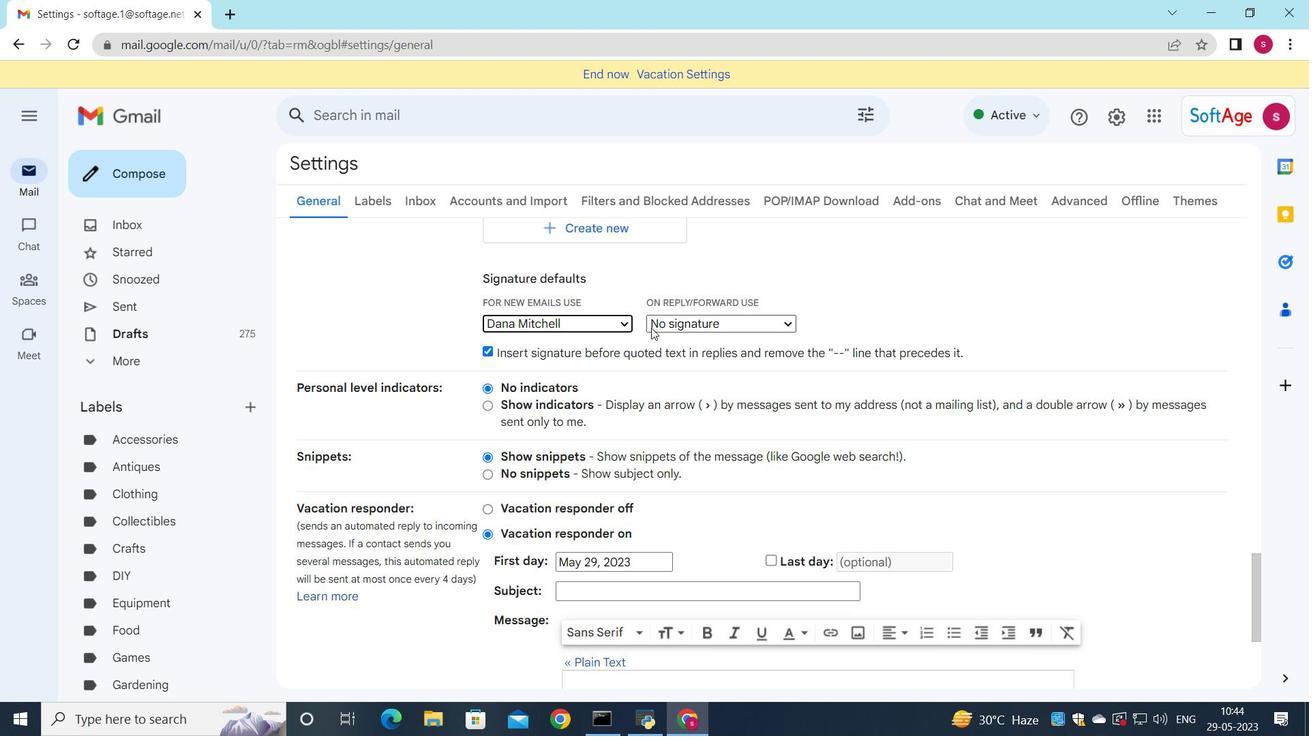 
Action: Mouse pressed left at (654, 327)
Screenshot: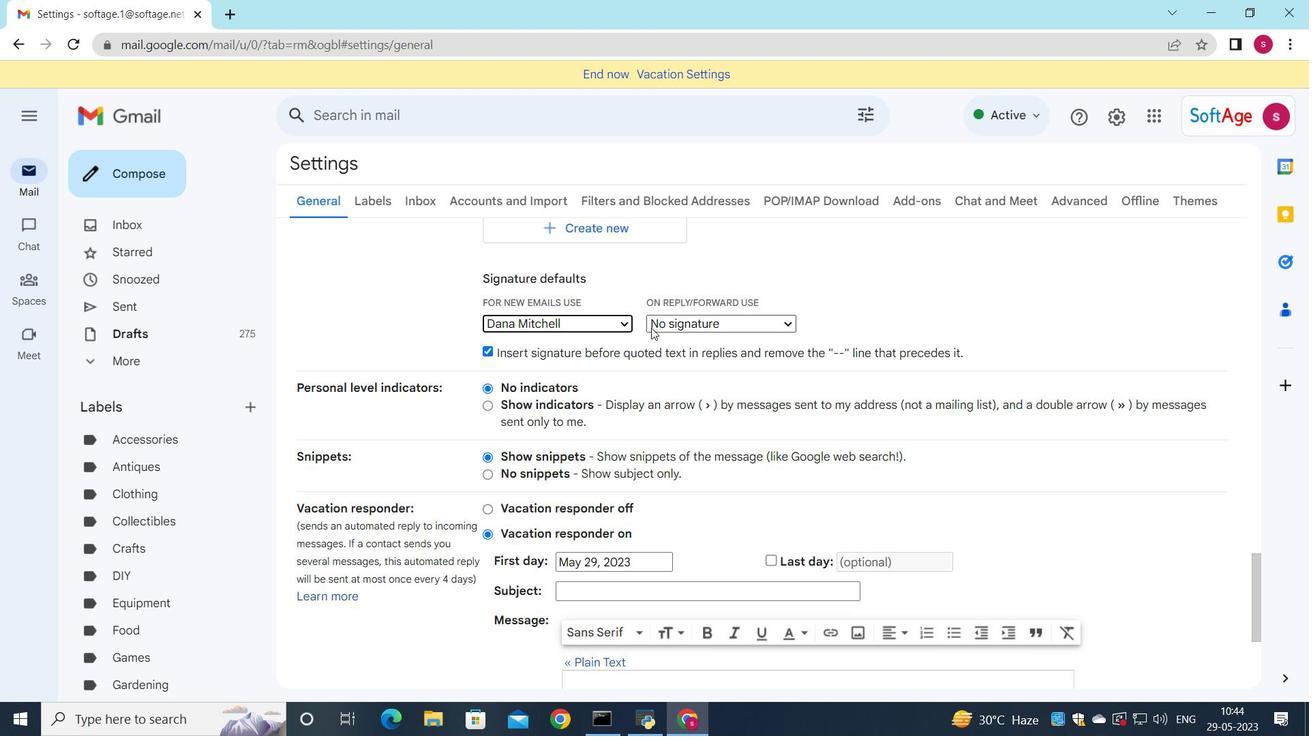 
Action: Mouse moved to (658, 351)
Screenshot: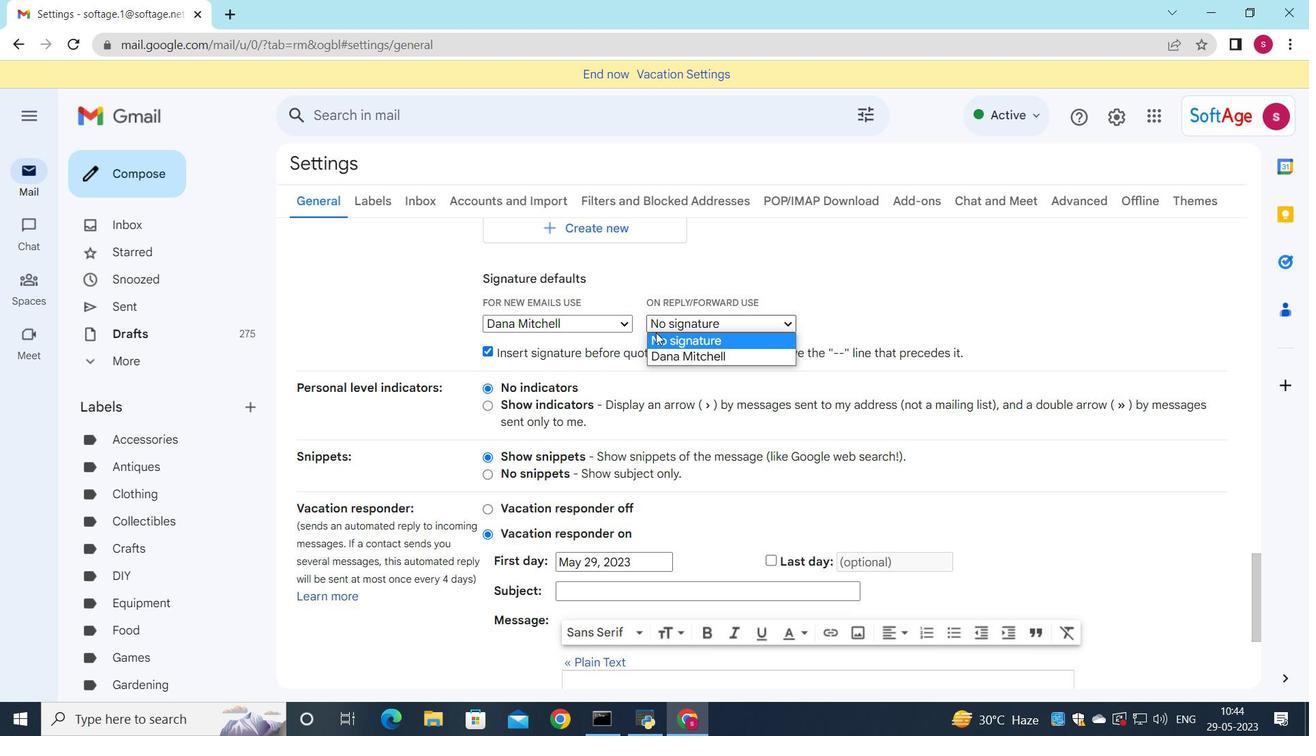 
Action: Mouse pressed left at (658, 351)
Screenshot: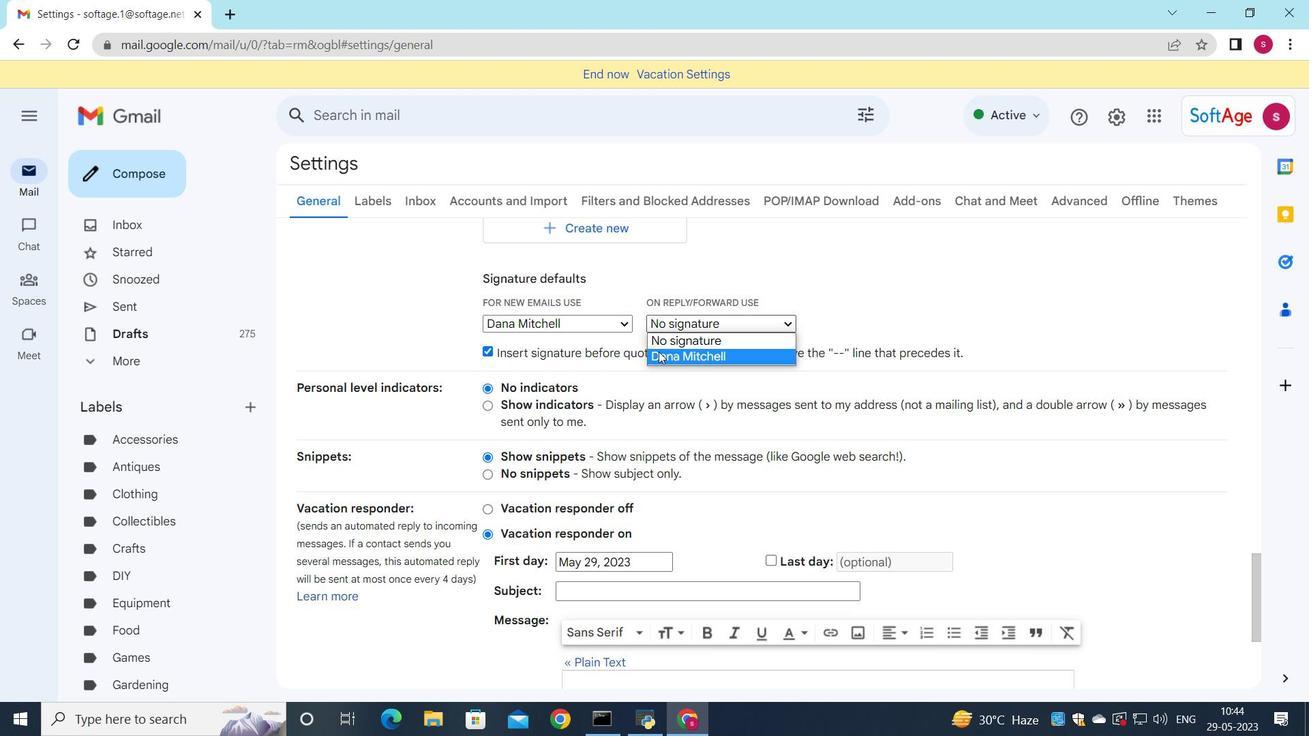 
Action: Mouse scrolled (658, 351) with delta (0, 0)
Screenshot: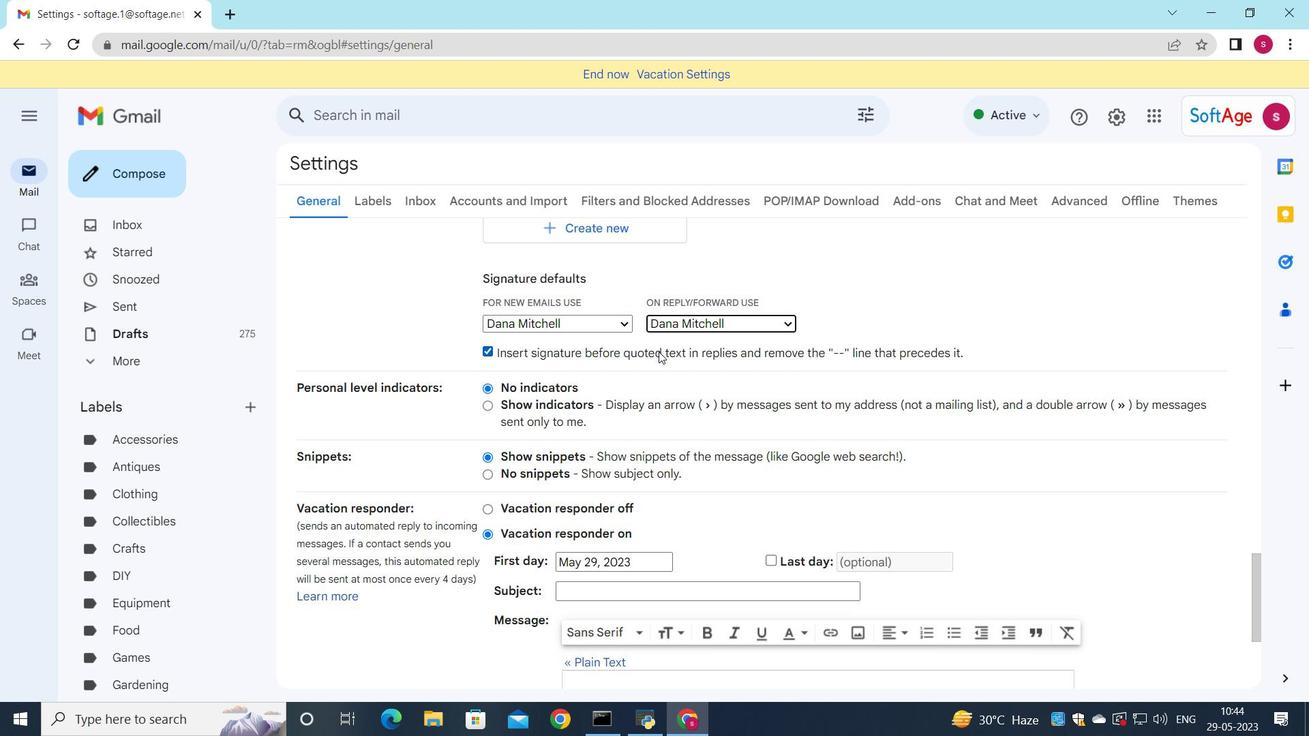 
Action: Mouse scrolled (658, 351) with delta (0, 0)
Screenshot: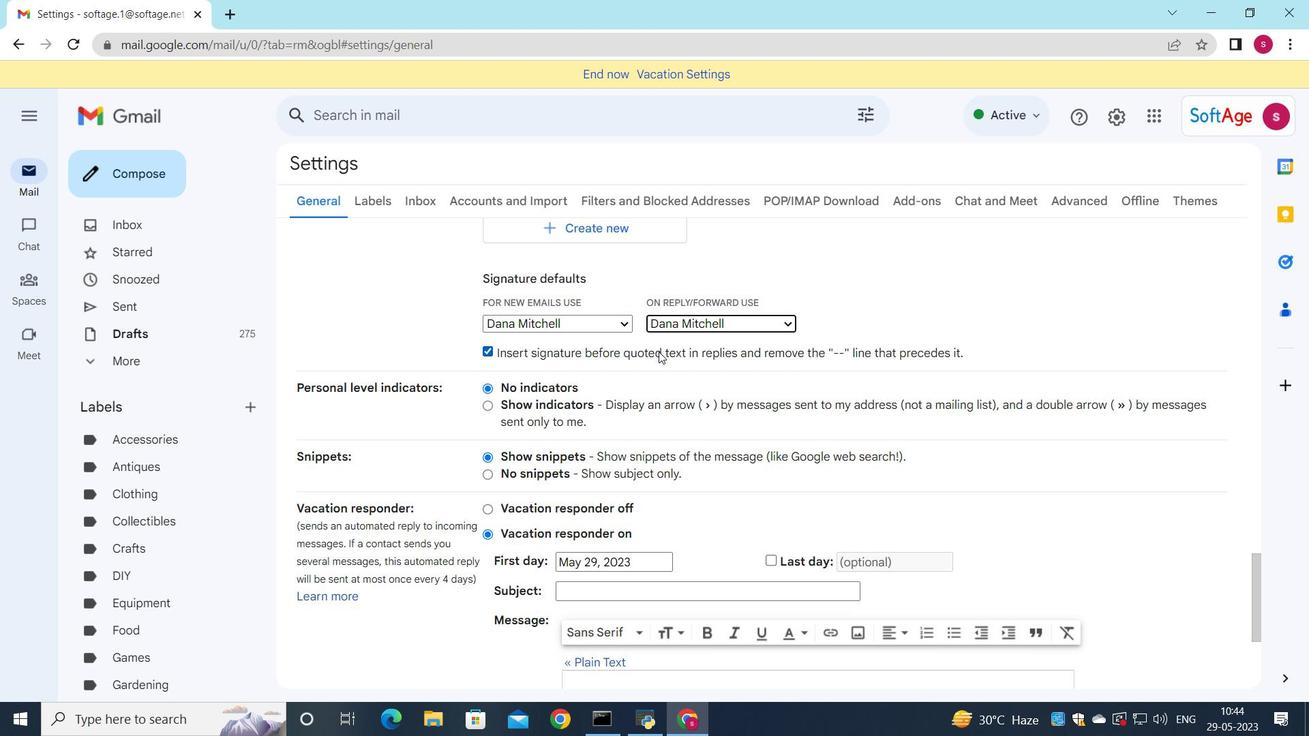 
Action: Mouse scrolled (658, 351) with delta (0, 0)
Screenshot: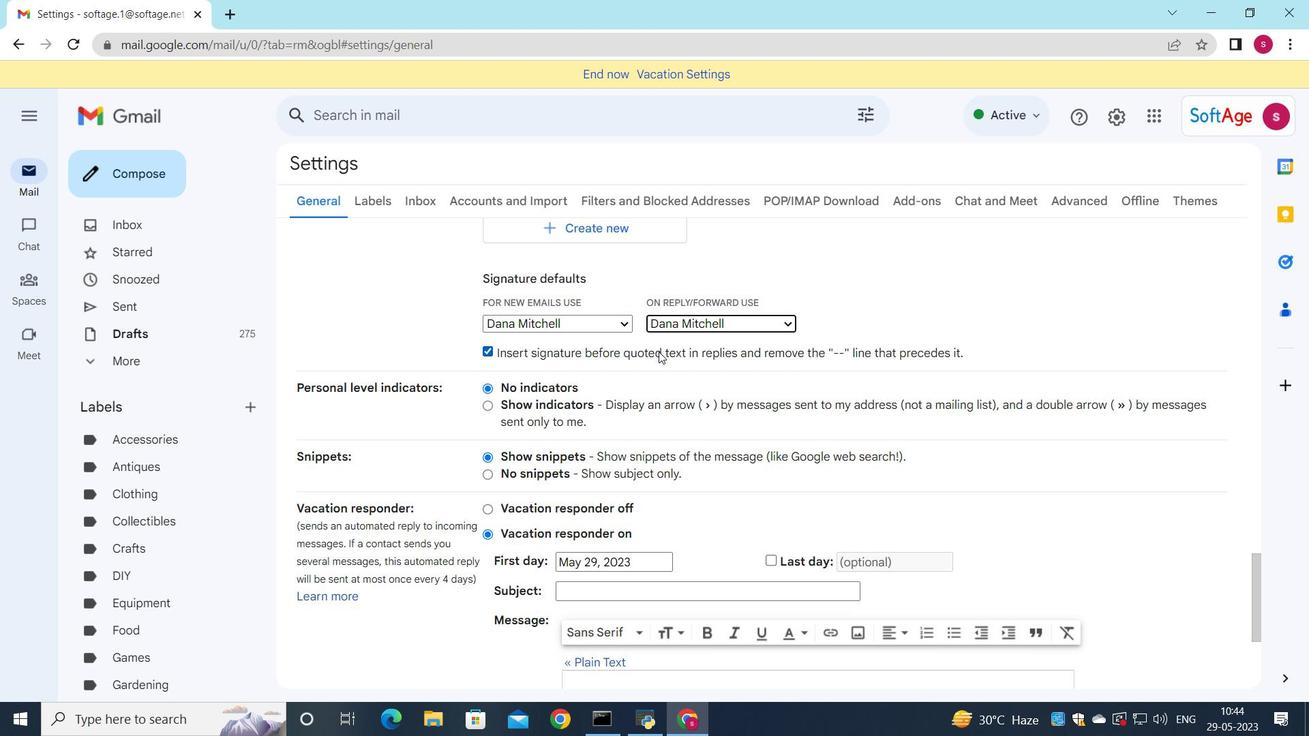 
Action: Mouse scrolled (658, 351) with delta (0, 0)
Screenshot: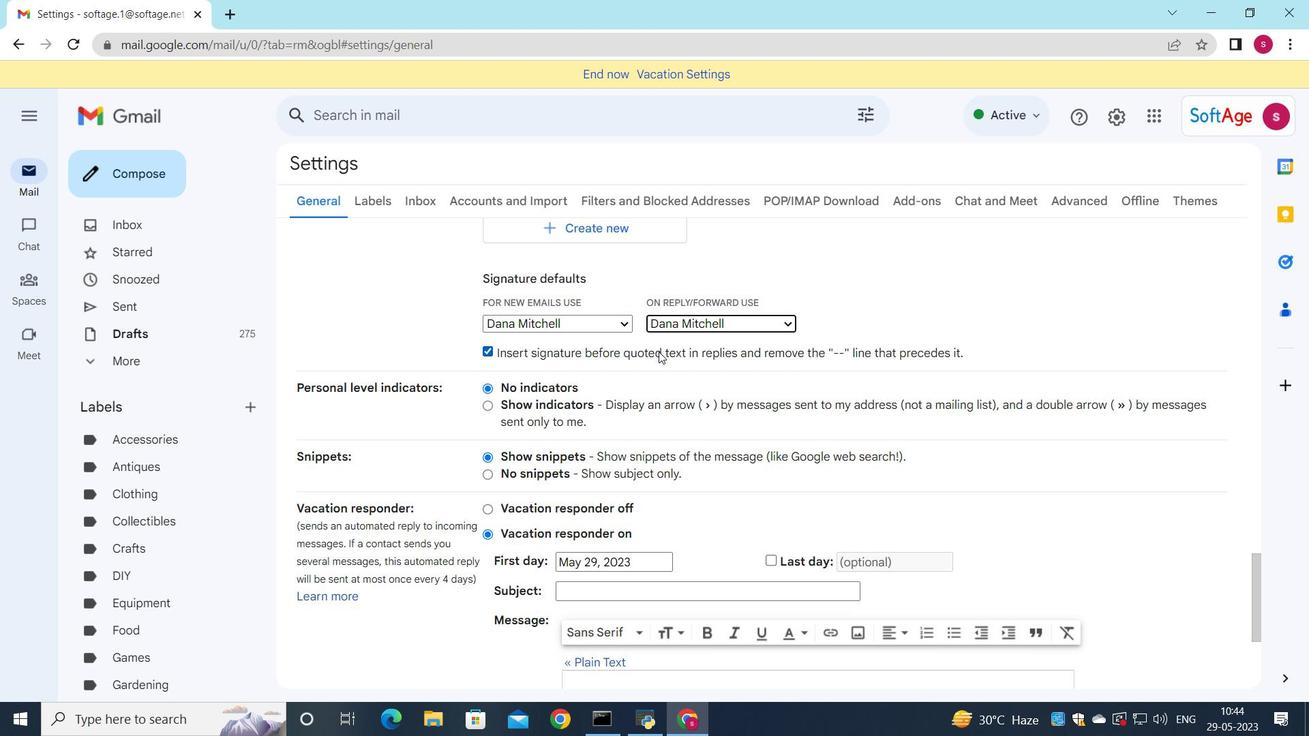 
Action: Mouse scrolled (658, 351) with delta (0, 0)
Screenshot: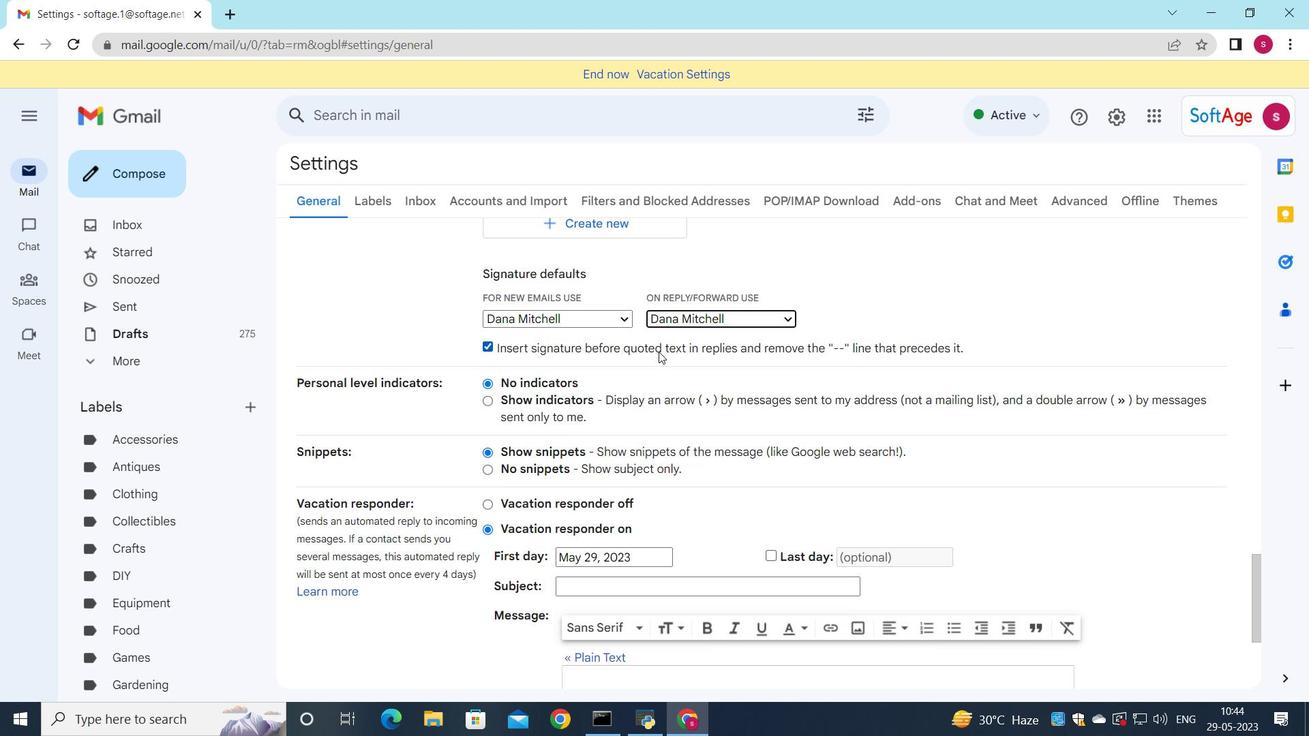 
Action: Mouse scrolled (658, 351) with delta (0, 0)
Screenshot: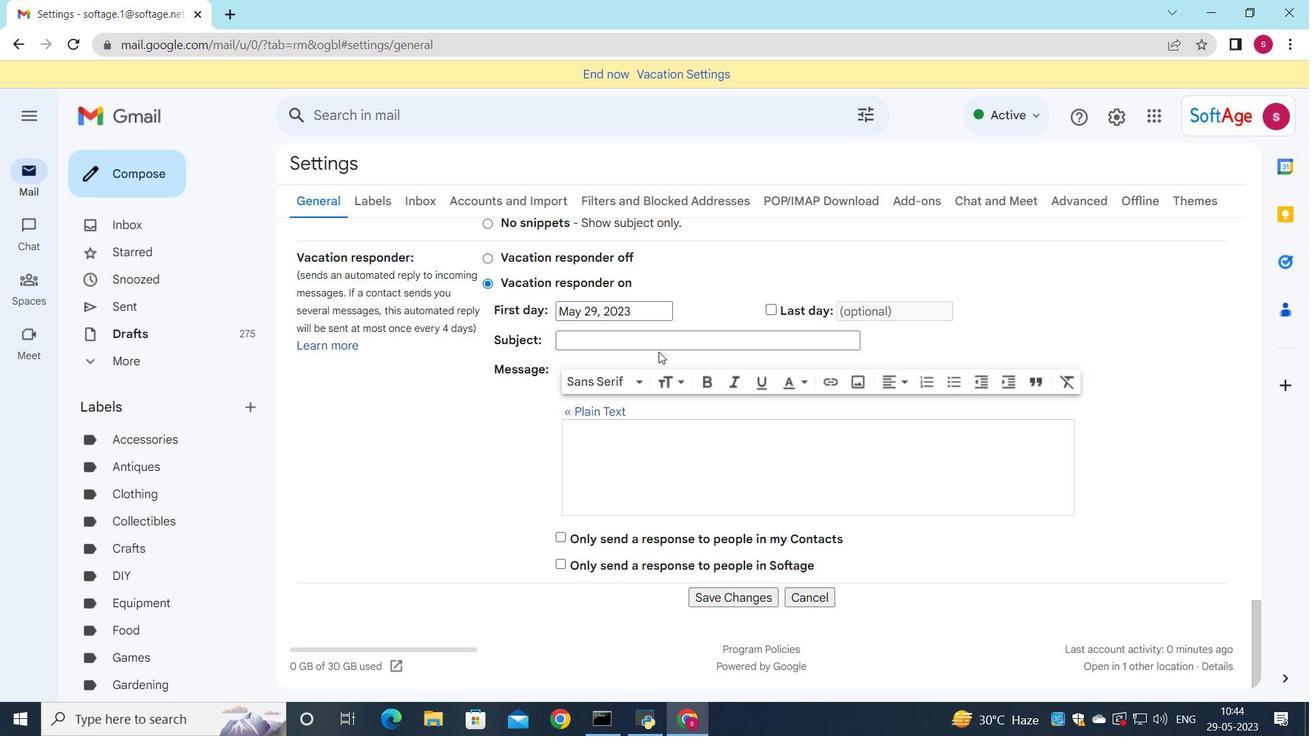 
Action: Mouse scrolled (658, 351) with delta (0, 0)
Screenshot: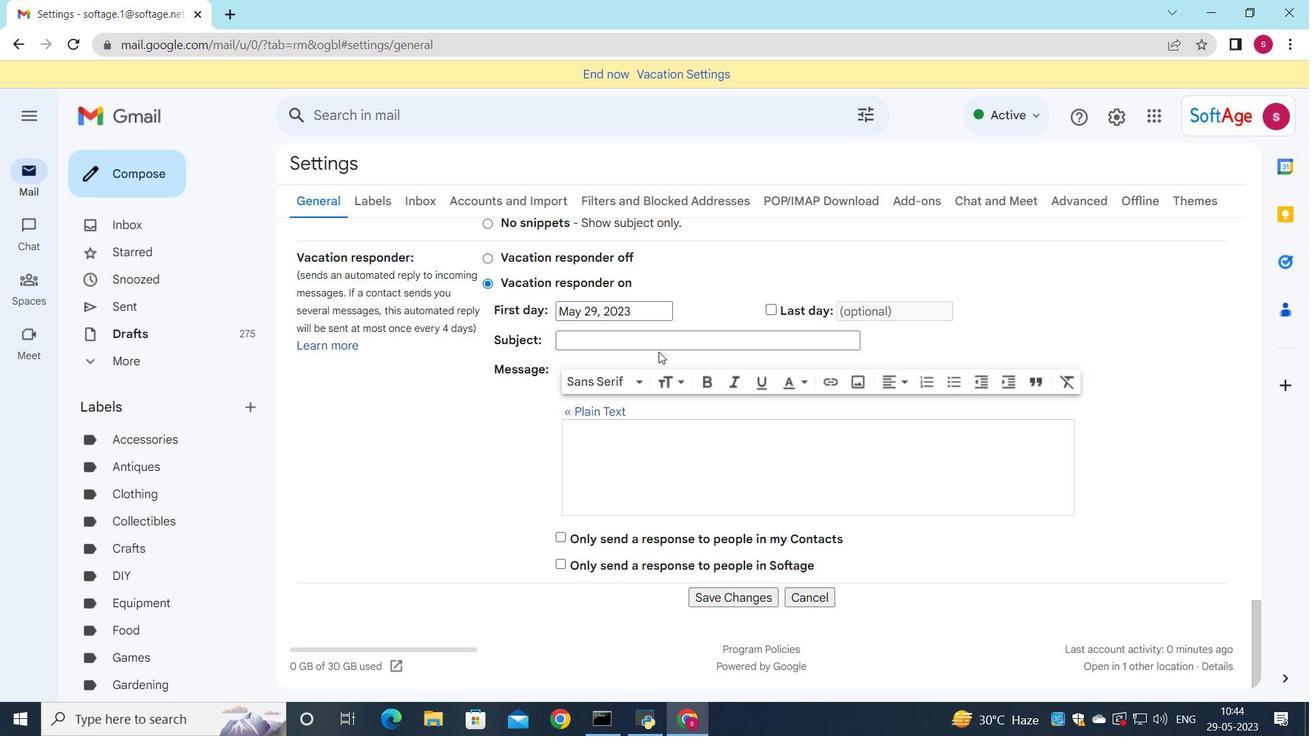 
Action: Mouse scrolled (658, 351) with delta (0, 0)
Screenshot: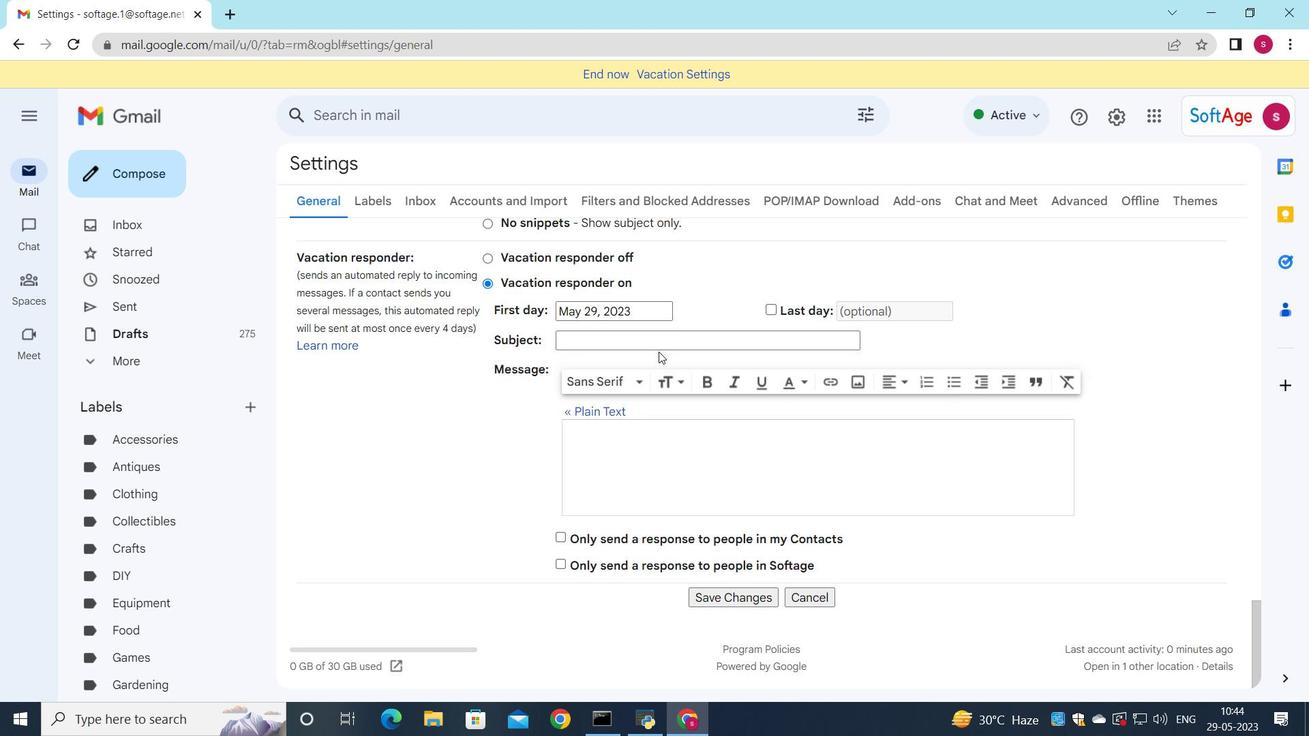 
Action: Mouse moved to (714, 595)
Screenshot: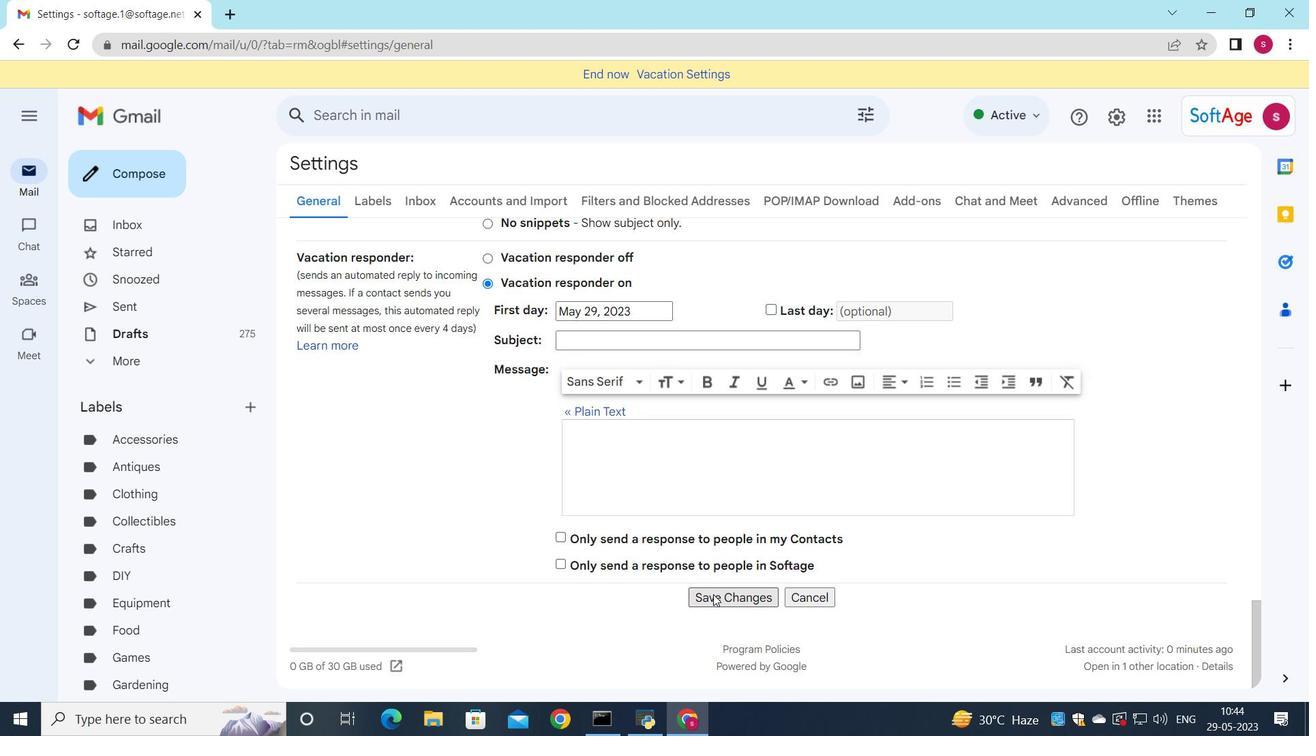 
Action: Mouse pressed left at (714, 595)
Screenshot: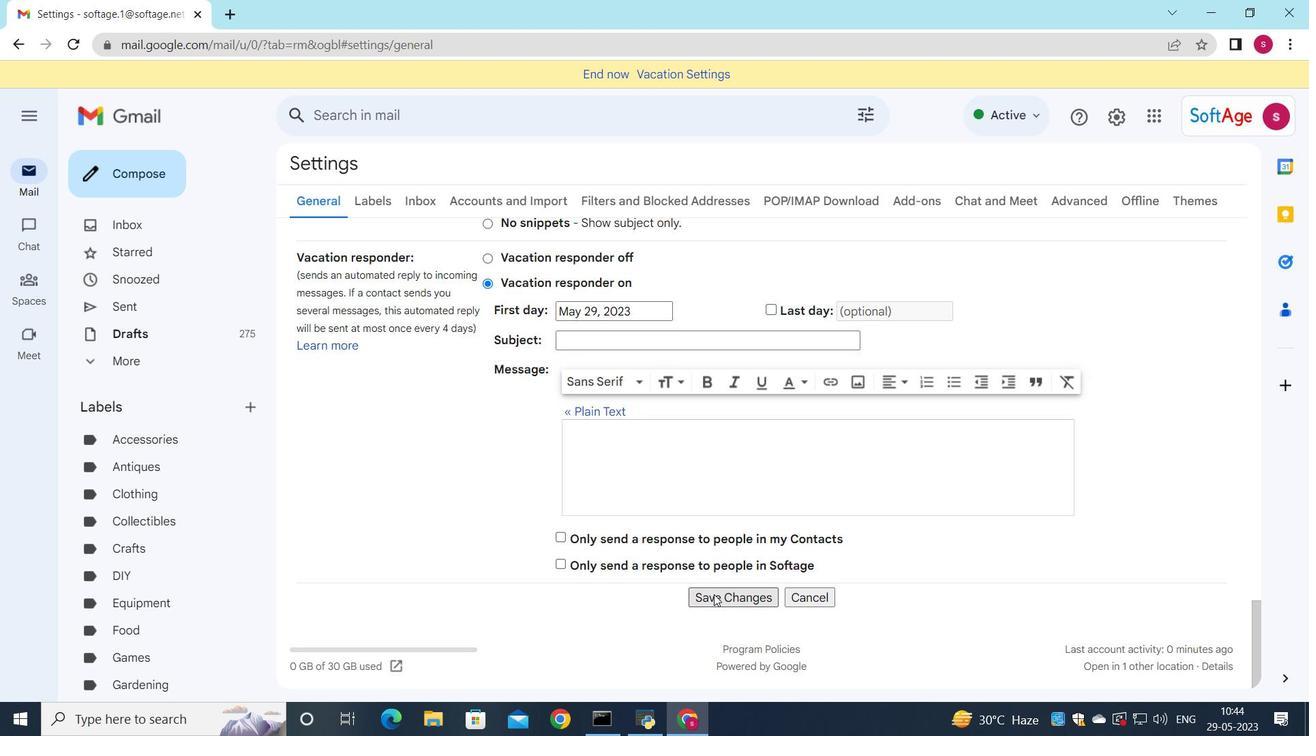 
Action: Mouse moved to (144, 184)
Screenshot: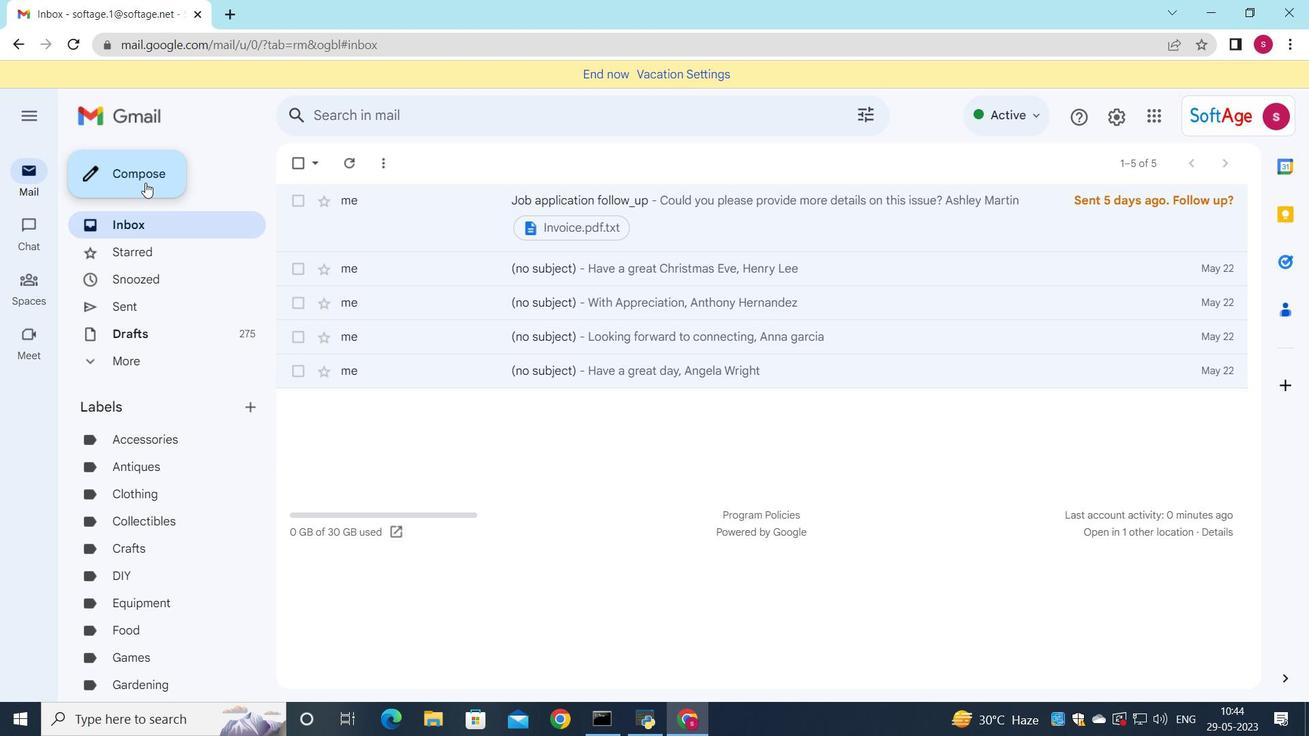 
Action: Mouse pressed left at (144, 184)
Screenshot: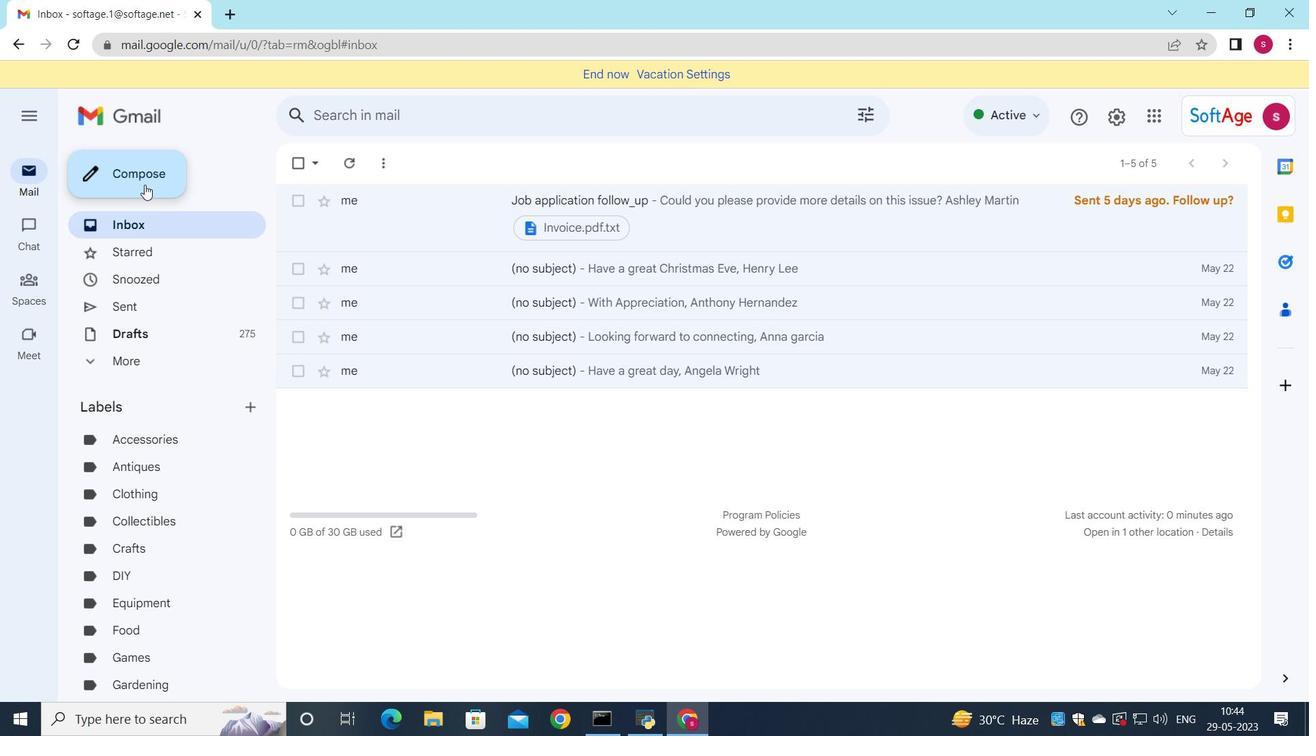 
Action: Mouse moved to (853, 304)
Screenshot: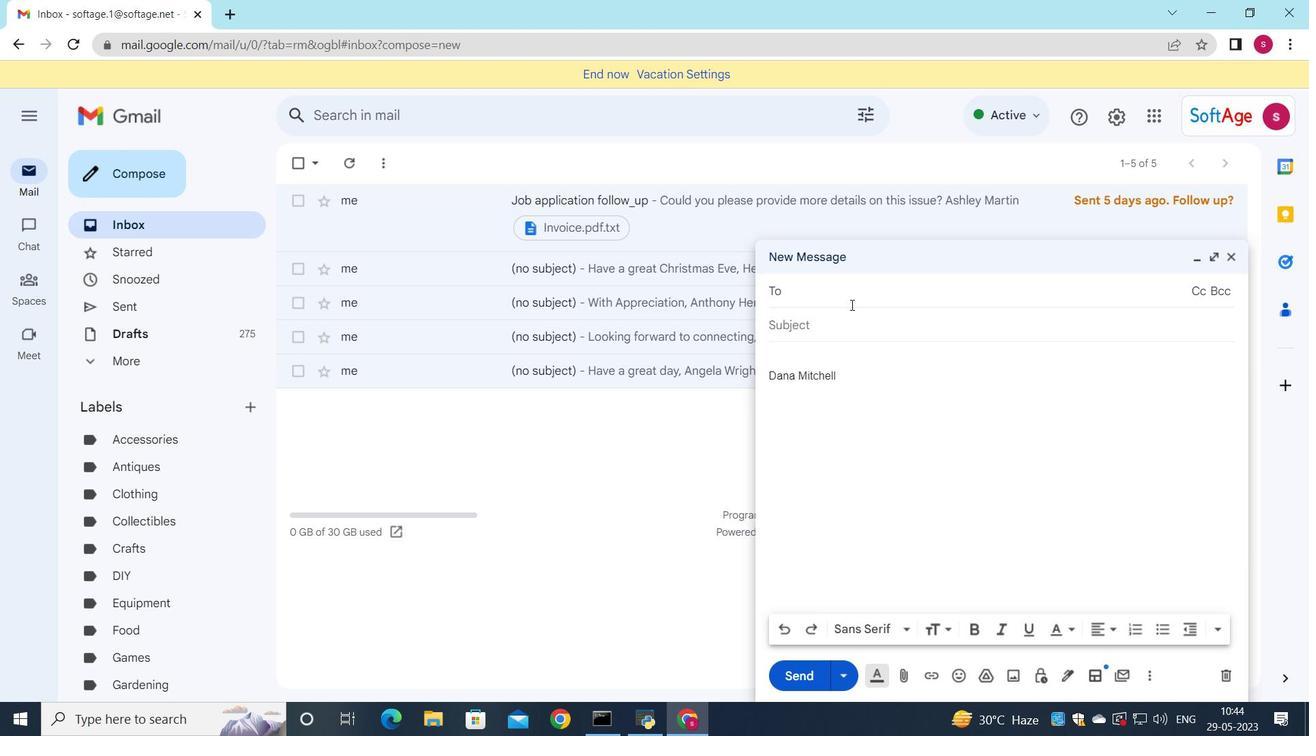 
Action: Key pressed <Key.down>s
Screenshot: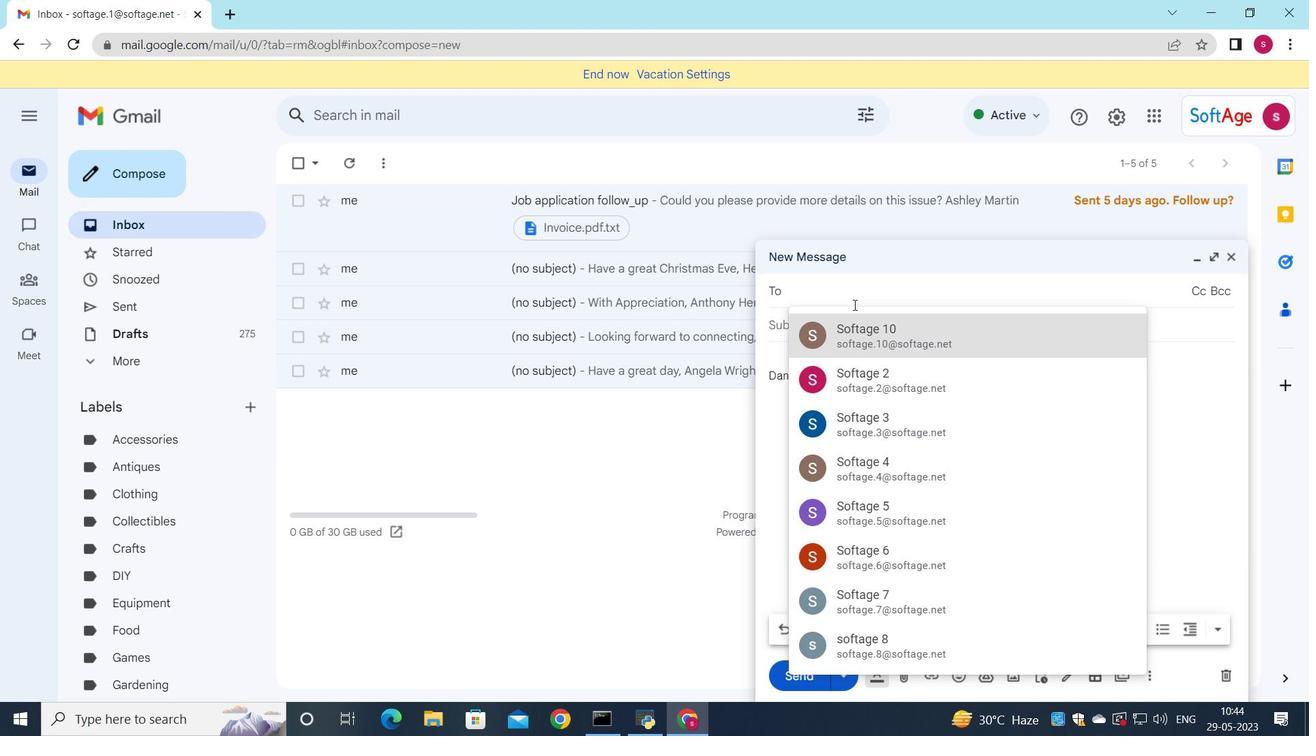 
Action: Mouse moved to (874, 360)
Screenshot: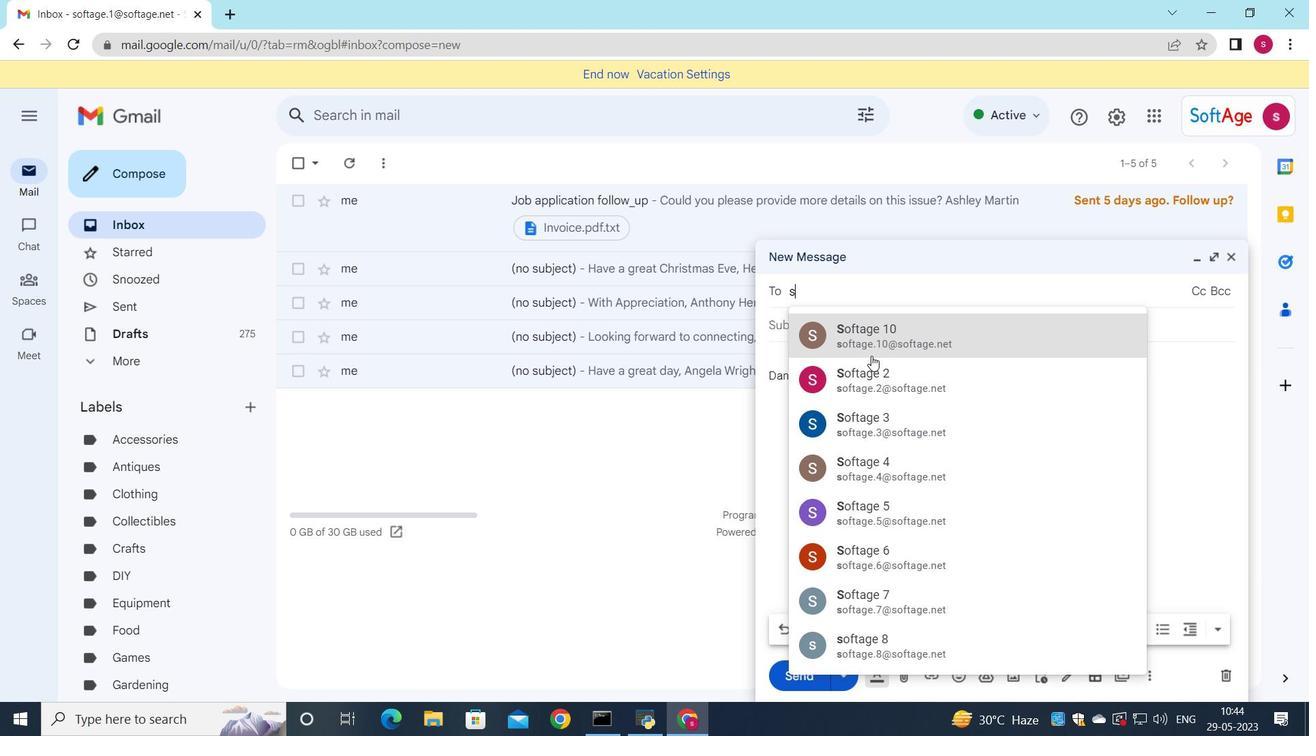 
Action: Key pressed <Key.down><Key.enter><Key.down><Key.down><Key.down><Key.enter>
Screenshot: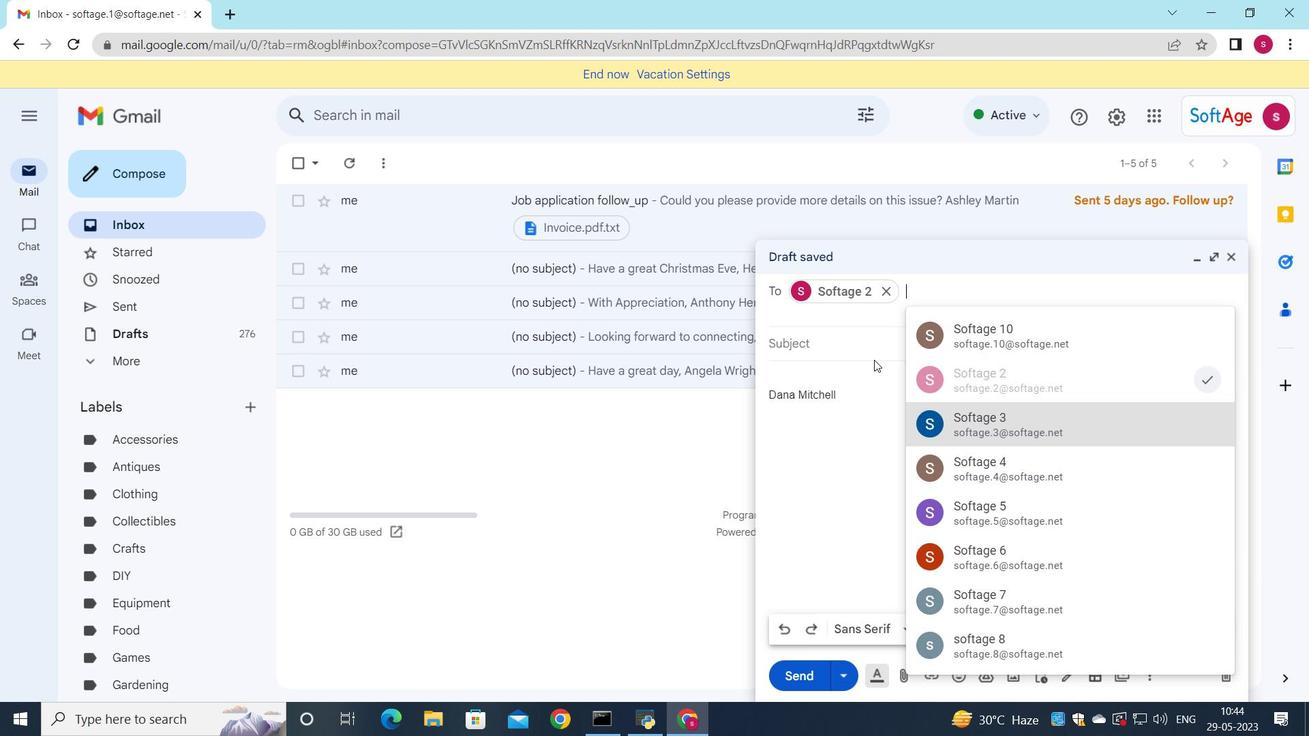 
Action: Mouse moved to (1198, 318)
Screenshot: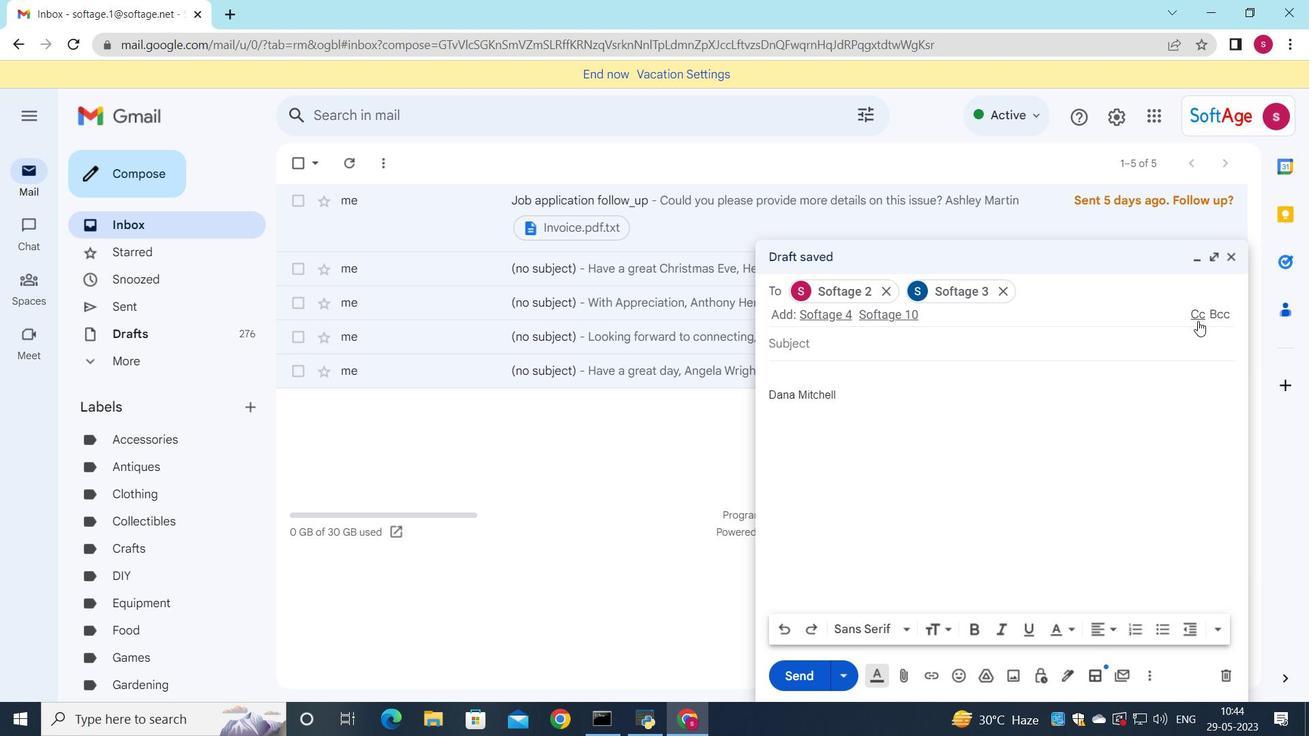 
Action: Mouse pressed left at (1198, 318)
Screenshot: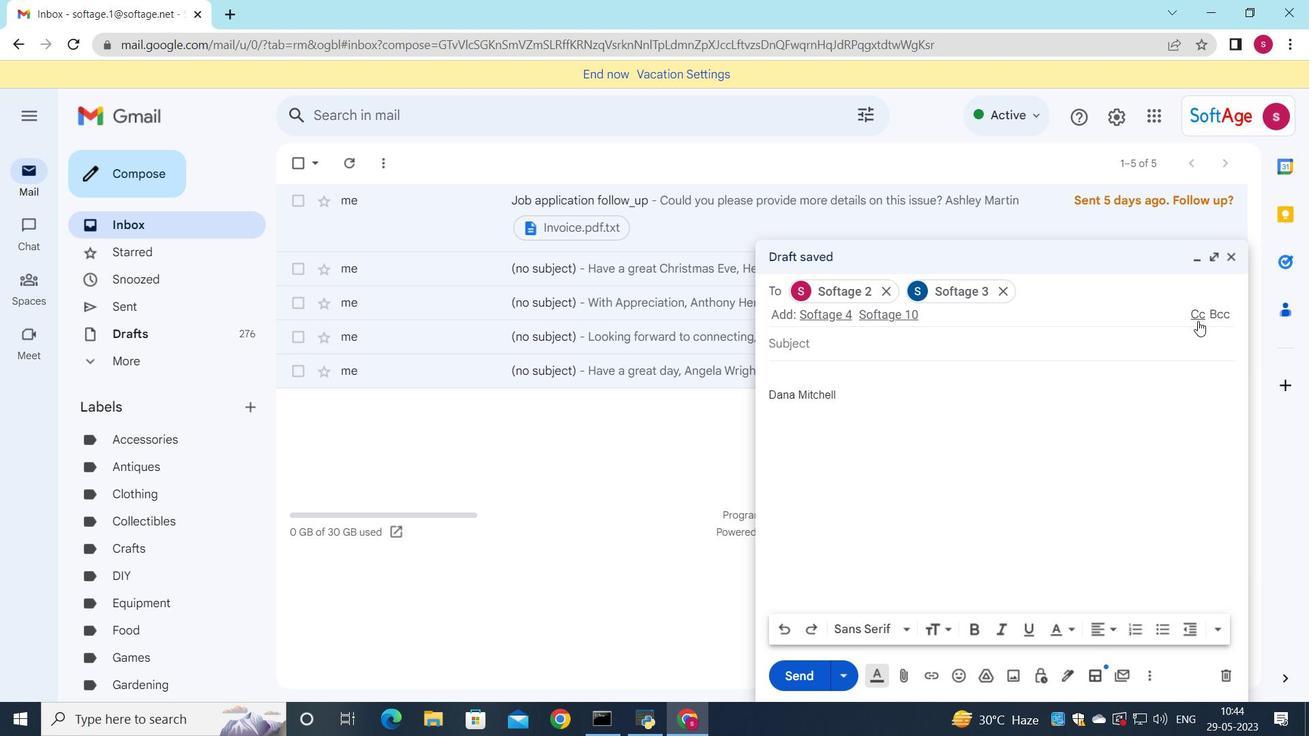 
Action: Mouse moved to (1096, 354)
Screenshot: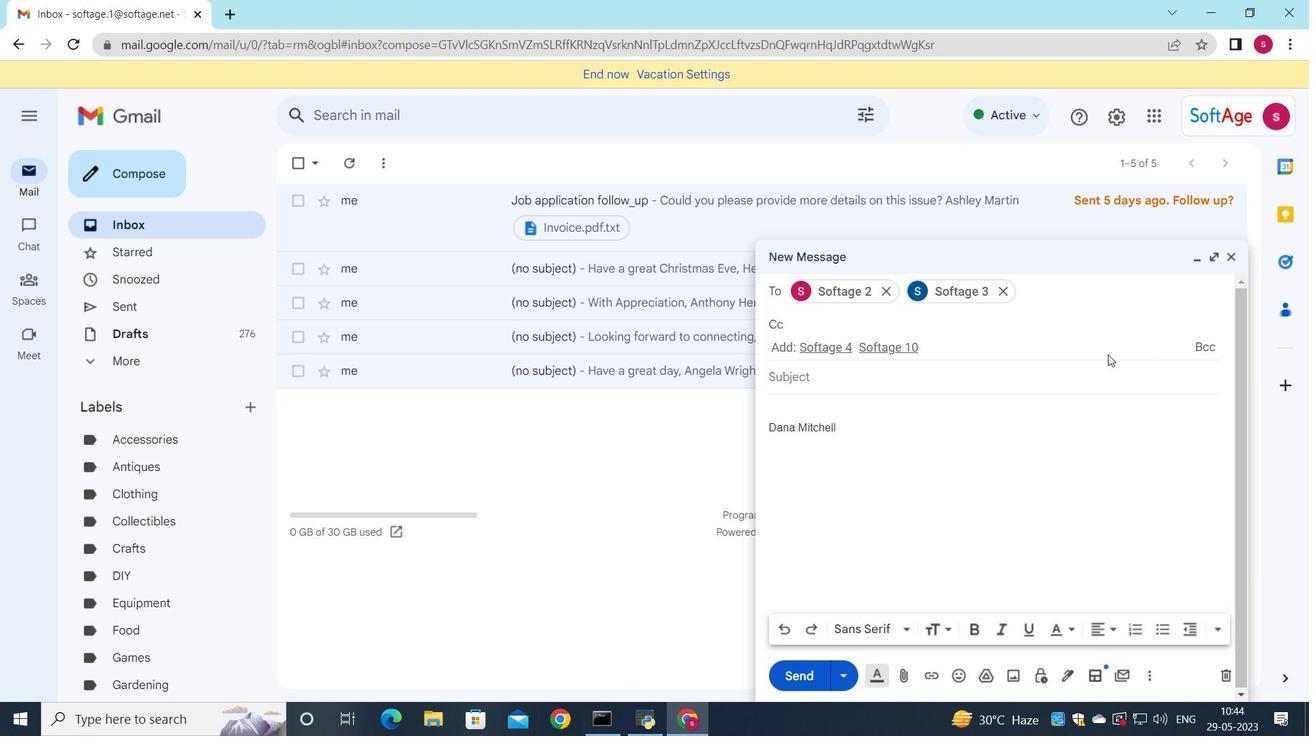 
Action: Key pressed s
Screenshot: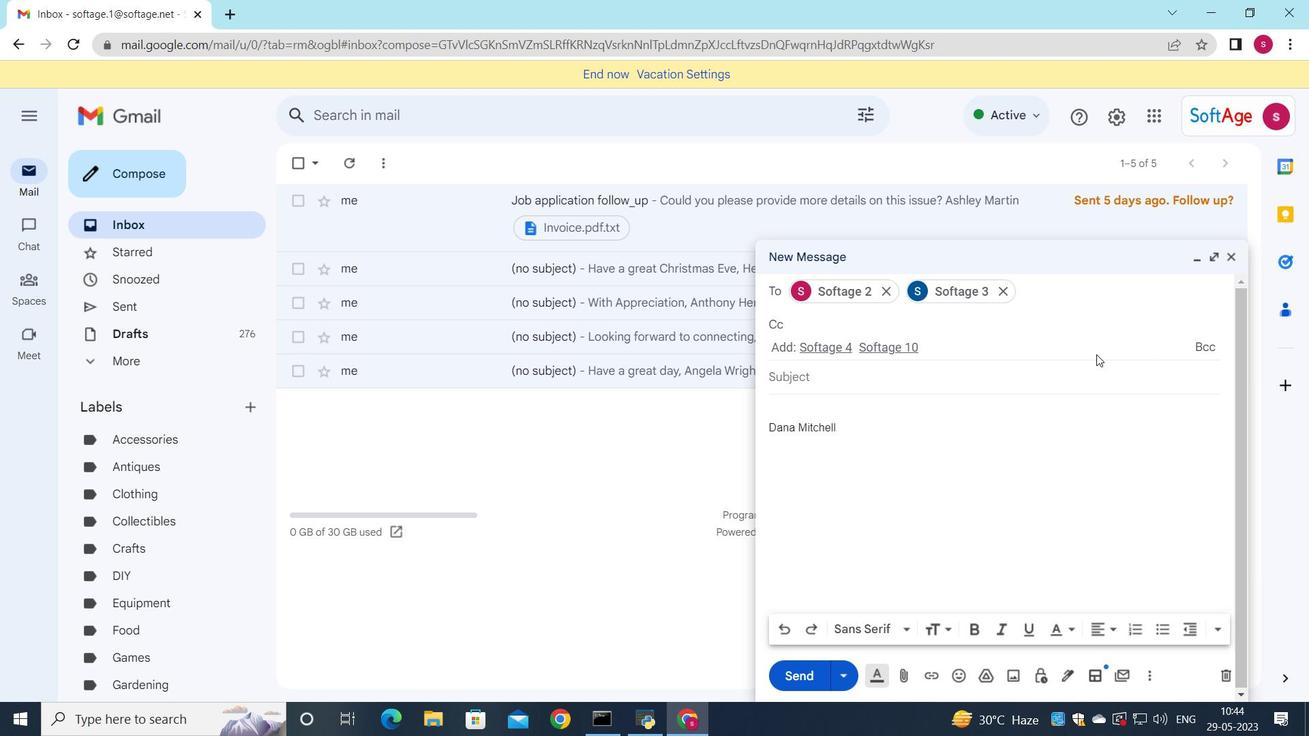 
Action: Mouse moved to (982, 490)
Screenshot: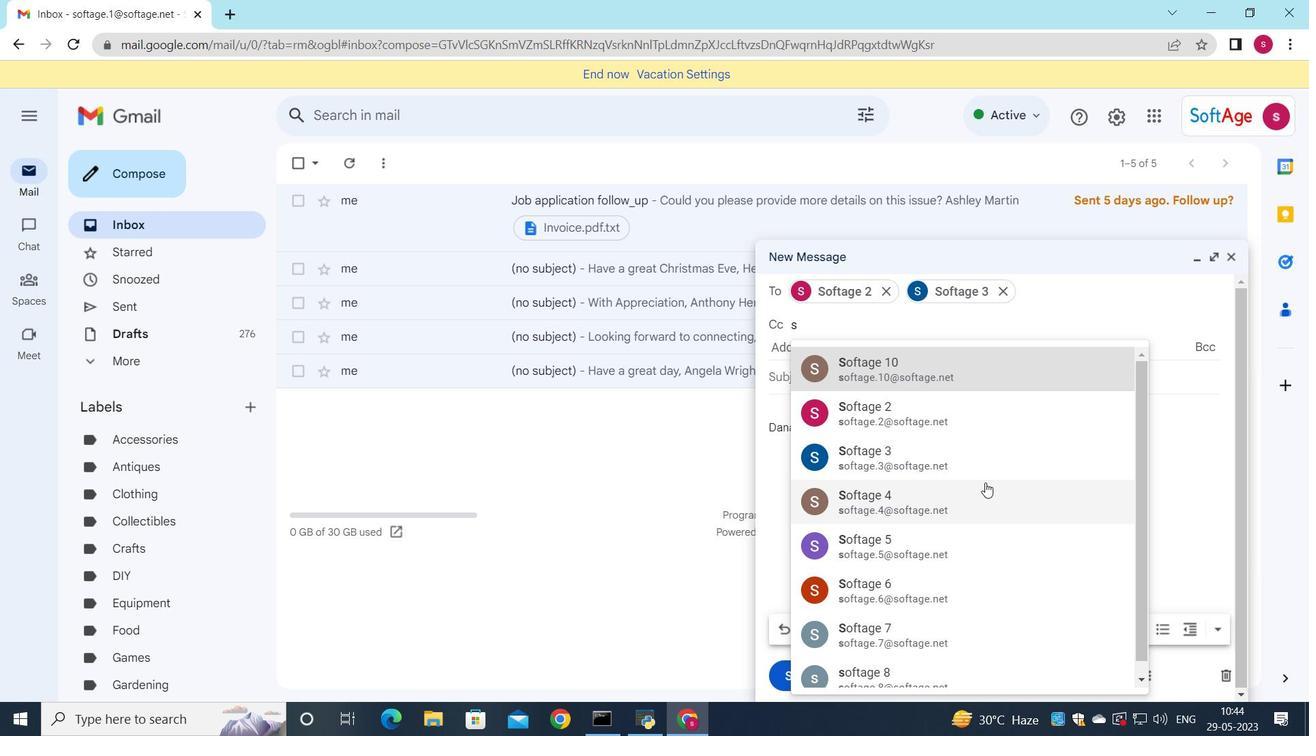 
Action: Mouse pressed left at (982, 490)
Screenshot: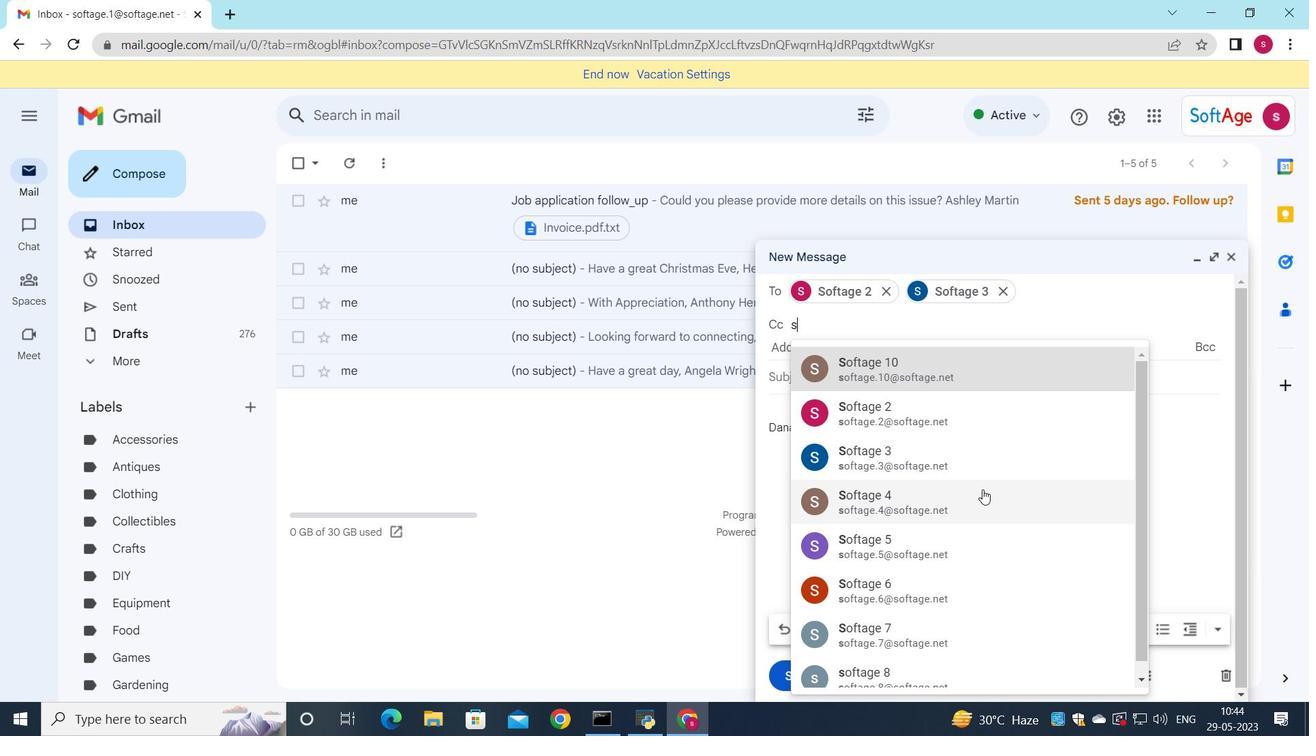 
Action: Mouse moved to (837, 382)
Screenshot: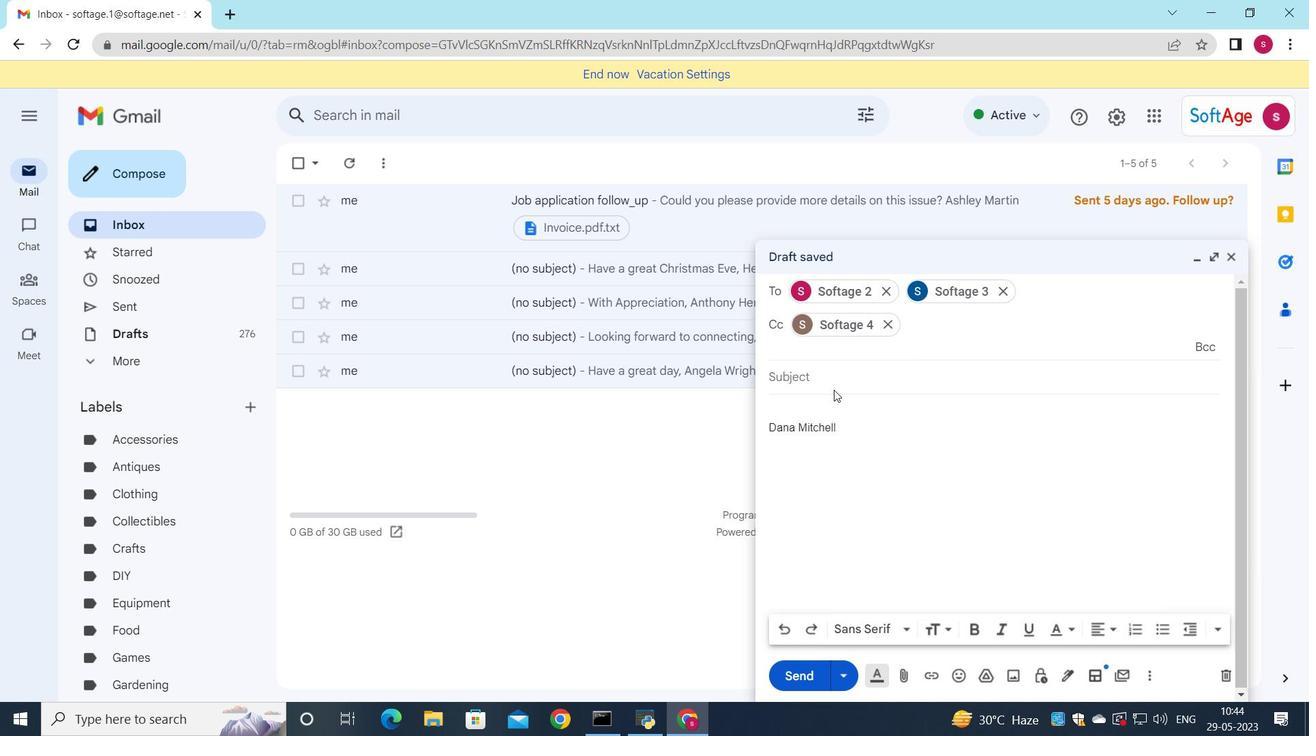 
Action: Mouse pressed left at (837, 382)
Screenshot: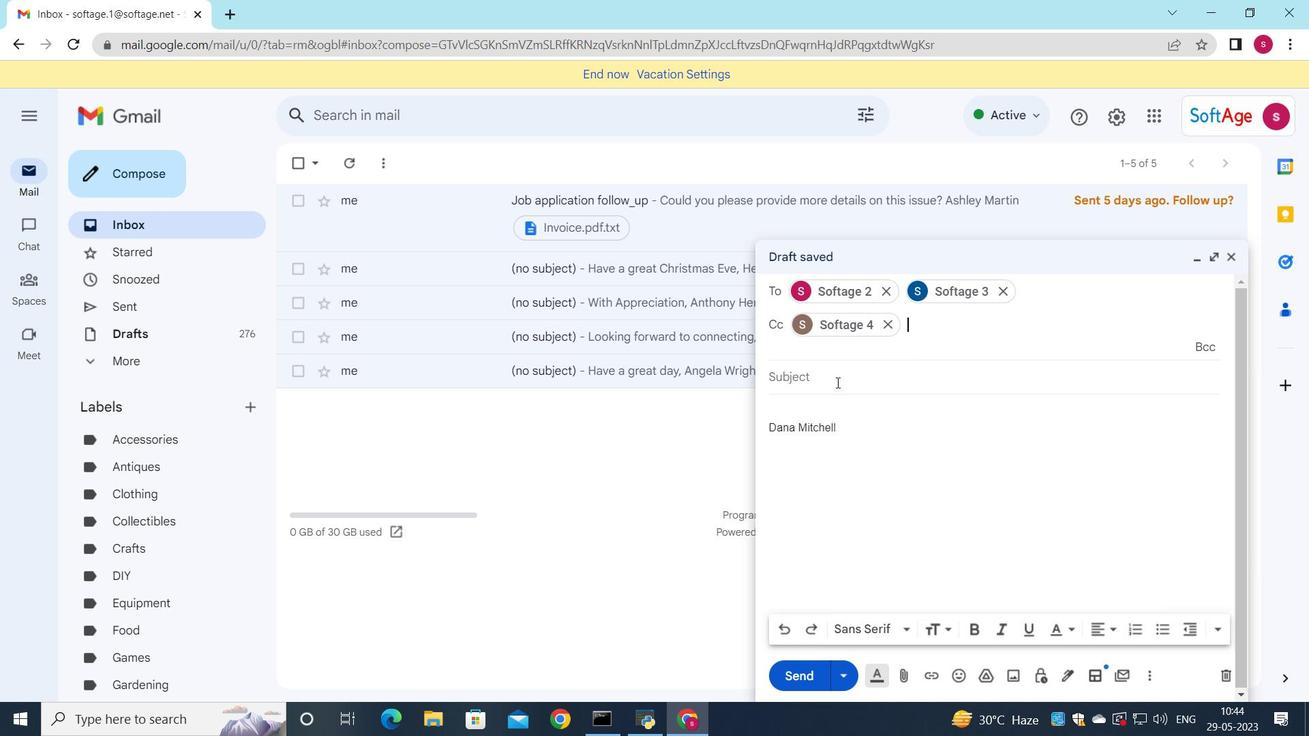 
Action: Key pressed <Key.shift>Shipping<Key.space>confirmar<Key.backspace>tion
Screenshot: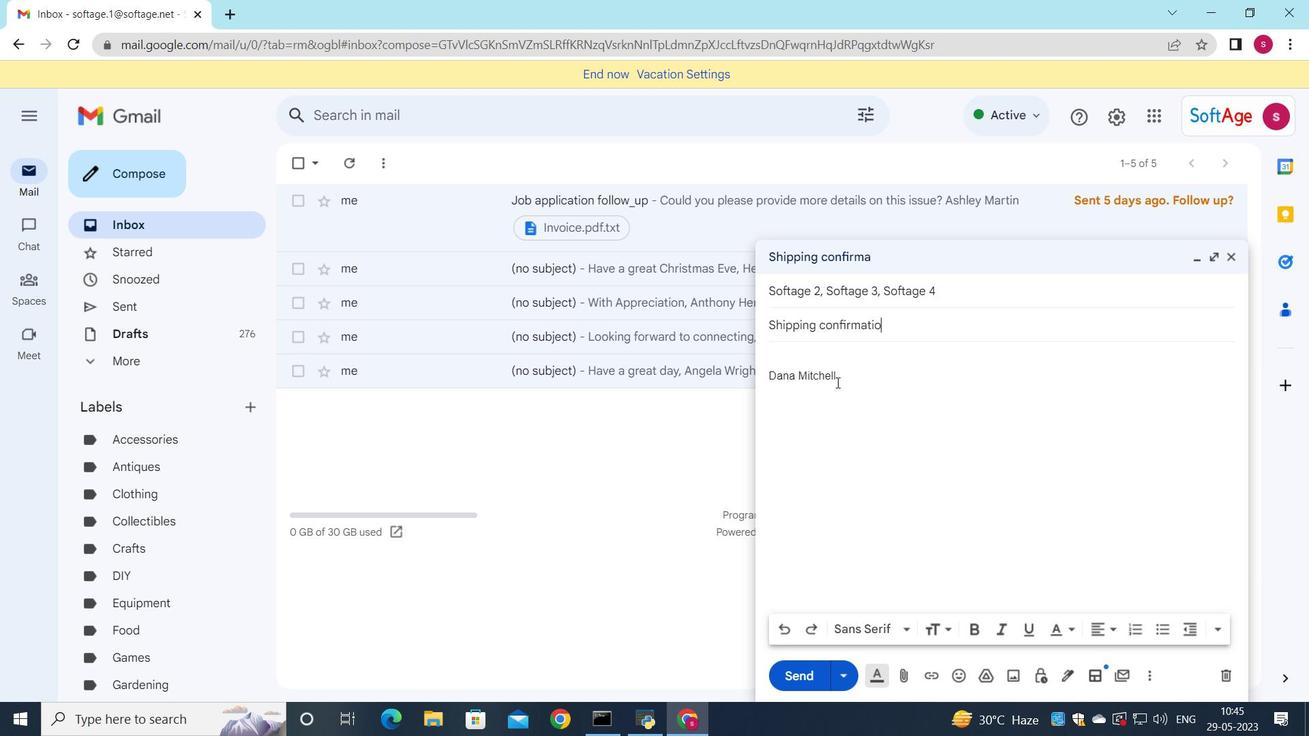 
Action: Mouse moved to (783, 367)
Screenshot: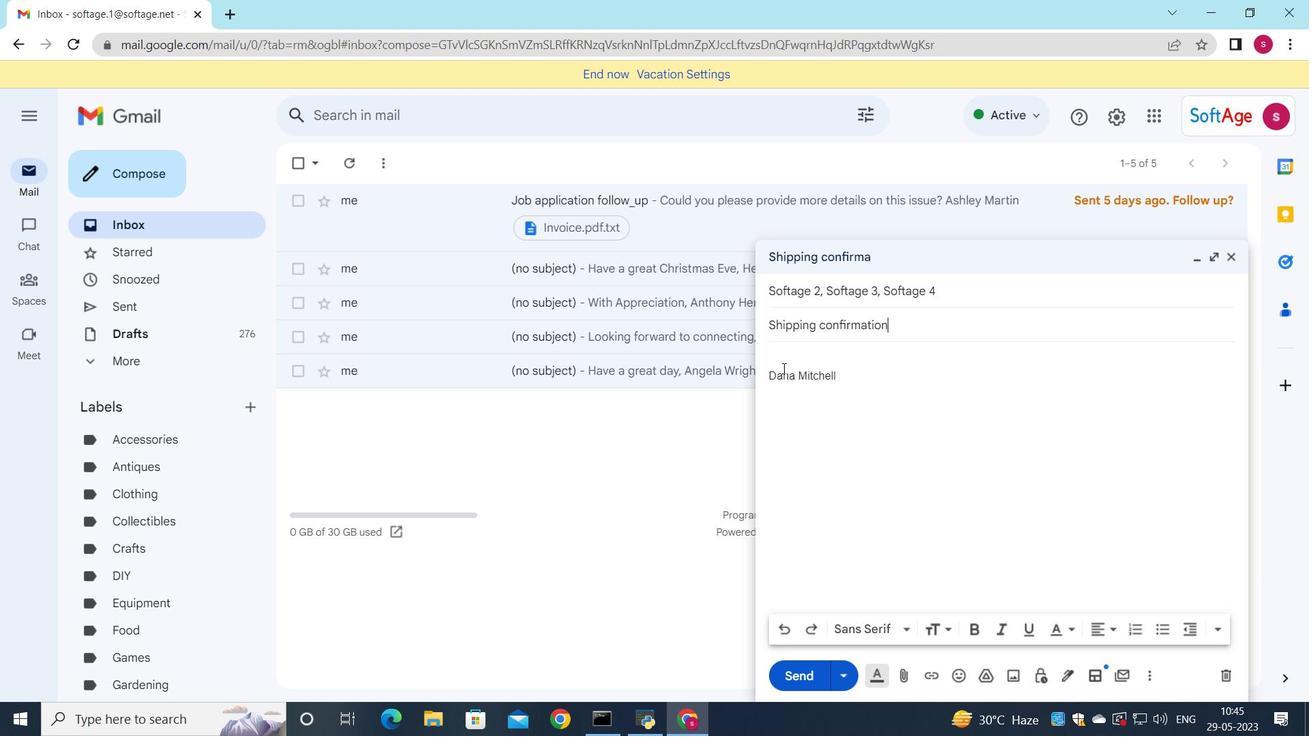 
Action: Mouse pressed left at (783, 367)
Screenshot: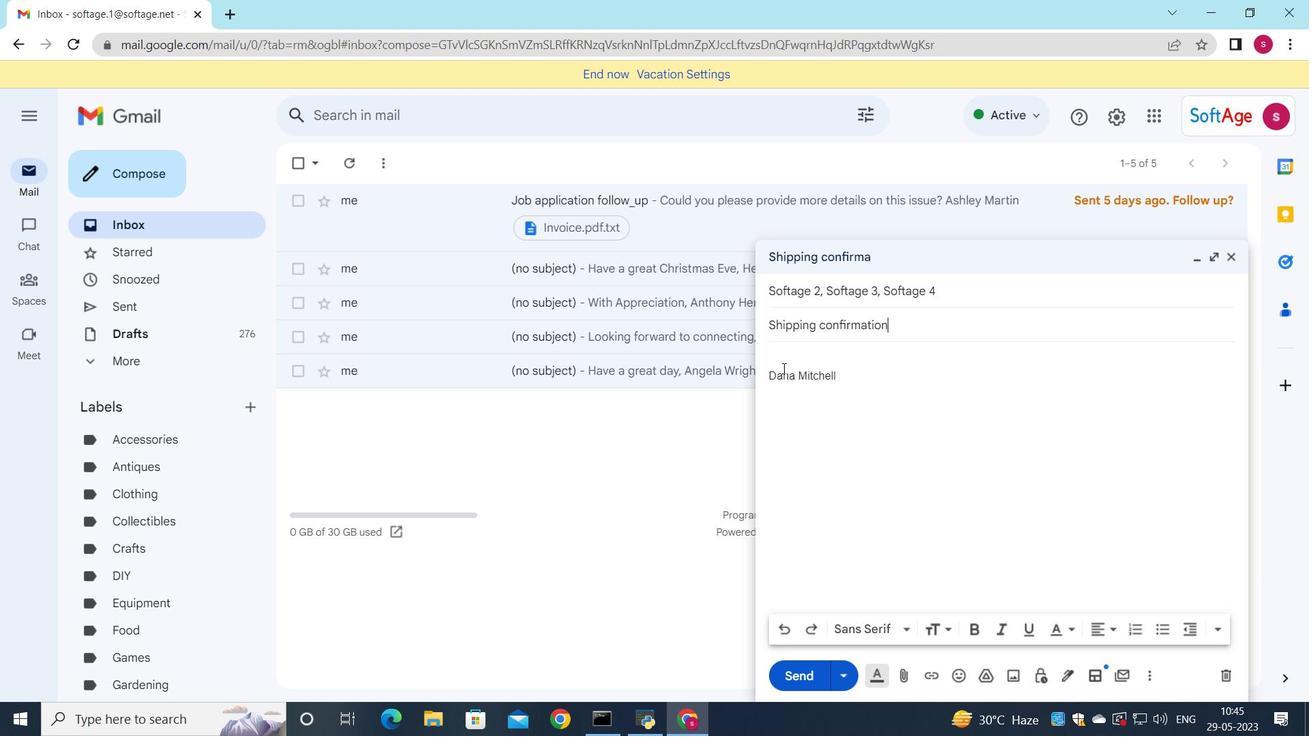 
Action: Mouse moved to (782, 356)
Screenshot: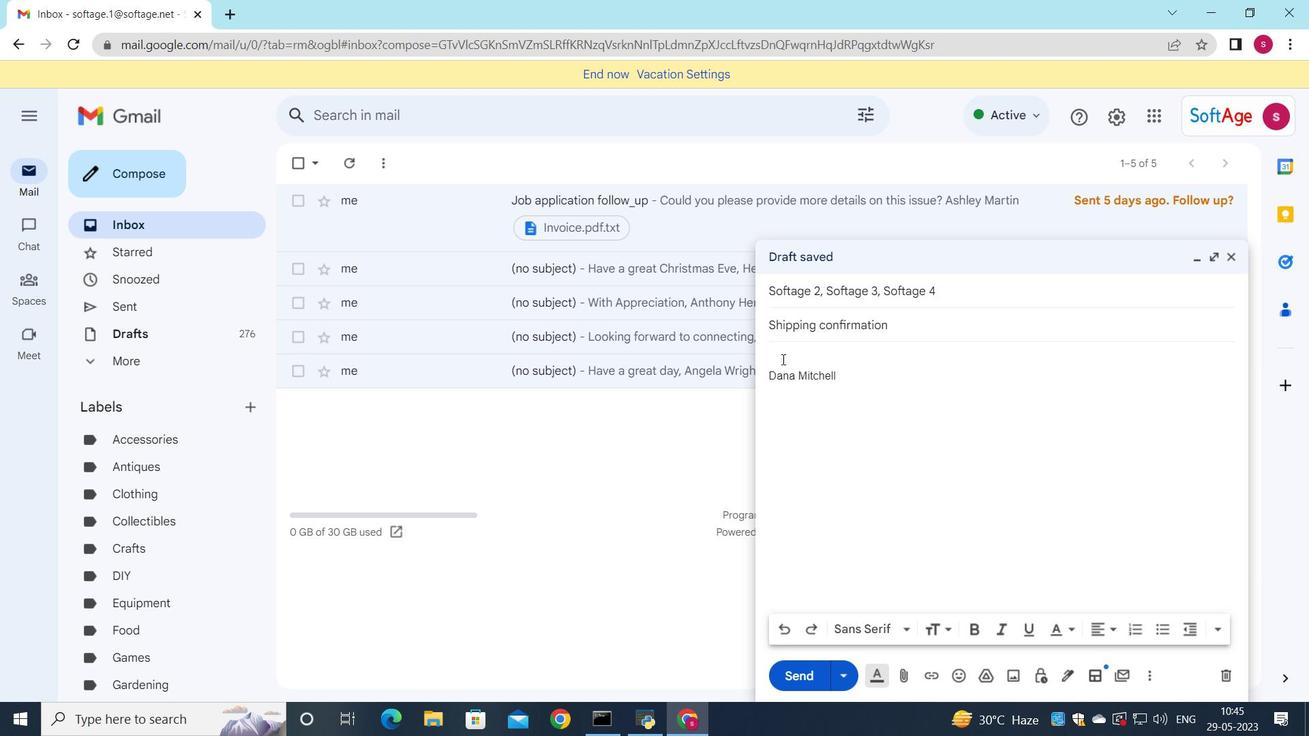 
Action: Mouse pressed left at (782, 356)
Screenshot: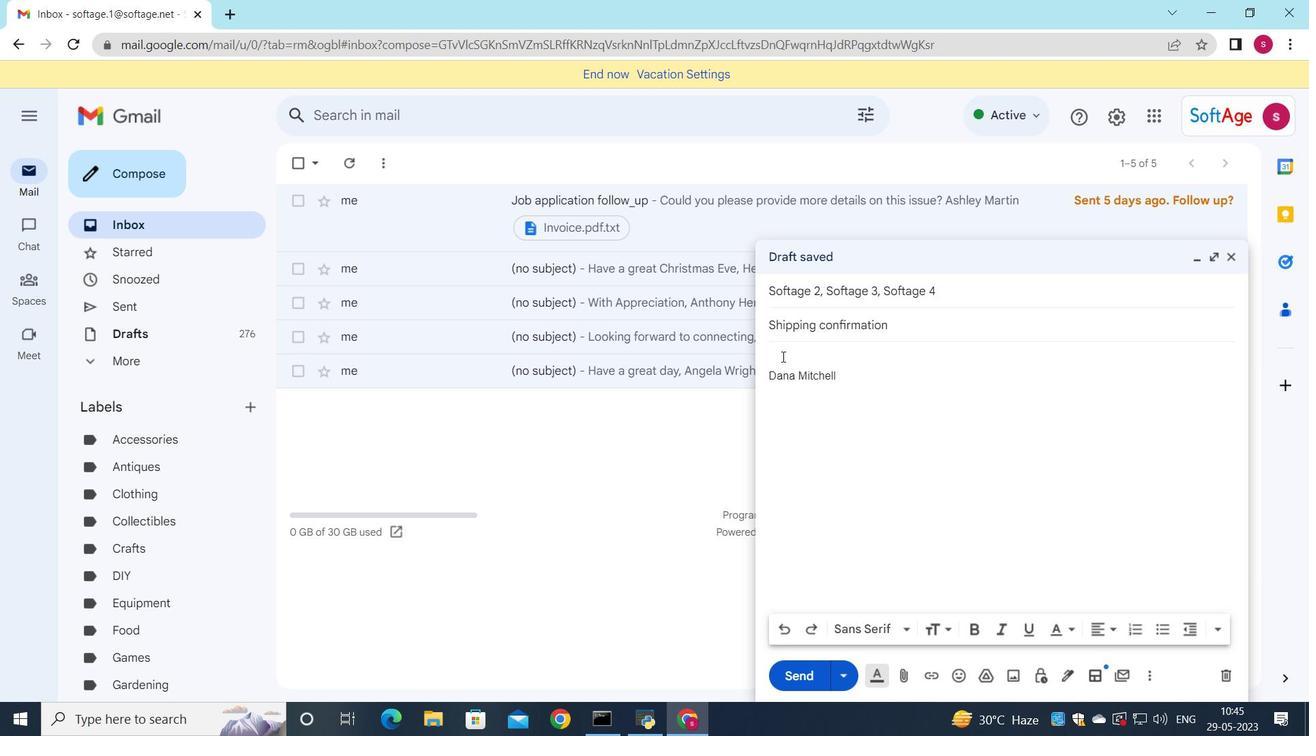 
Action: Key pressed <Key.shift><Key.shift><Key.shift><Key.shift><Key.shift><Key.shift><Key.shift><Key.shift>Thank<Key.space>you<Key.space>for<Key.space>your<Key.space>cooperation<Key.space>in<Key.space>this<Key.space>matter
Screenshot: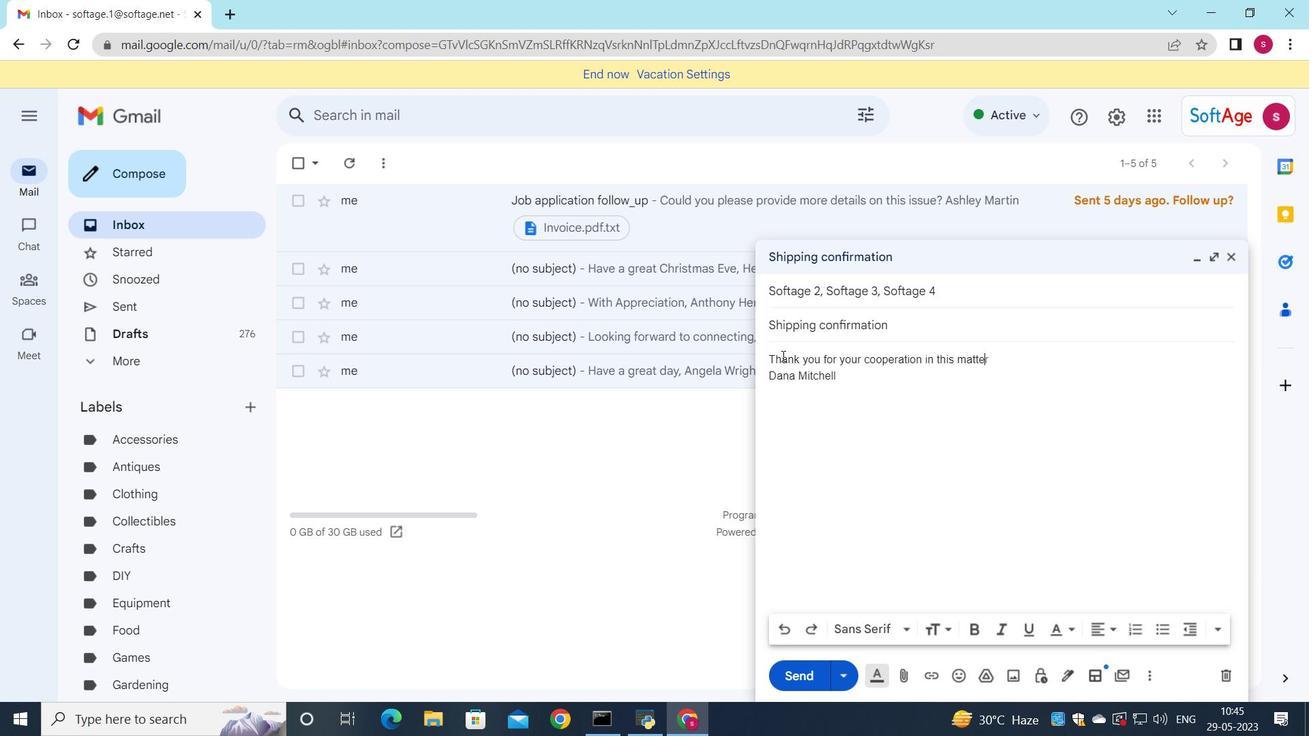 
Action: Mouse moved to (817, 295)
Screenshot: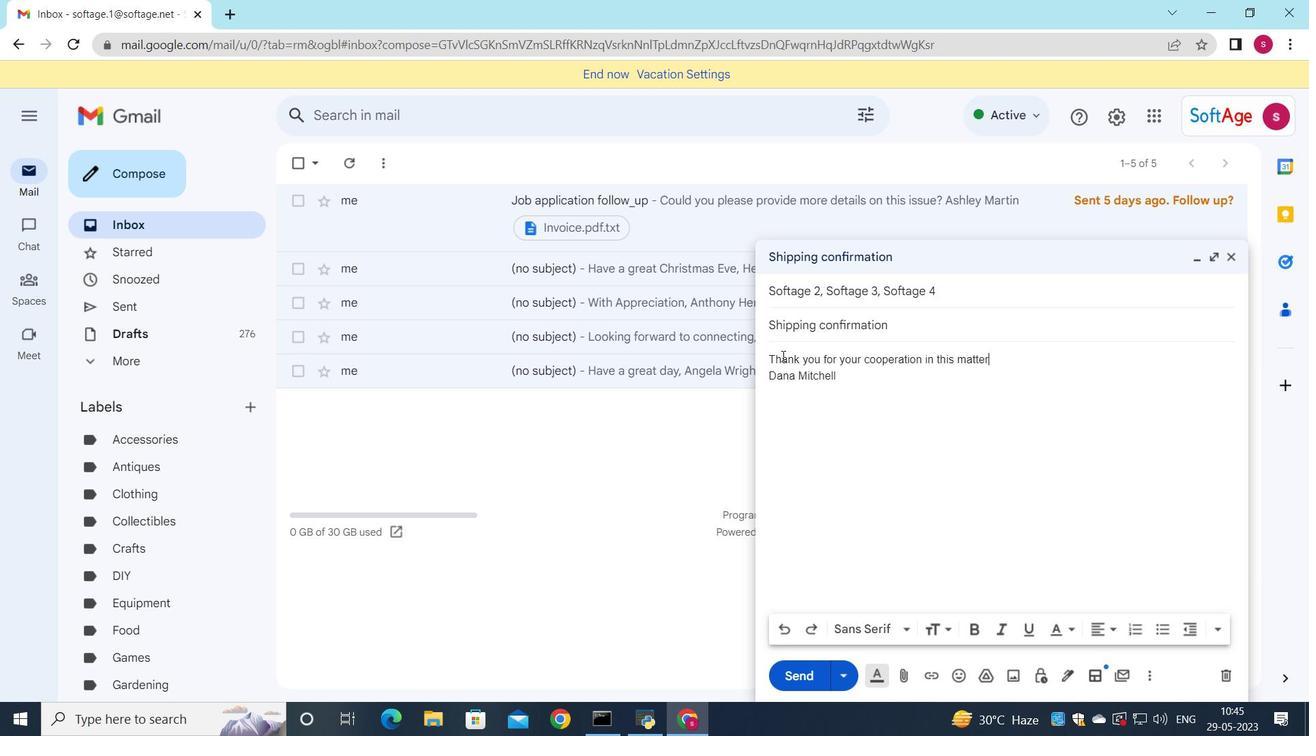 
Action: Key pressed .
Screenshot: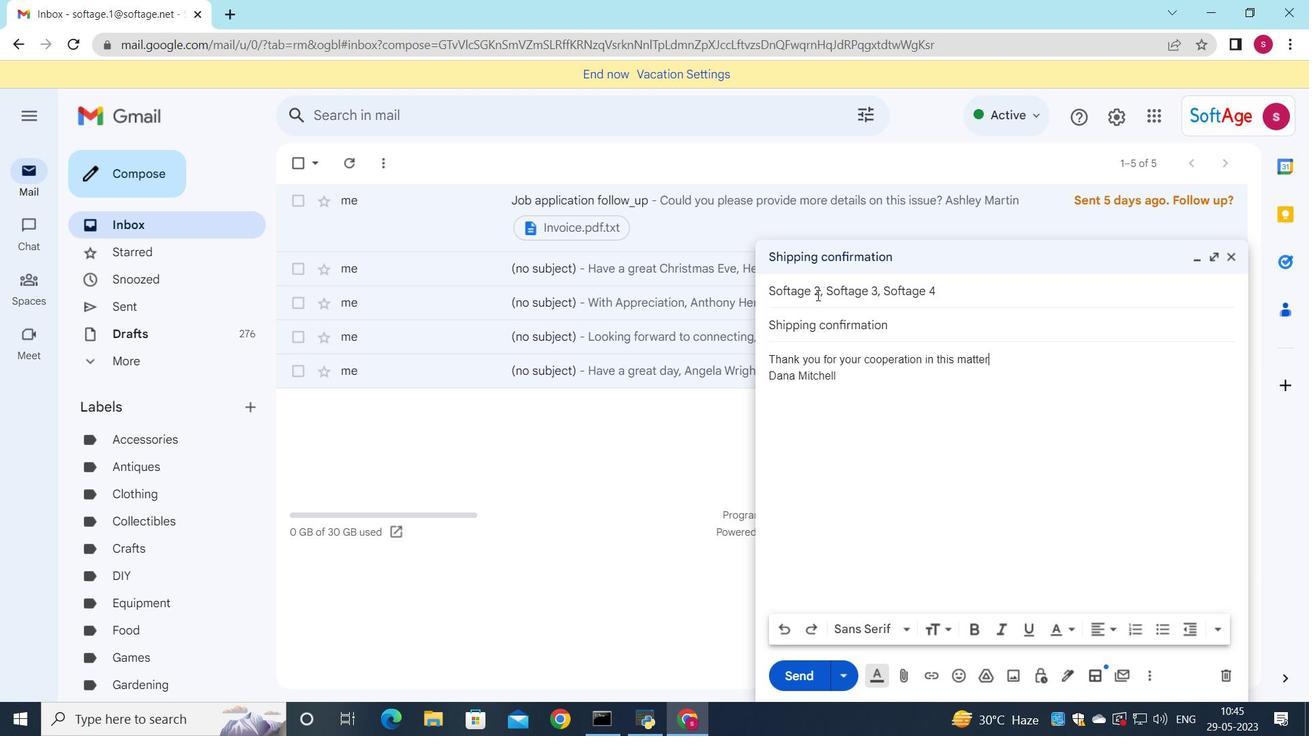 
Action: Mouse moved to (1003, 362)
Screenshot: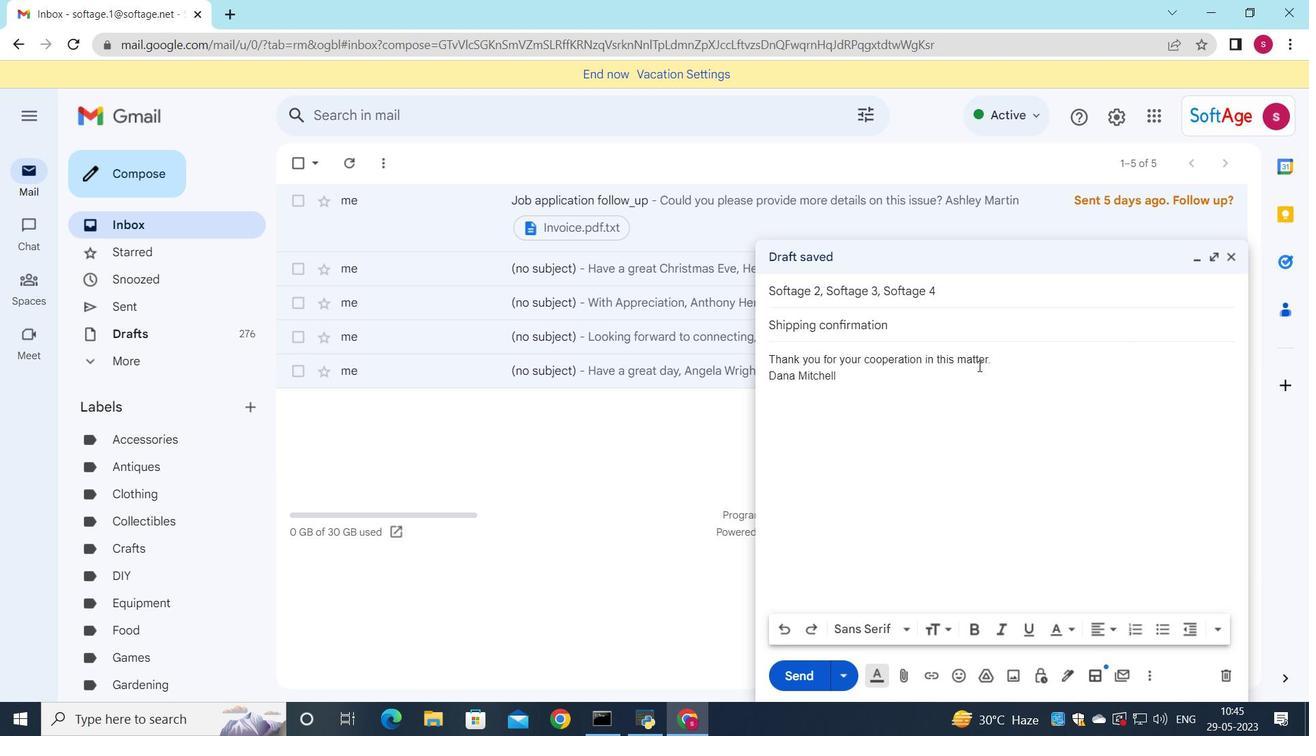 
Action: Mouse pressed left at (1003, 362)
Screenshot: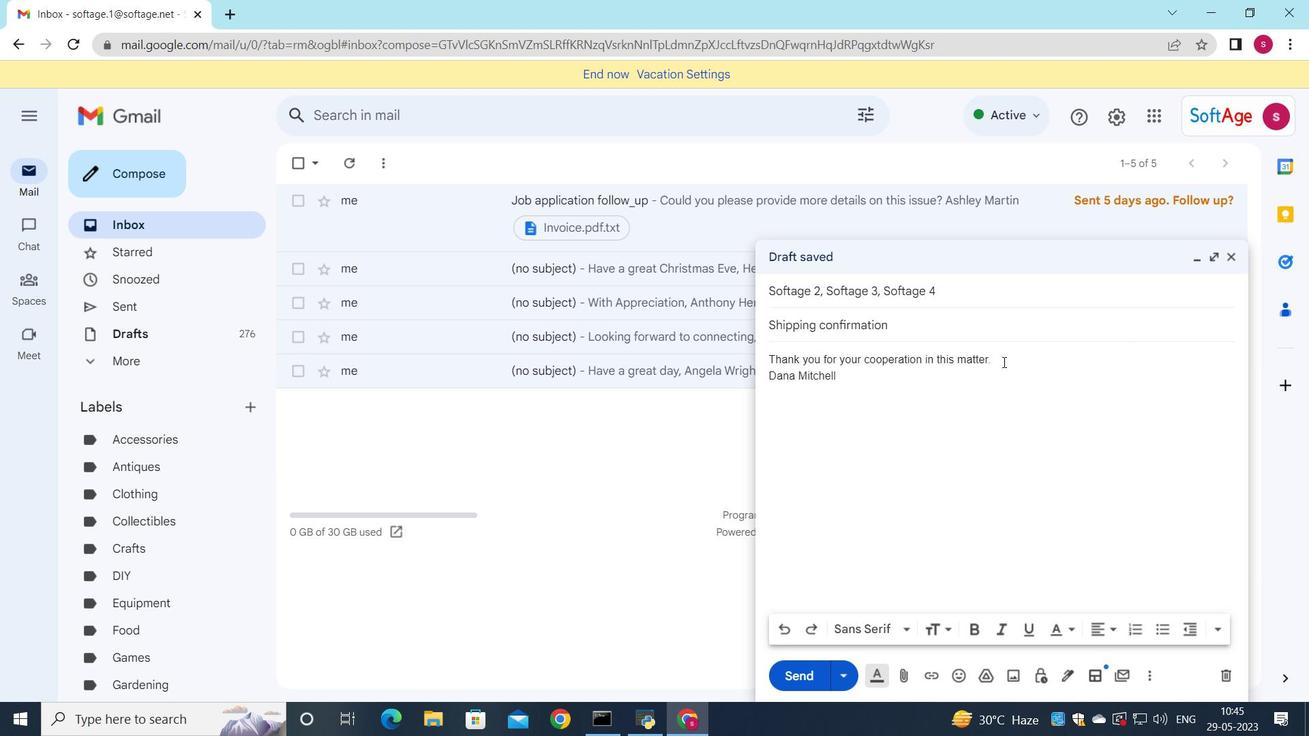 
Action: Mouse moved to (949, 637)
Screenshot: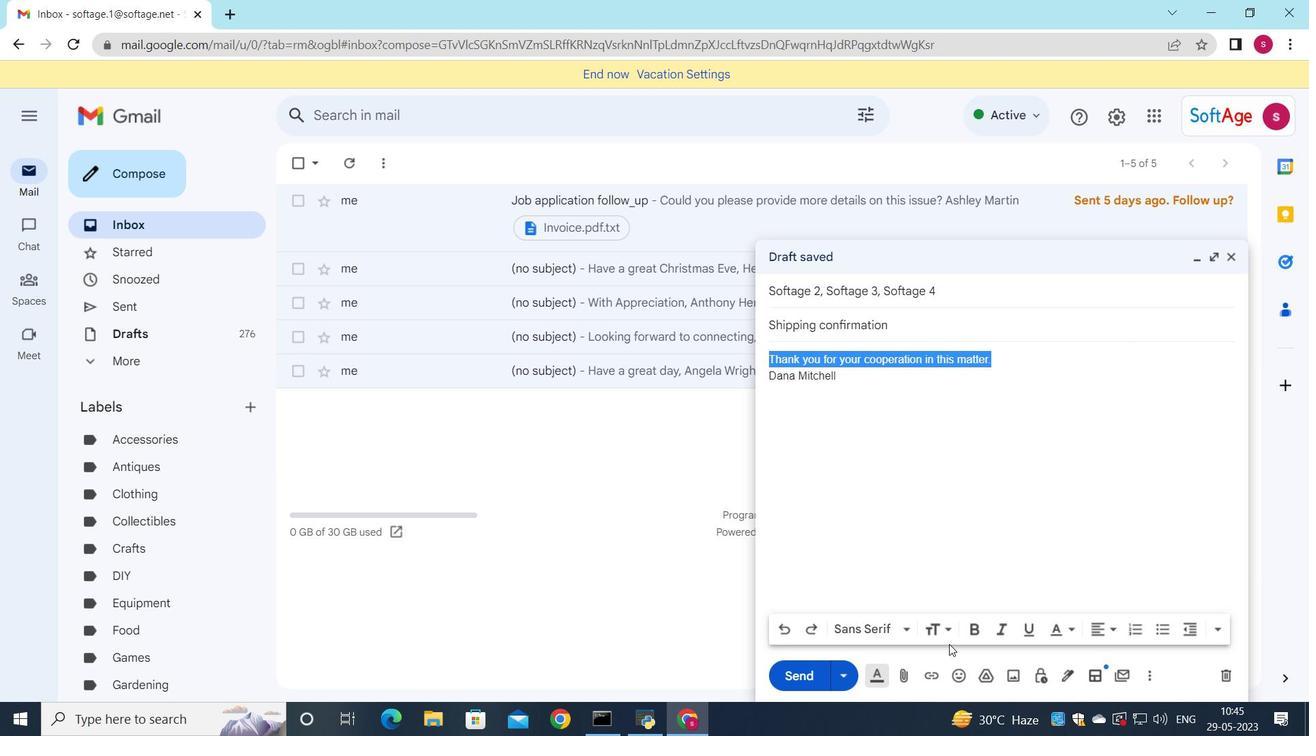 
Action: Mouse pressed left at (949, 637)
Screenshot: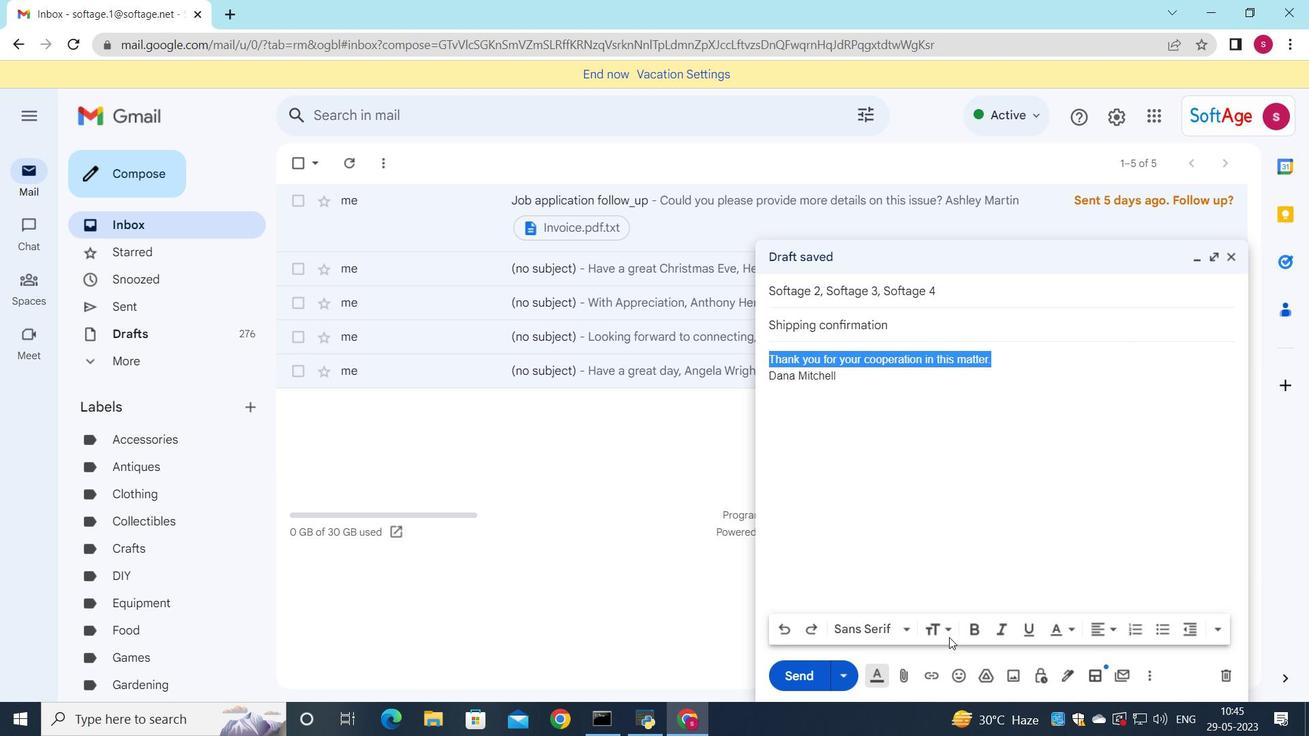 
Action: Mouse moved to (987, 601)
Screenshot: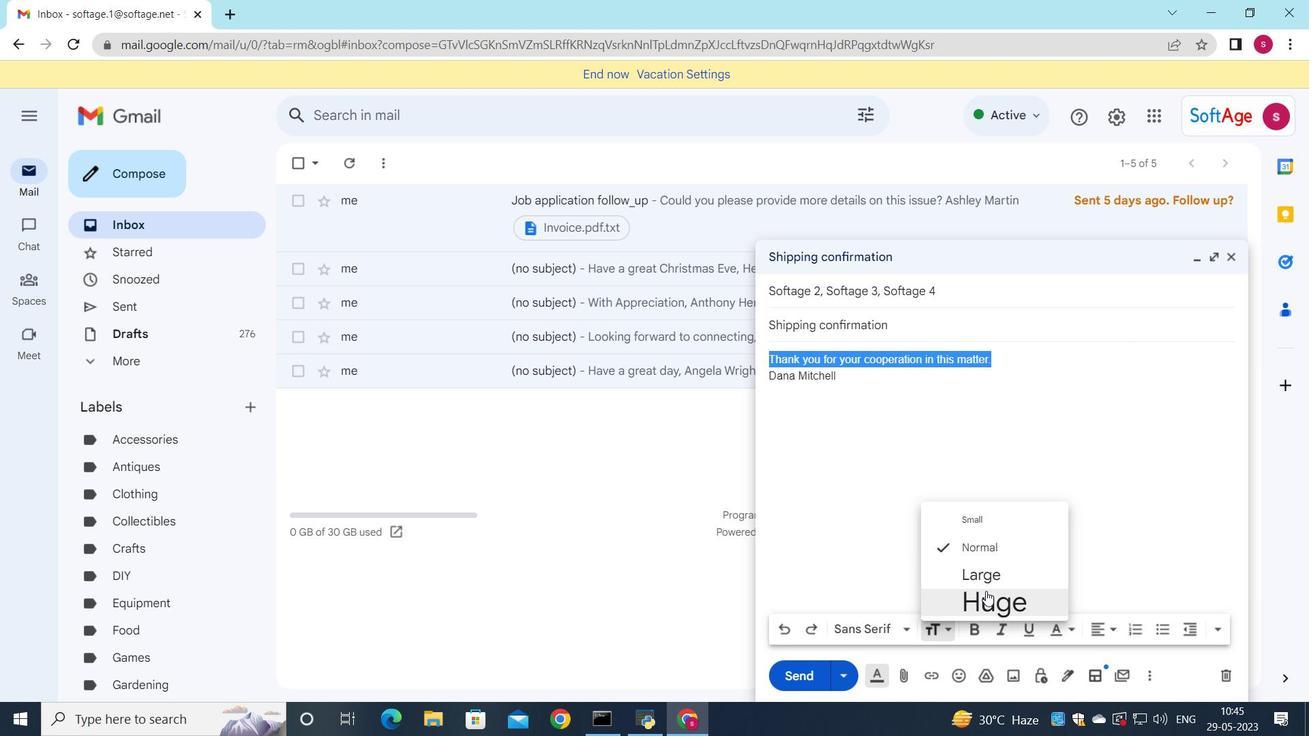 
Action: Mouse pressed left at (987, 601)
Screenshot: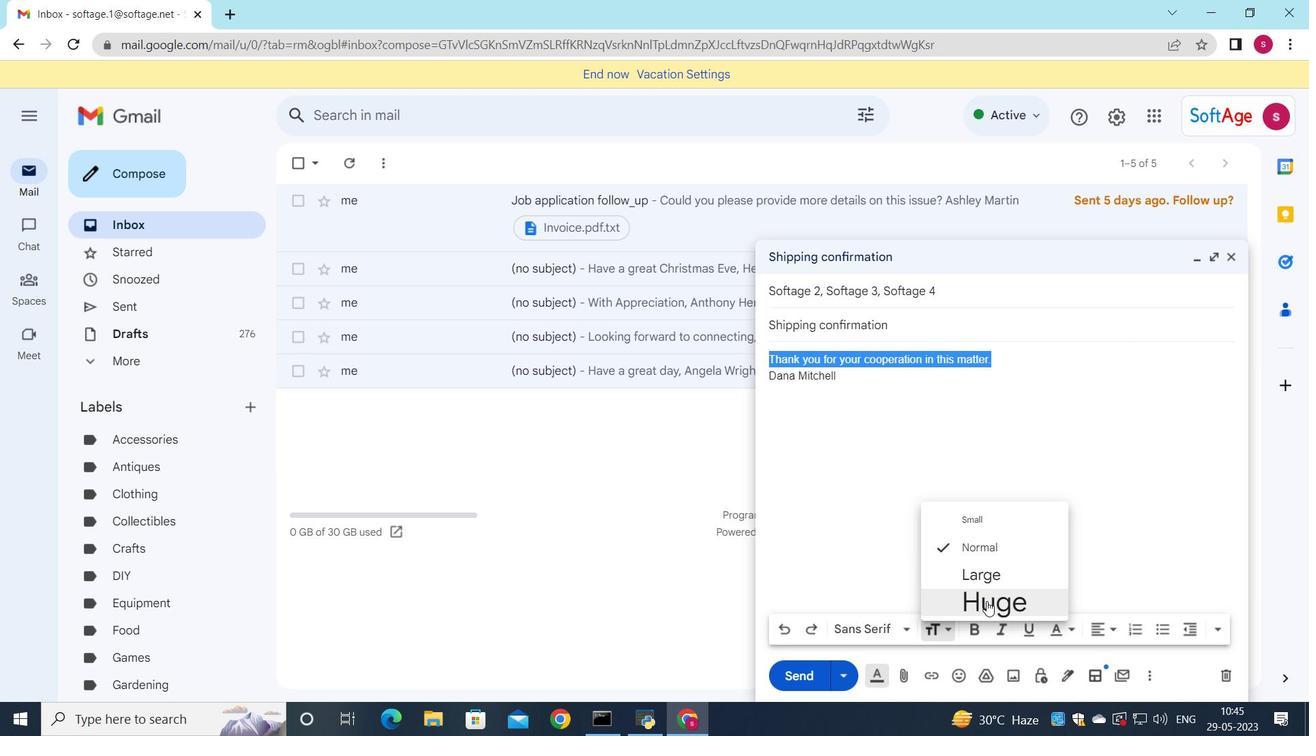 
Action: Mouse moved to (1112, 630)
Screenshot: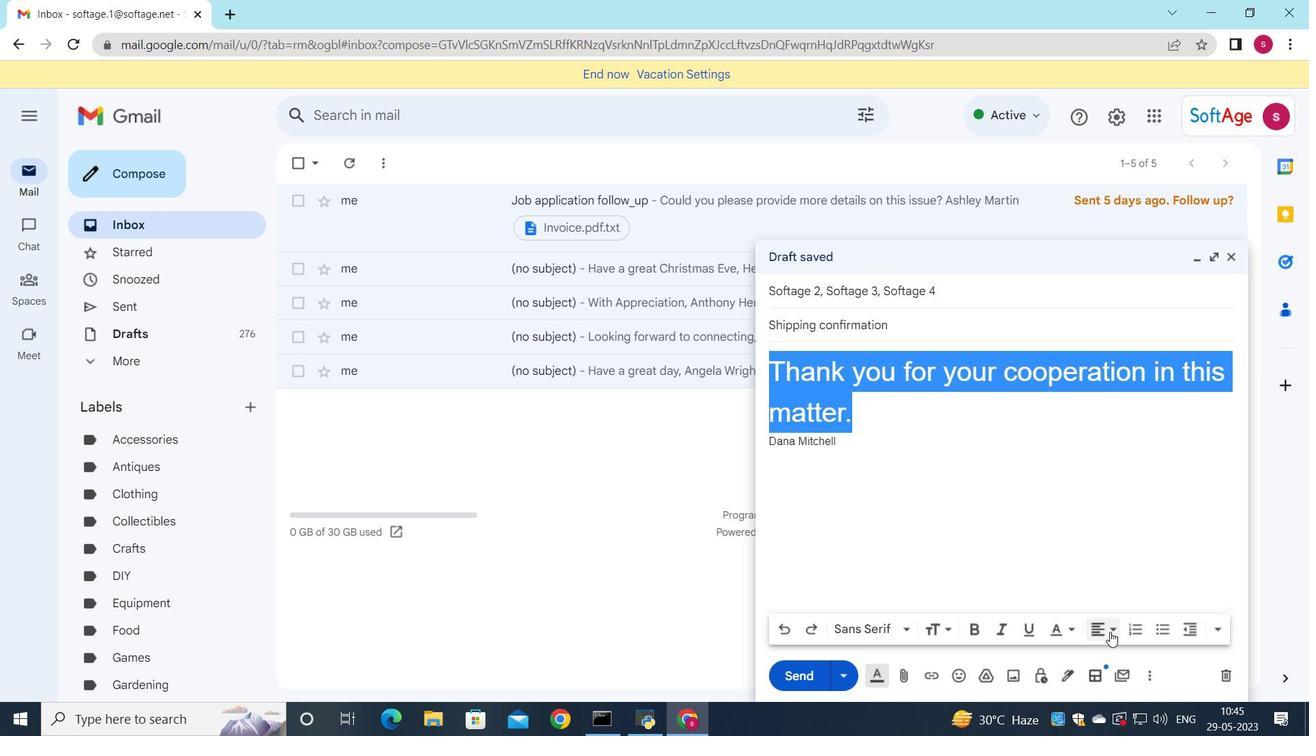 
Action: Mouse pressed left at (1112, 630)
Screenshot: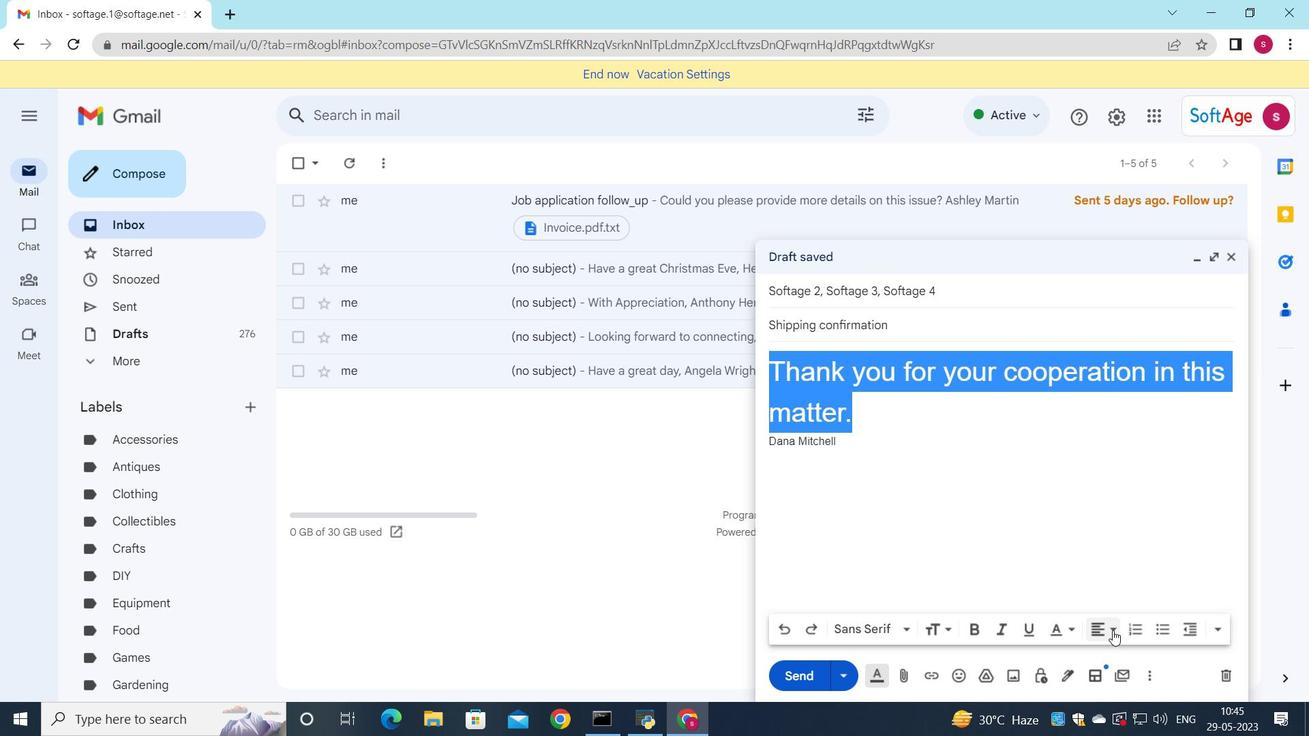 
Action: Mouse moved to (1104, 606)
Screenshot: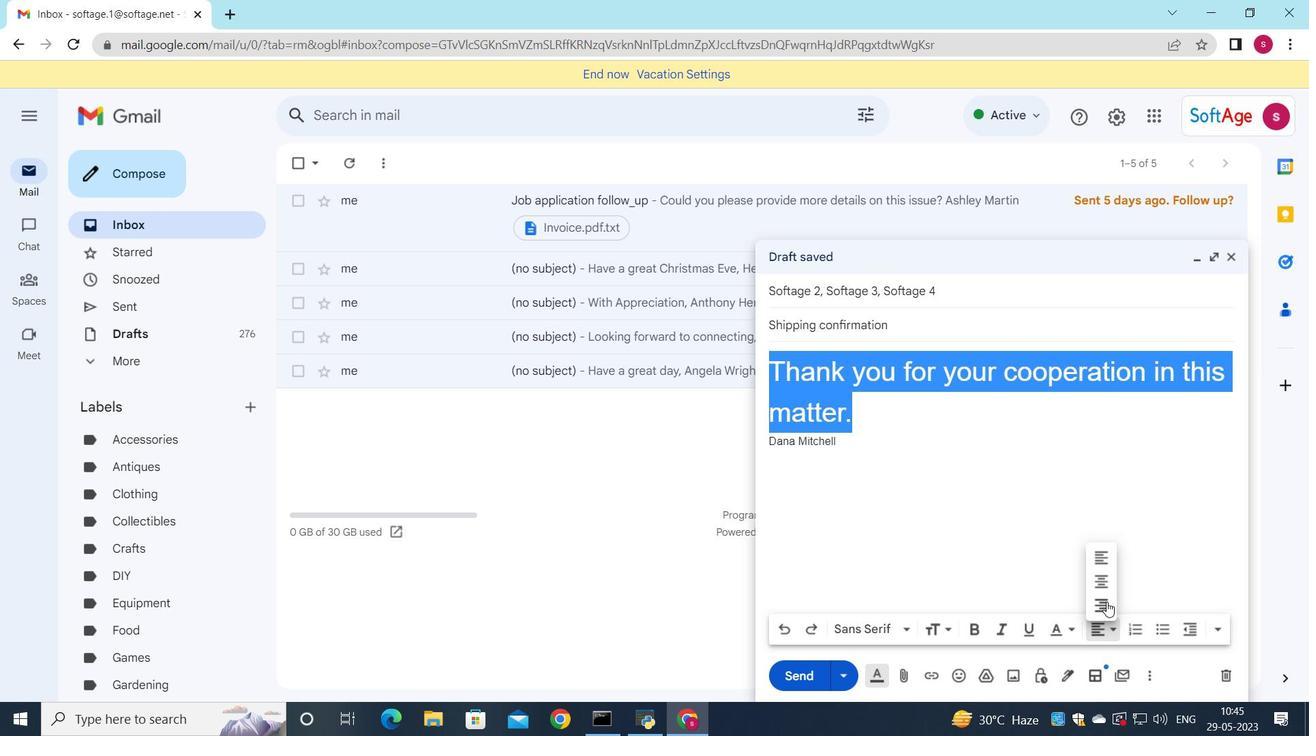 
Action: Mouse pressed left at (1104, 606)
Screenshot: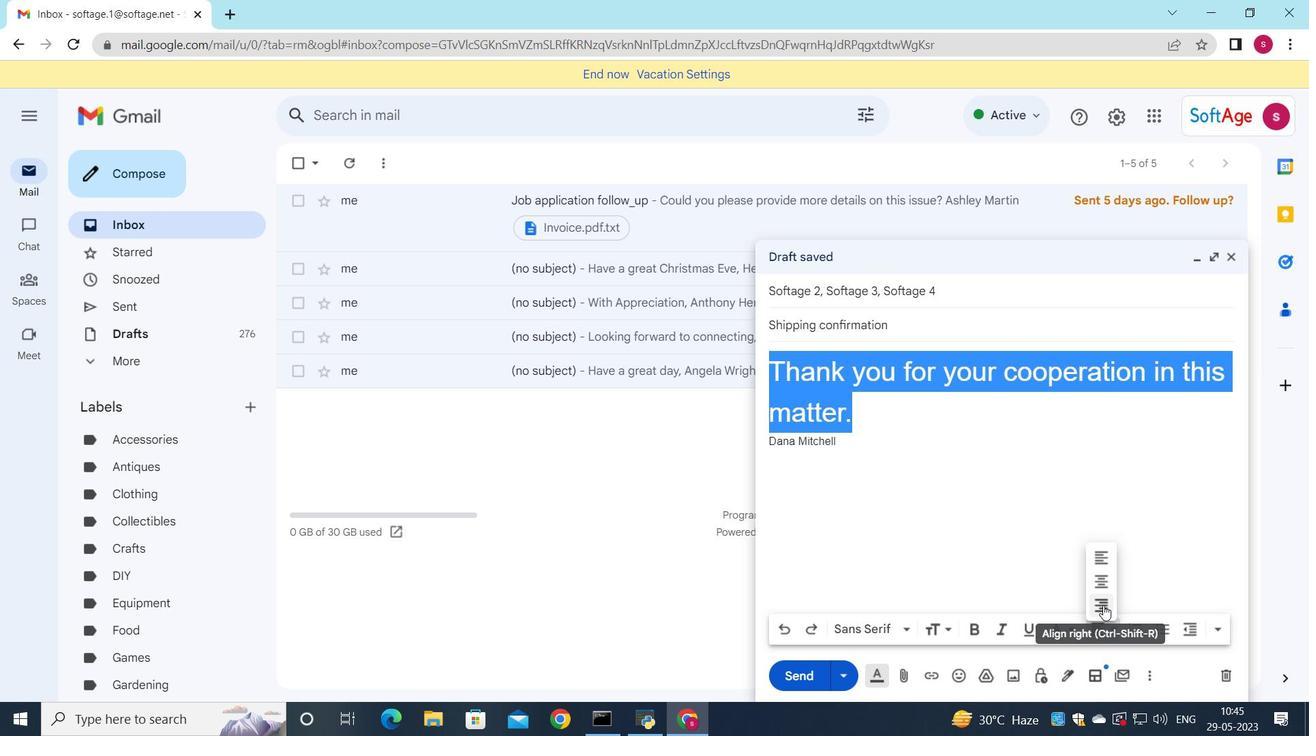 
Action: Mouse moved to (806, 675)
Screenshot: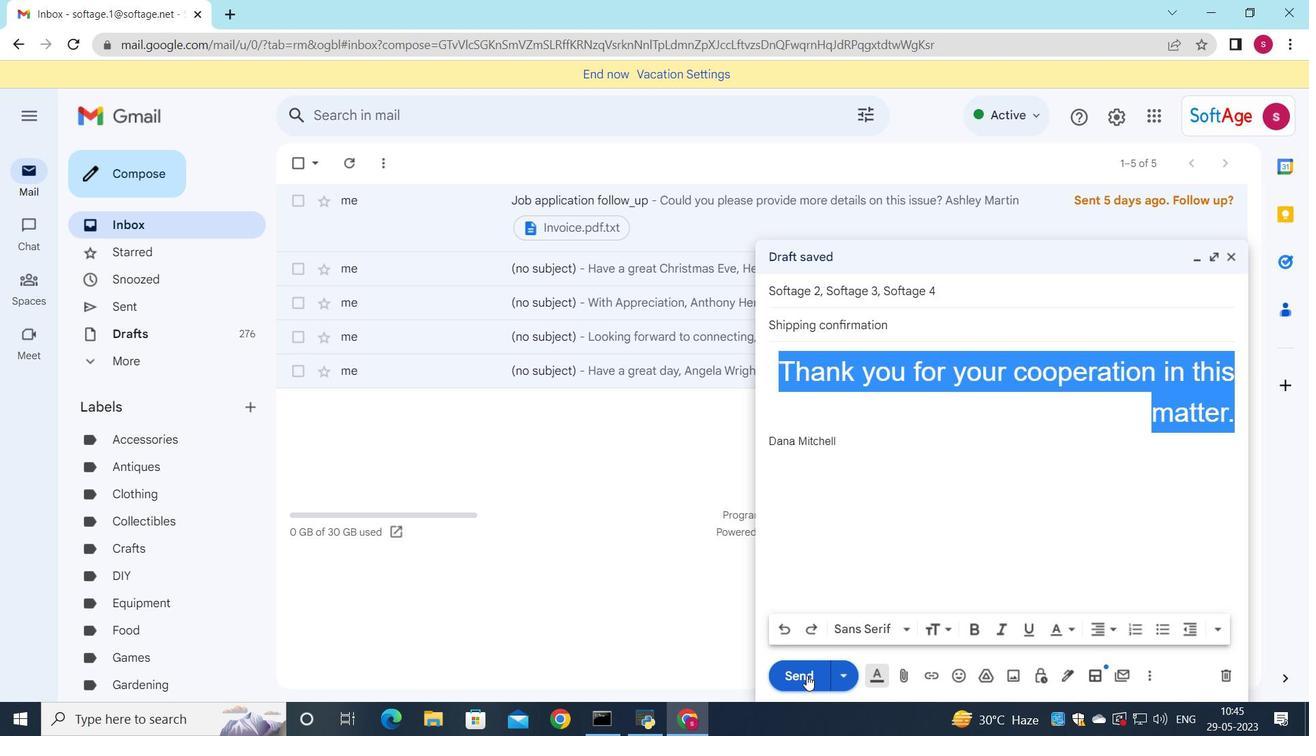 
Action: Mouse pressed left at (806, 675)
Screenshot: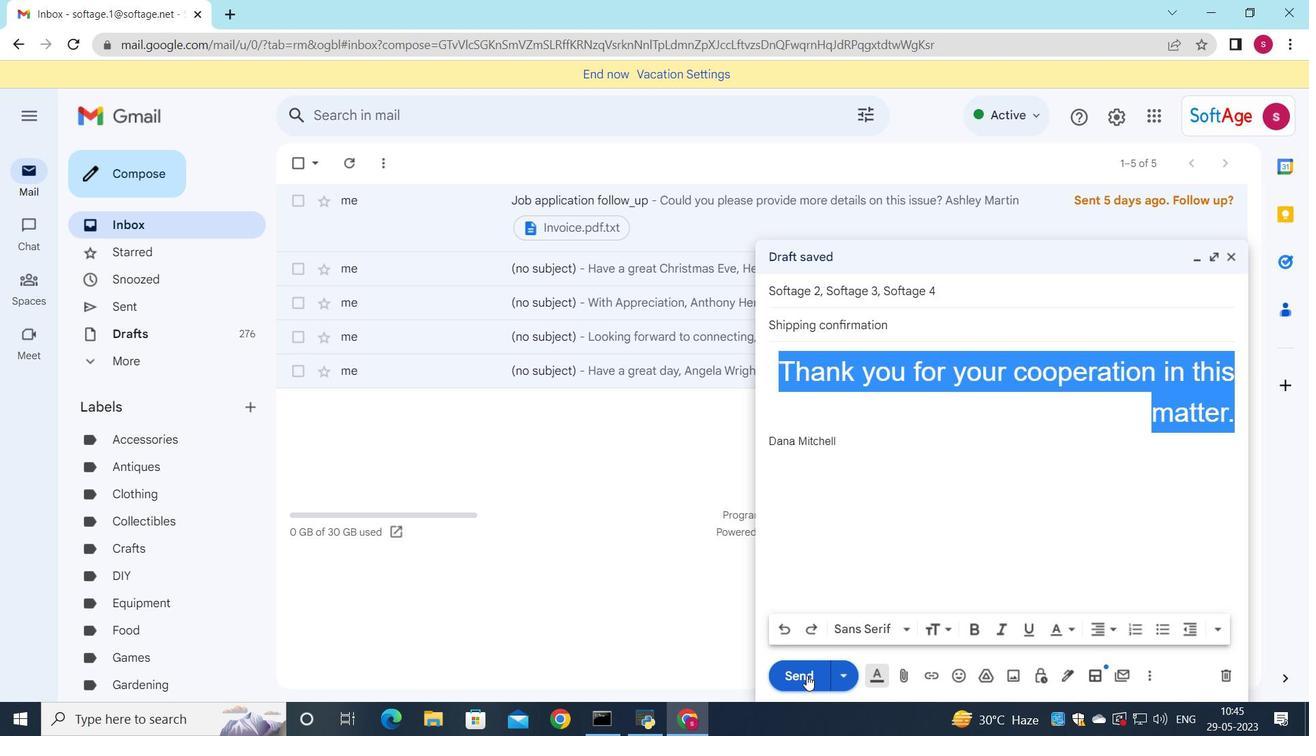 
Action: Mouse moved to (152, 305)
Screenshot: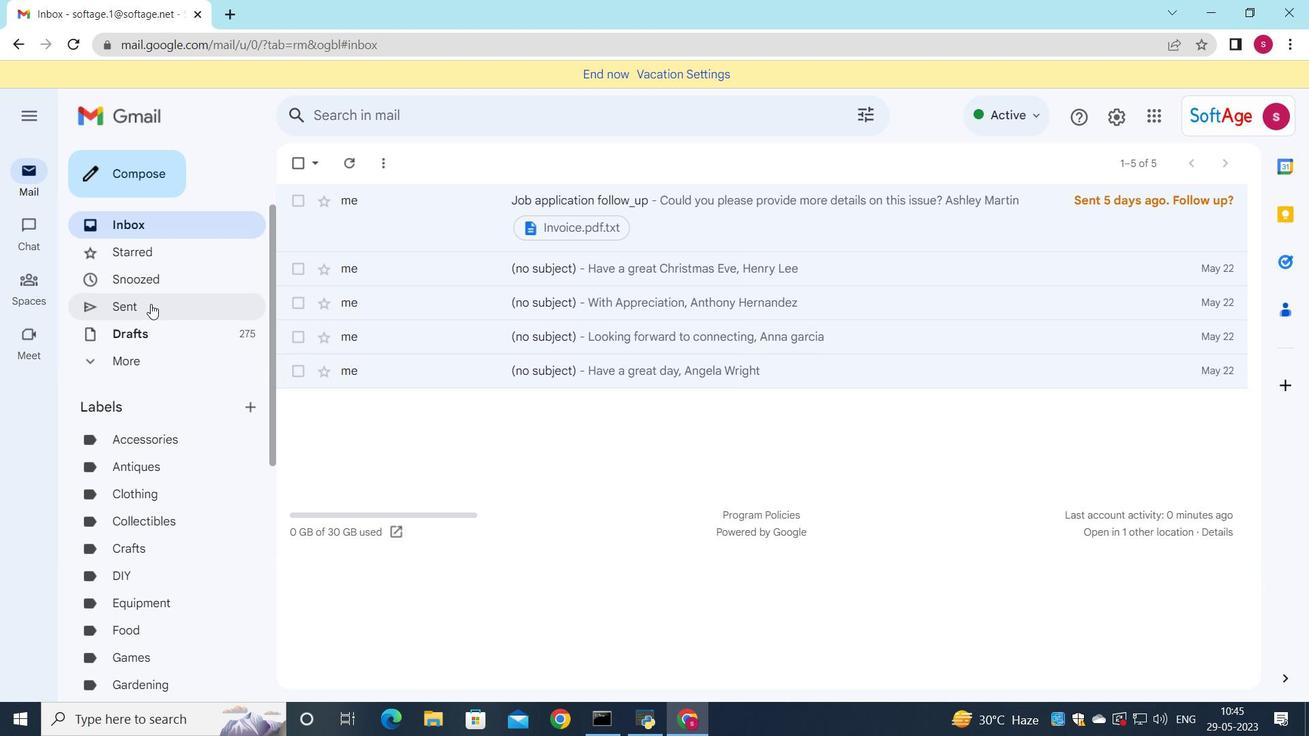 
Action: Mouse pressed left at (152, 305)
Screenshot: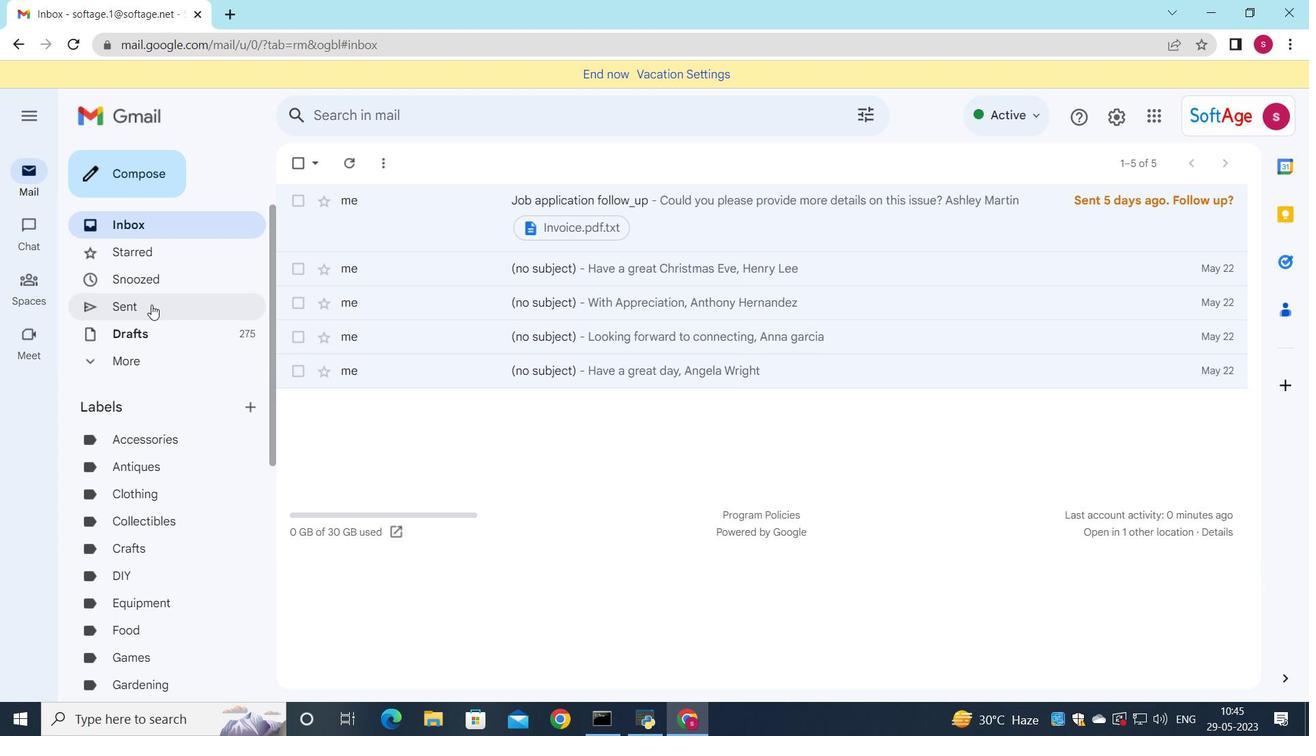 
Action: Mouse moved to (446, 247)
Screenshot: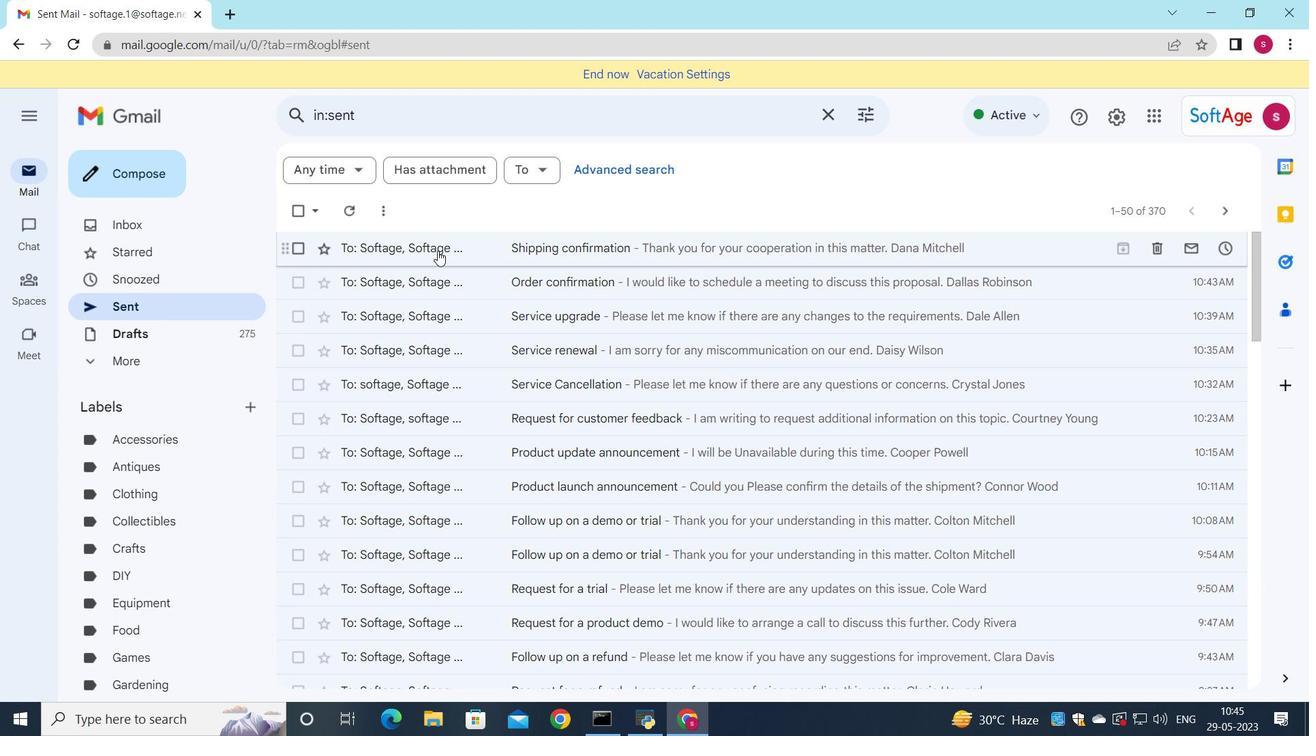 
Action: Mouse pressed left at (446, 247)
Screenshot: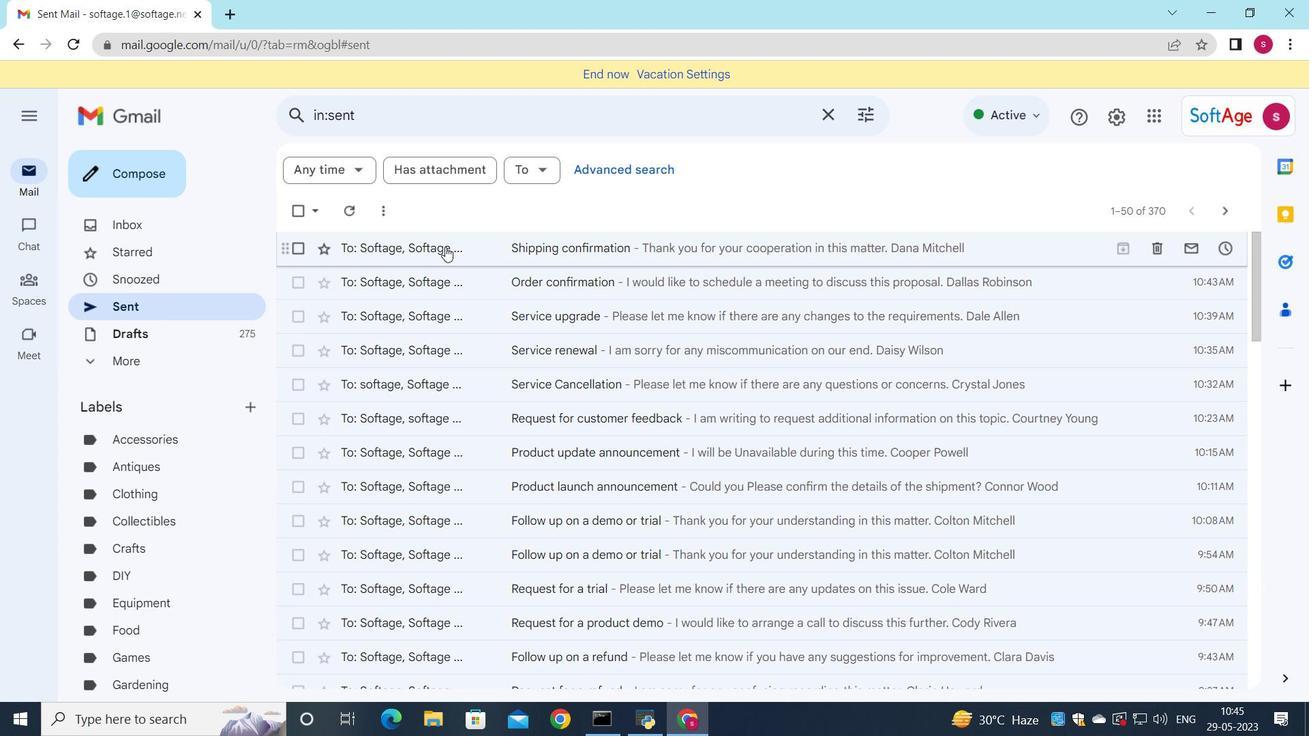 
Action: Mouse moved to (678, 311)
Screenshot: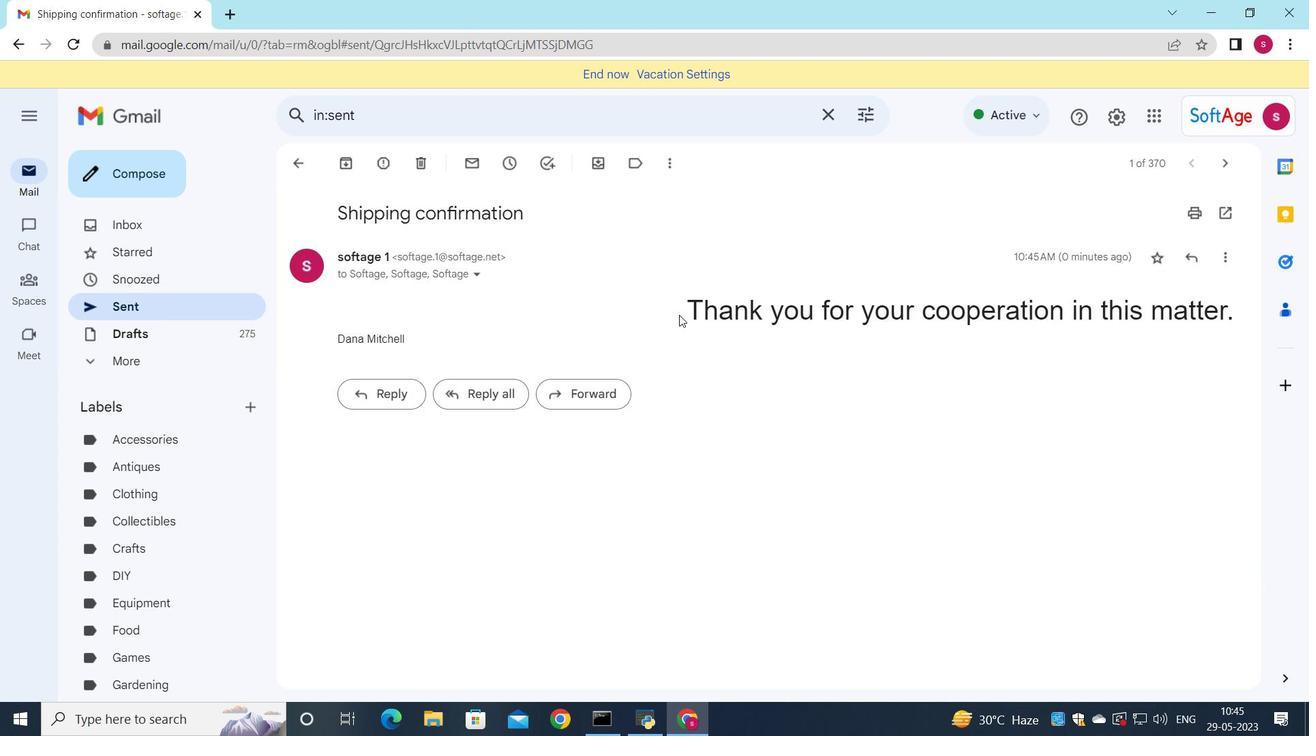 
